 Task: Find a one-way flight from Toledo to Cedar Rapids for 3 adults and 1 child on 9 May, in Premium Economy, with a budget of up to ₹1,500, departing between 6:00 and 23:00, with 1 carry-on bag.
Action: Mouse moved to (284, 87)
Screenshot: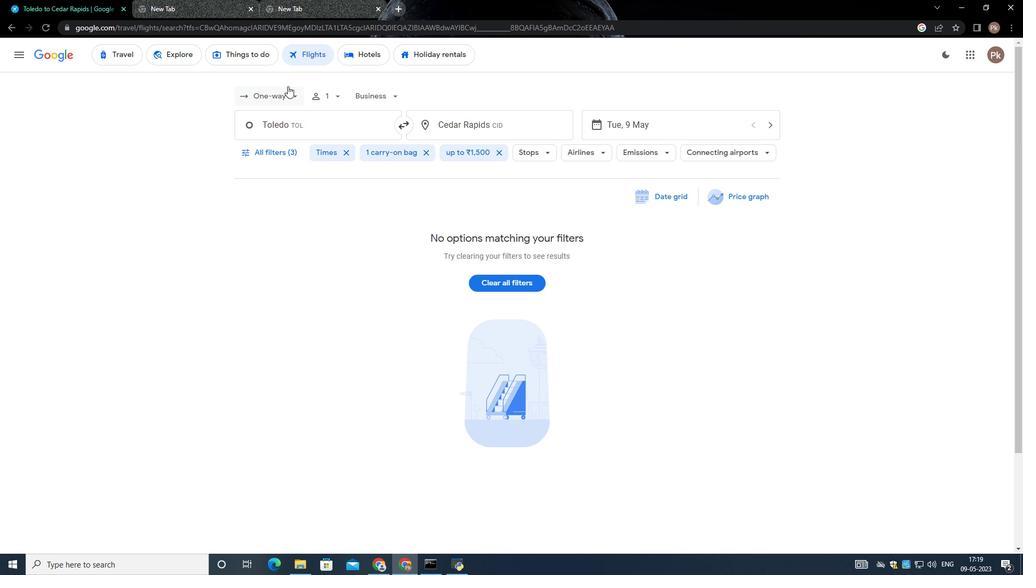 
Action: Mouse pressed left at (284, 87)
Screenshot: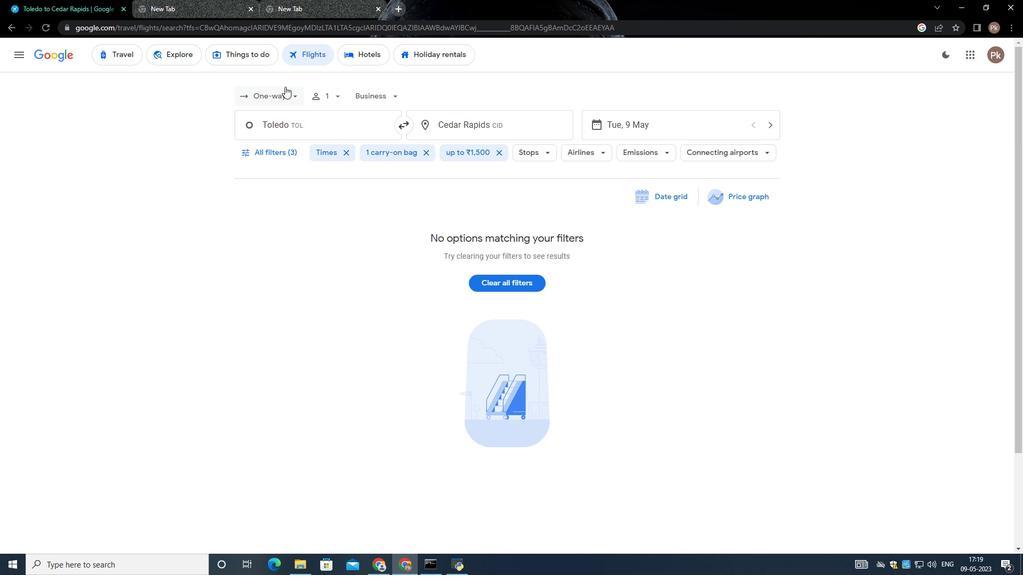 
Action: Mouse moved to (280, 146)
Screenshot: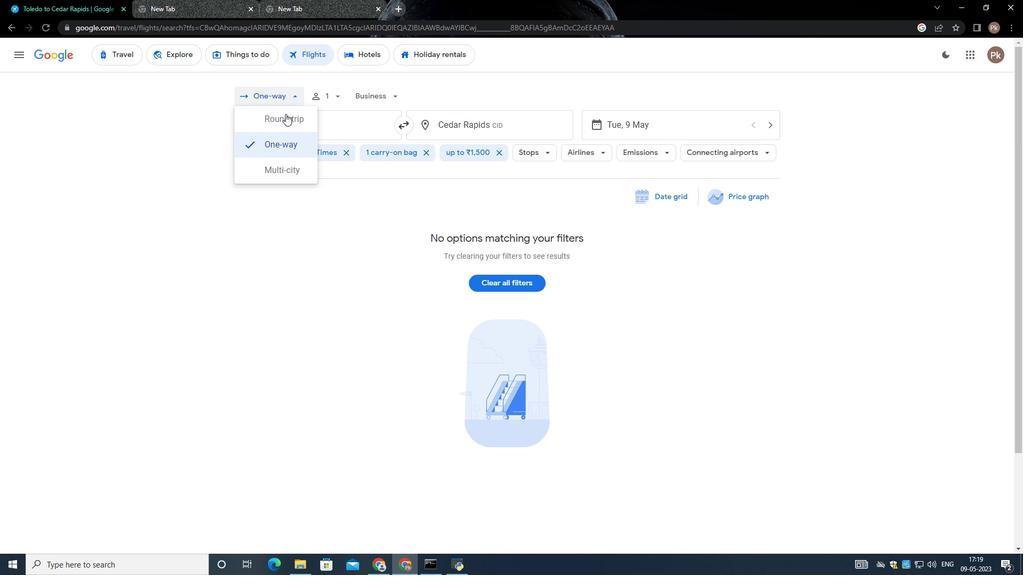 
Action: Mouse pressed left at (280, 146)
Screenshot: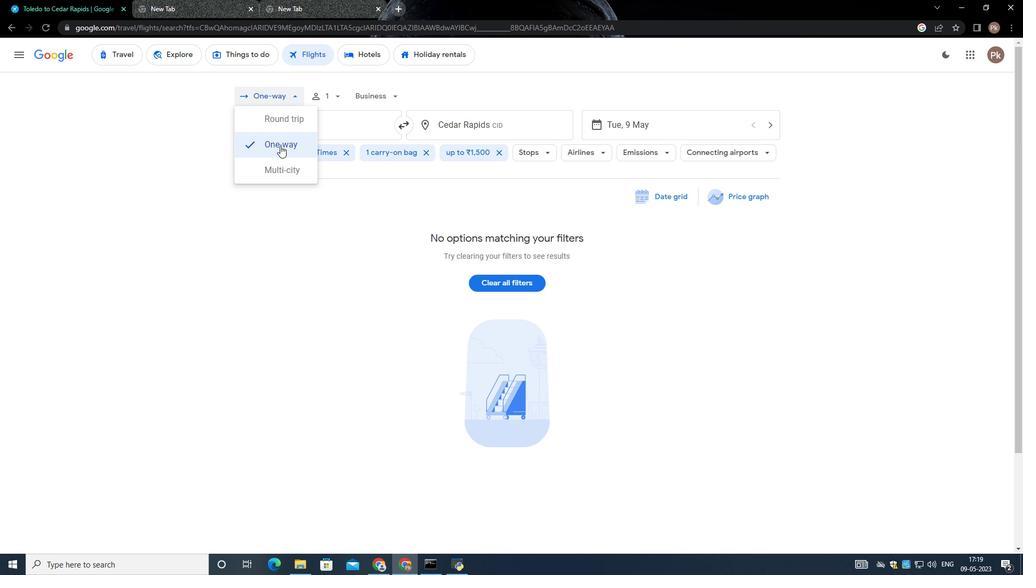 
Action: Mouse moved to (340, 98)
Screenshot: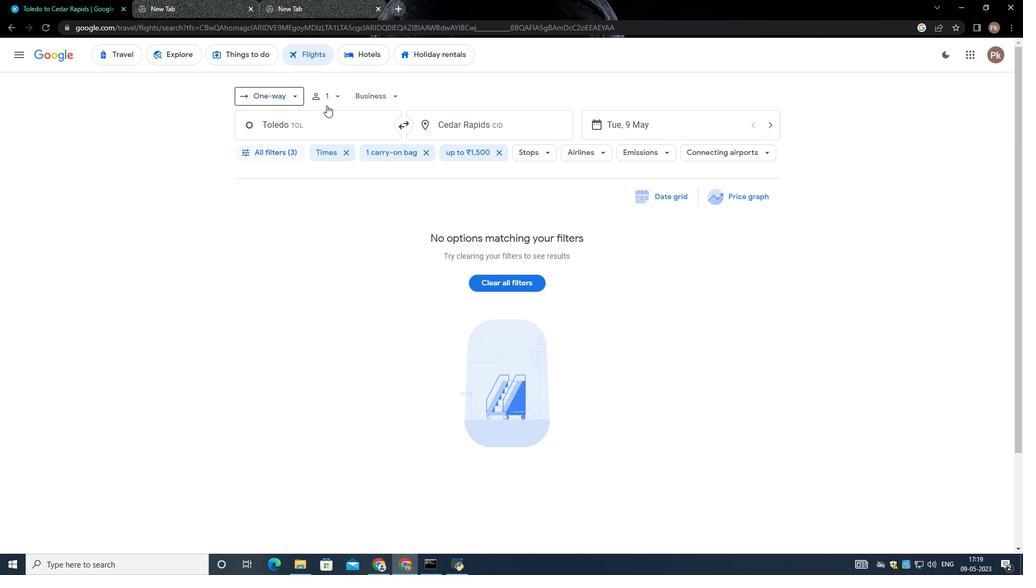 
Action: Mouse pressed left at (340, 98)
Screenshot: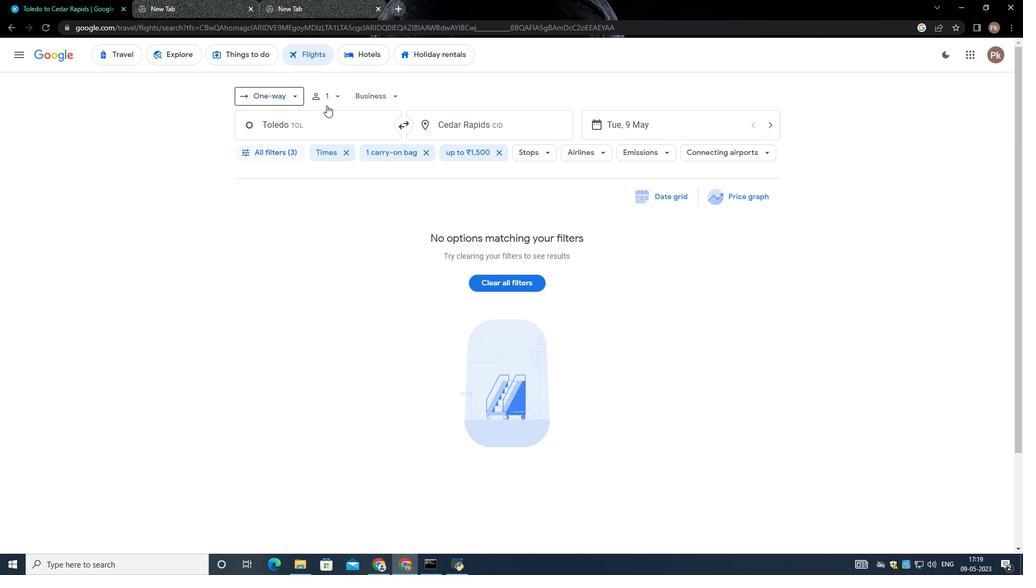 
Action: Mouse moved to (421, 122)
Screenshot: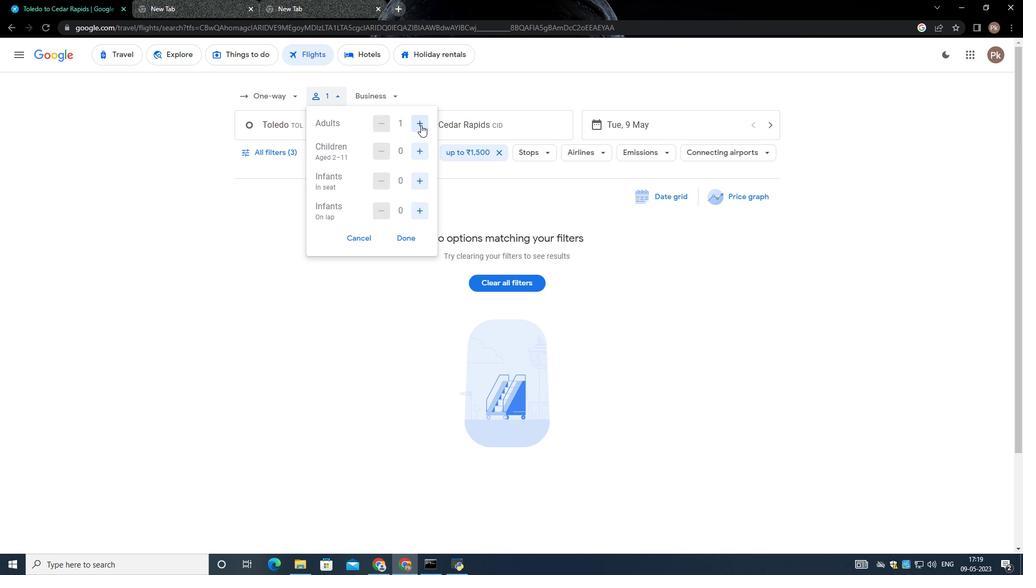 
Action: Mouse pressed left at (421, 122)
Screenshot: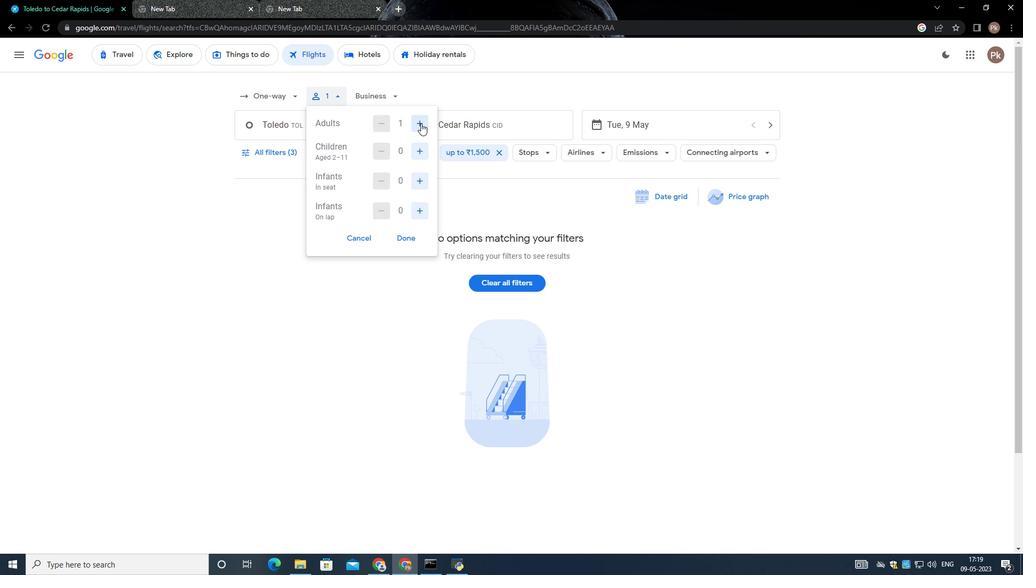 
Action: Mouse pressed left at (421, 122)
Screenshot: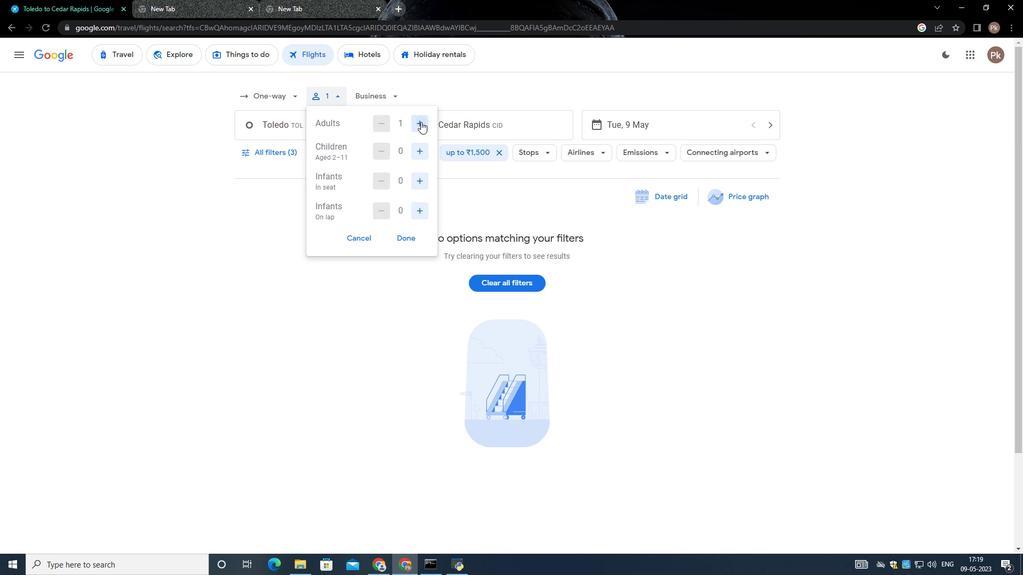 
Action: Mouse pressed left at (421, 122)
Screenshot: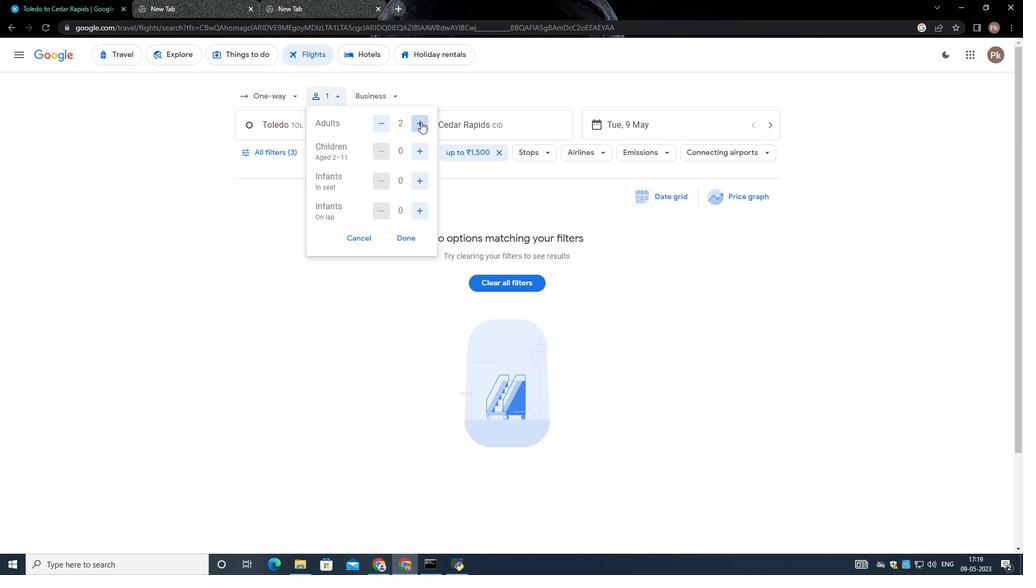 
Action: Mouse moved to (378, 123)
Screenshot: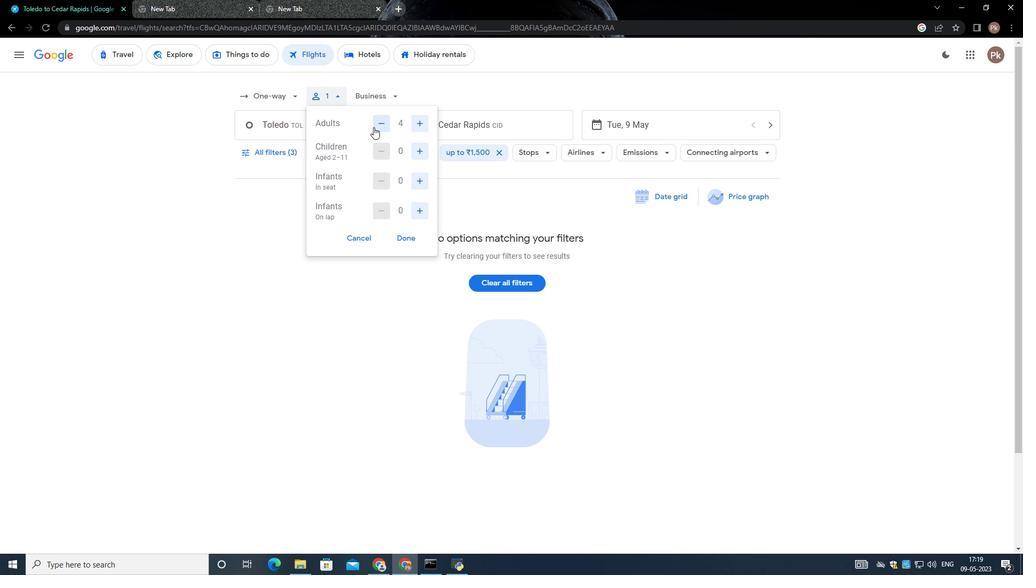 
Action: Mouse pressed left at (378, 123)
Screenshot: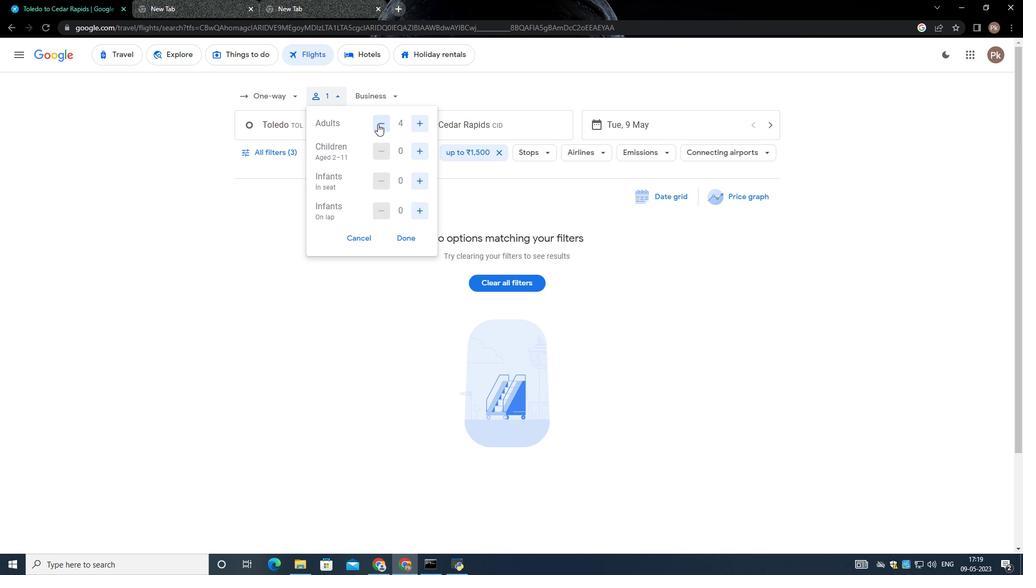 
Action: Mouse moved to (418, 145)
Screenshot: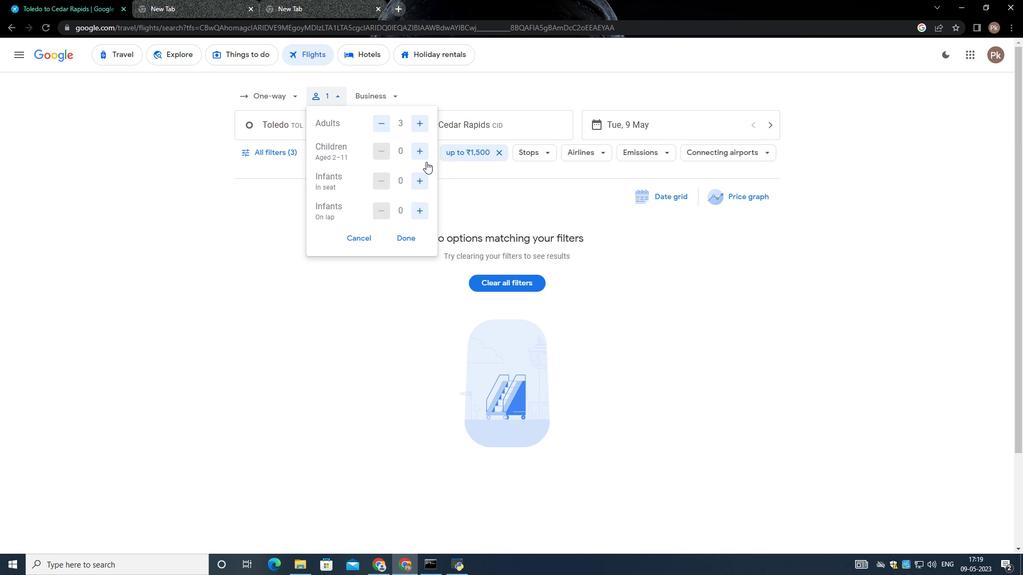 
Action: Mouse pressed left at (418, 145)
Screenshot: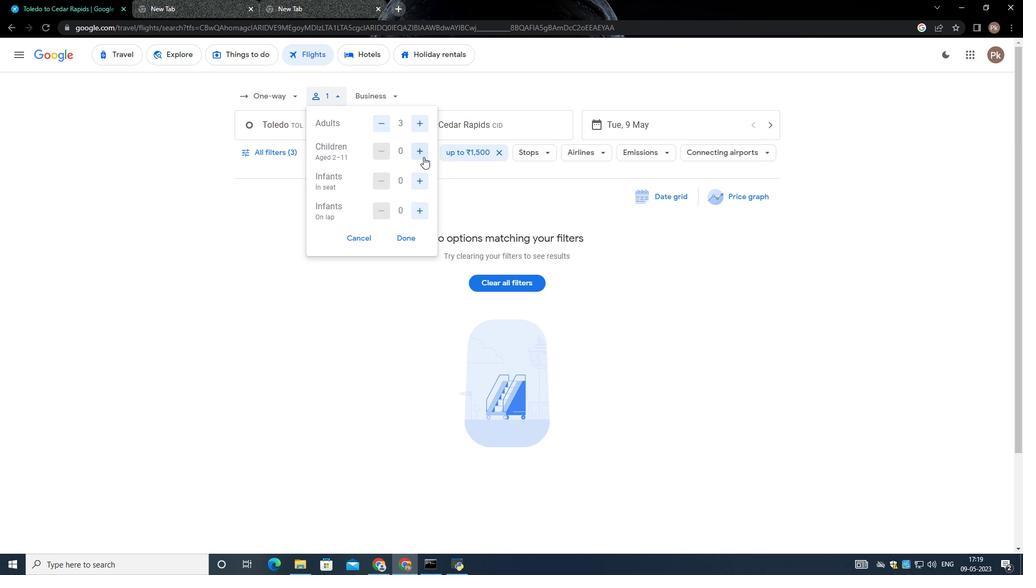 
Action: Mouse pressed left at (418, 145)
Screenshot: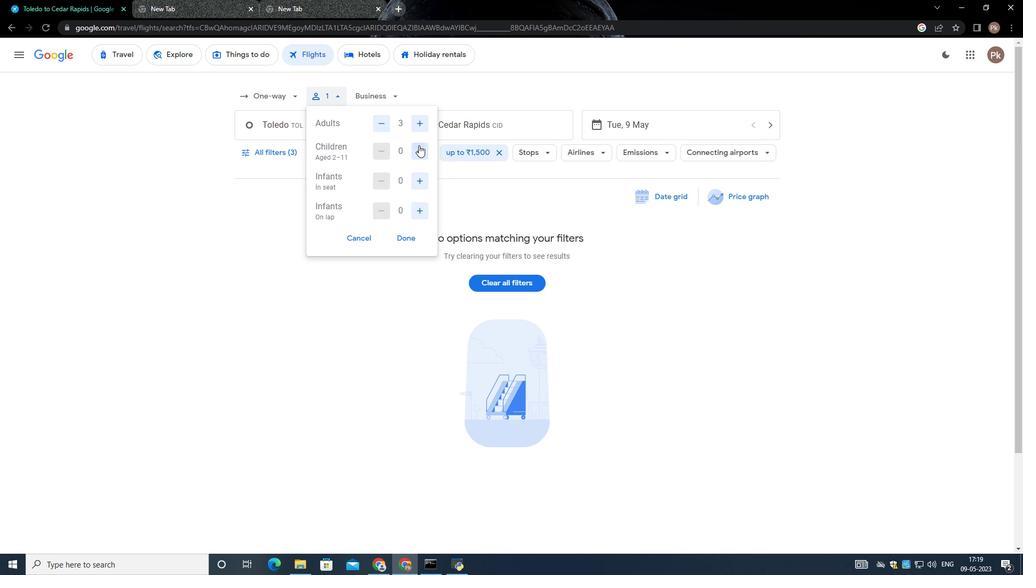 
Action: Mouse moved to (419, 144)
Screenshot: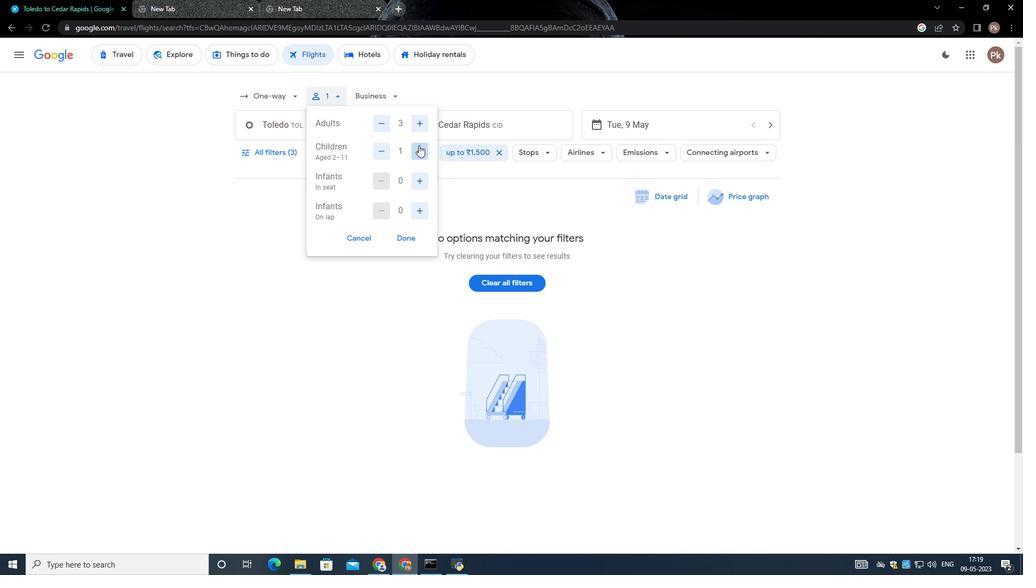 
Action: Mouse pressed left at (419, 144)
Screenshot: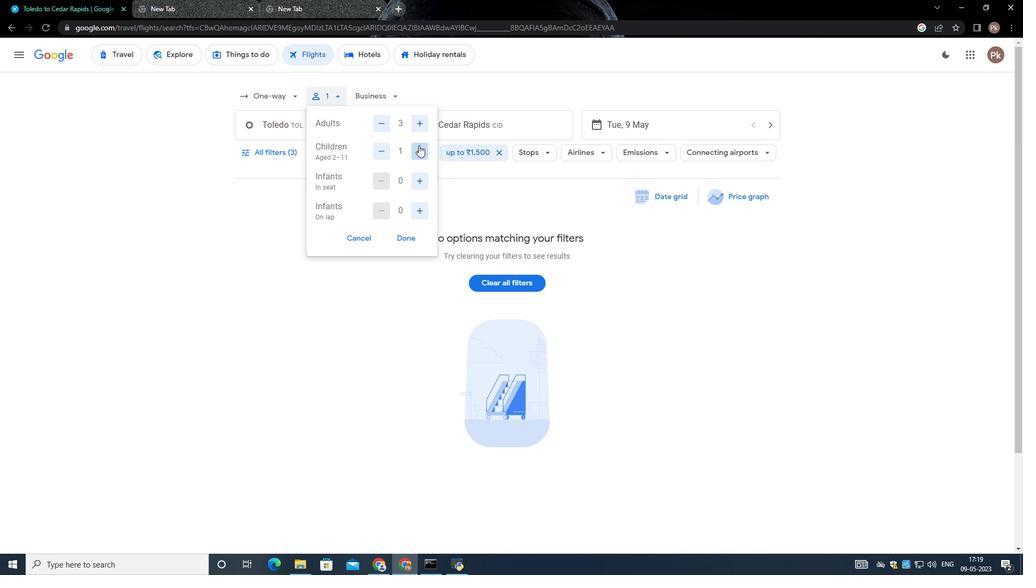 
Action: Mouse moved to (401, 241)
Screenshot: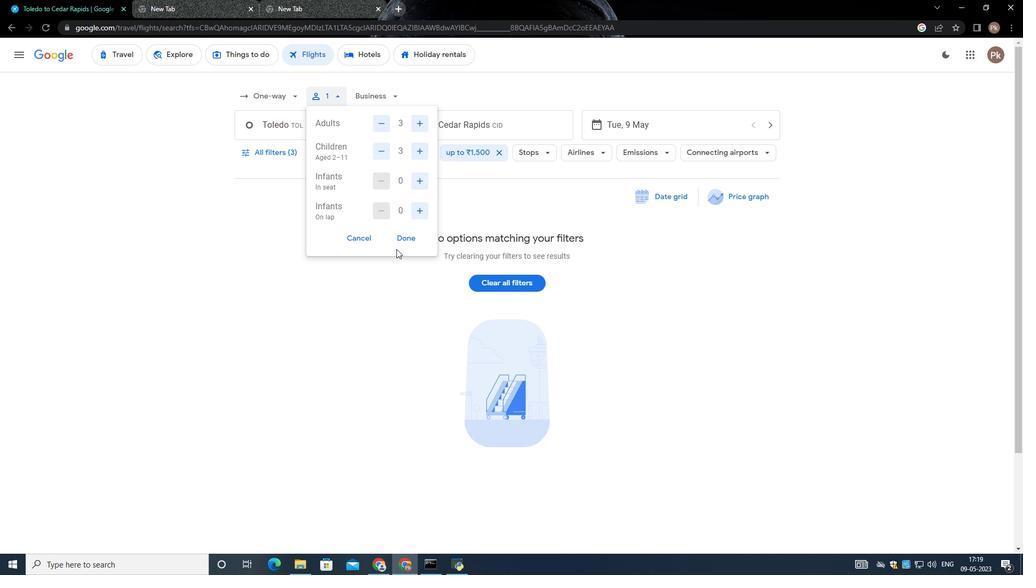 
Action: Mouse pressed left at (401, 241)
Screenshot: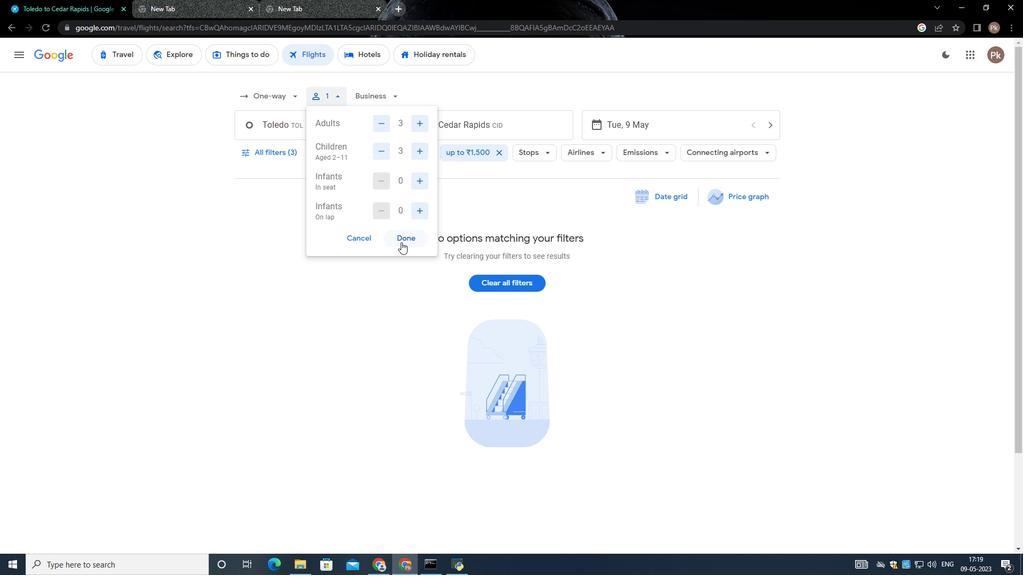
Action: Mouse moved to (387, 99)
Screenshot: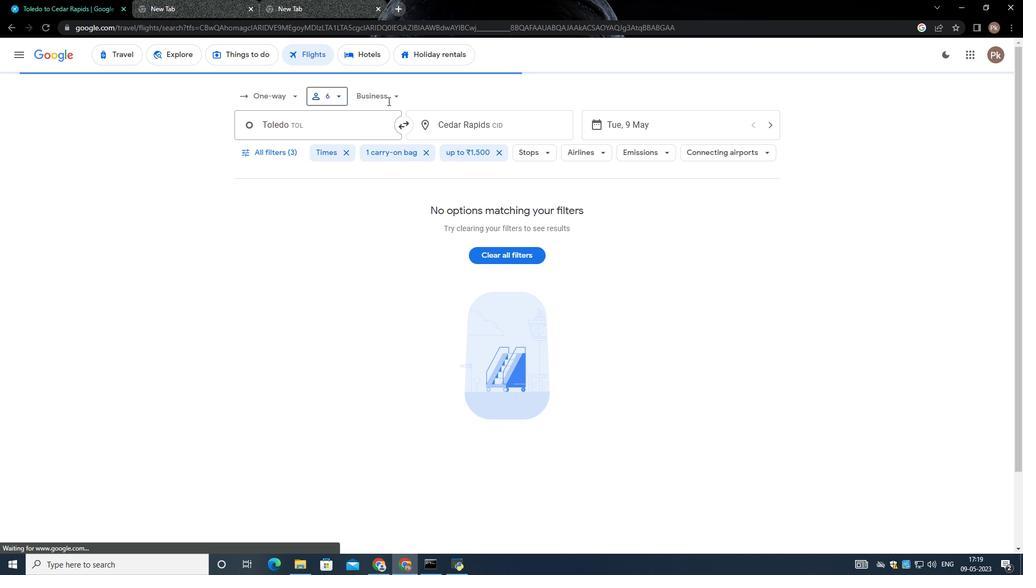 
Action: Mouse pressed left at (387, 99)
Screenshot: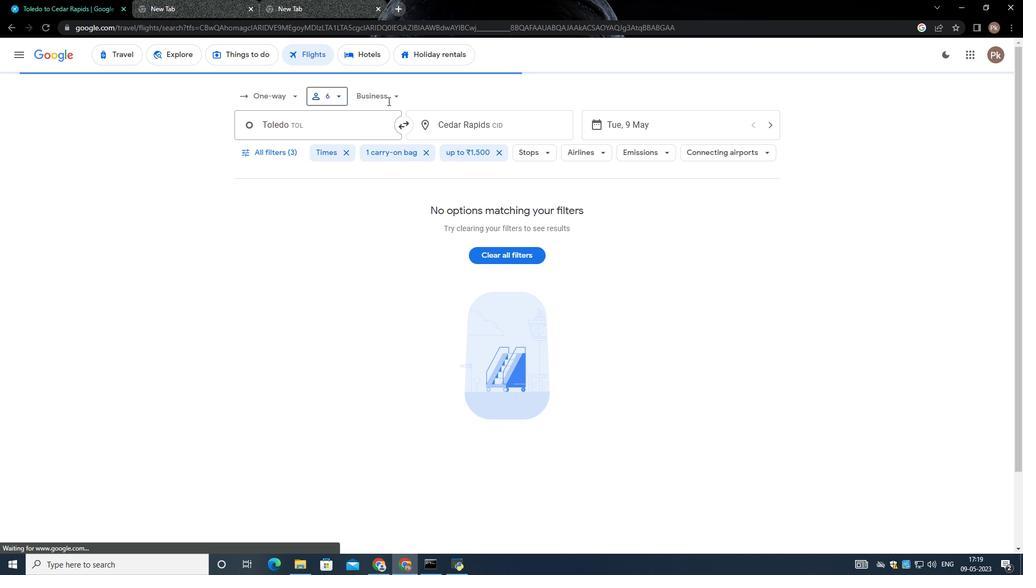 
Action: Mouse moved to (396, 139)
Screenshot: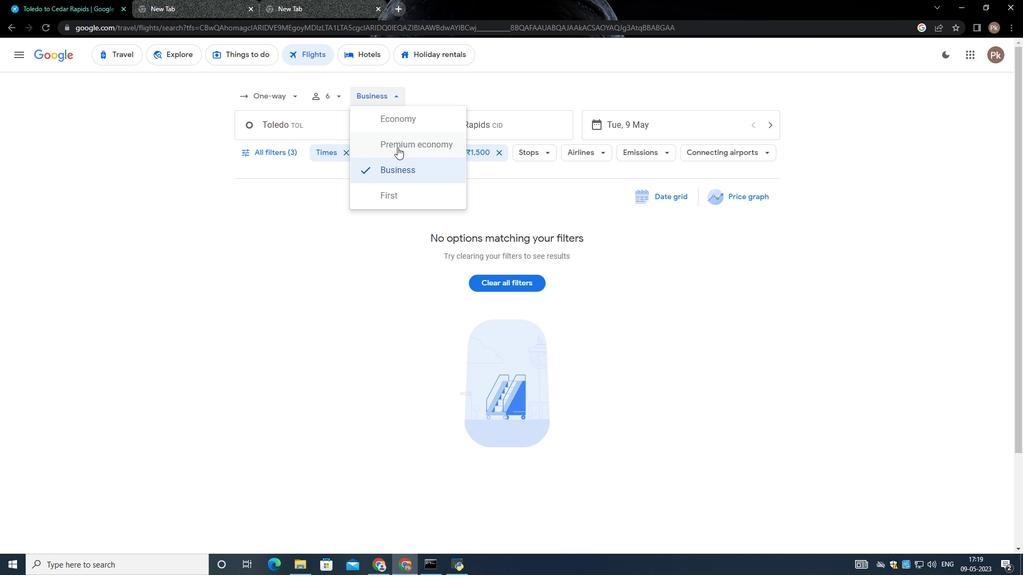 
Action: Mouse pressed left at (396, 139)
Screenshot: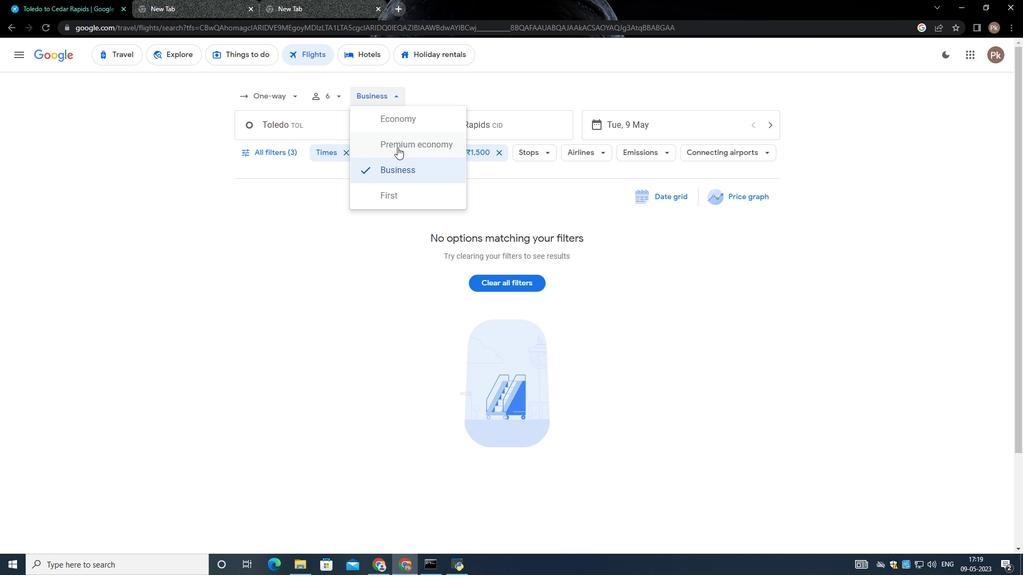 
Action: Mouse moved to (290, 119)
Screenshot: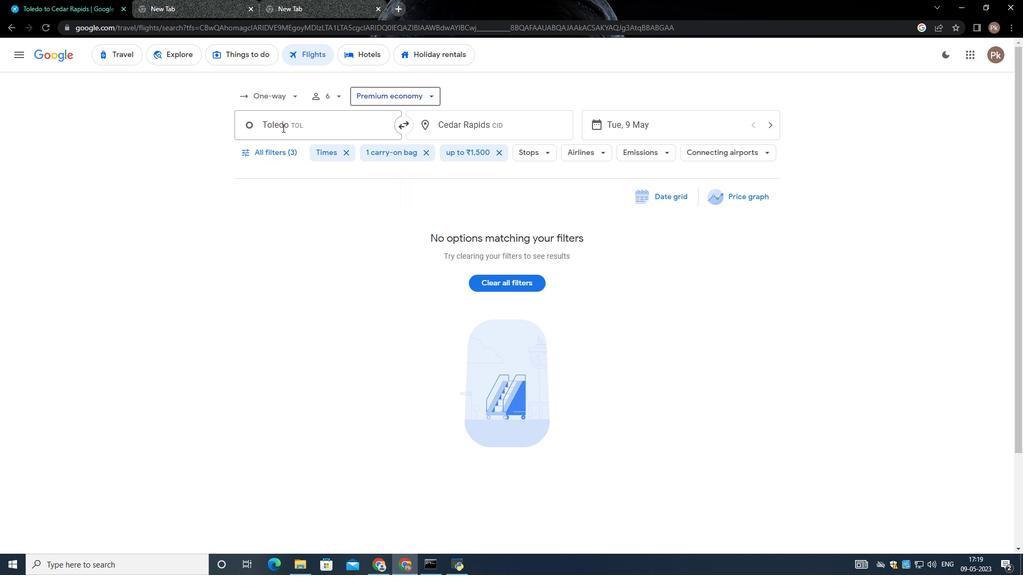 
Action: Mouse pressed left at (290, 119)
Screenshot: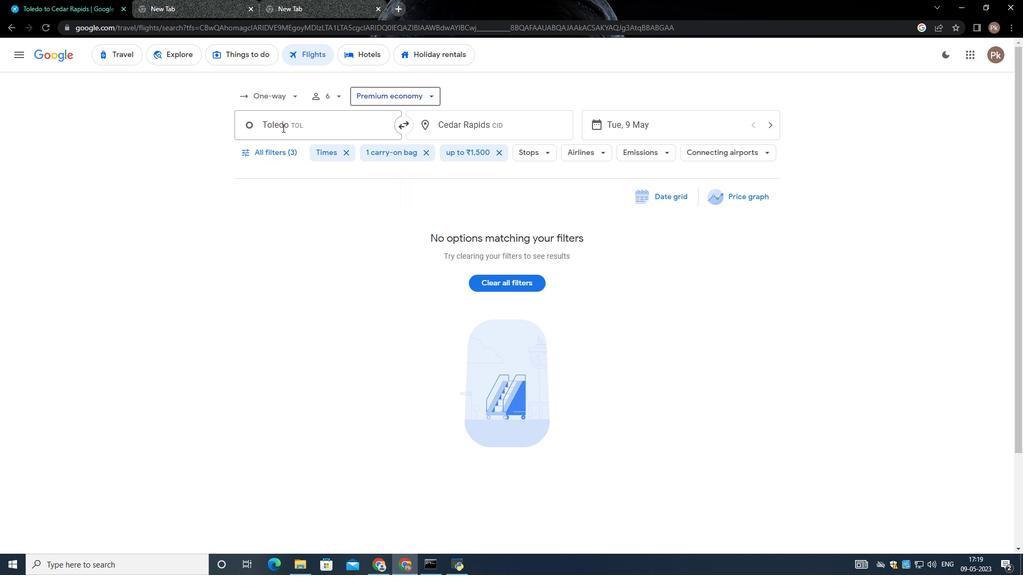 
Action: Mouse moved to (288, 118)
Screenshot: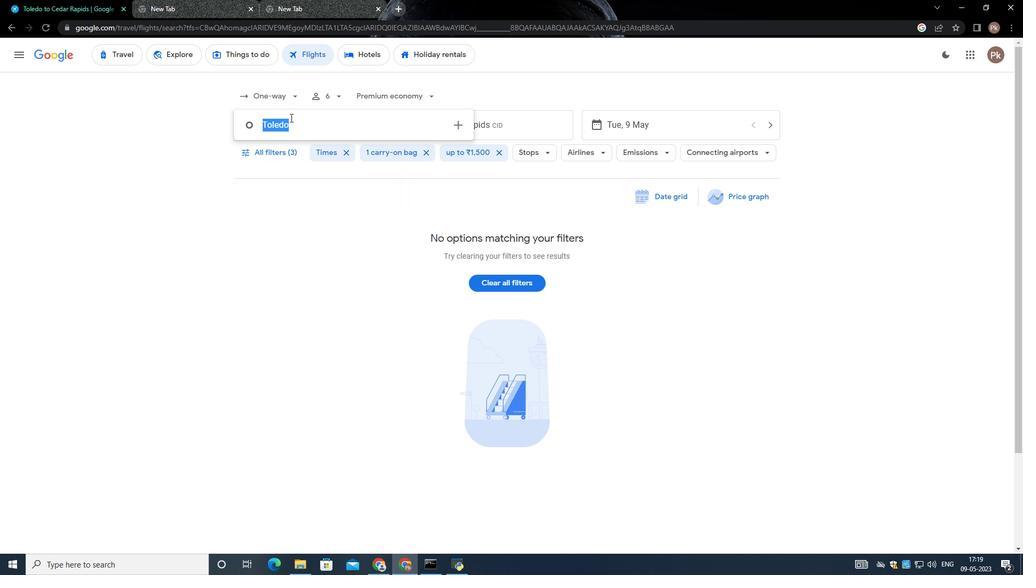 
Action: Key pressed <Key.backspace>
Screenshot: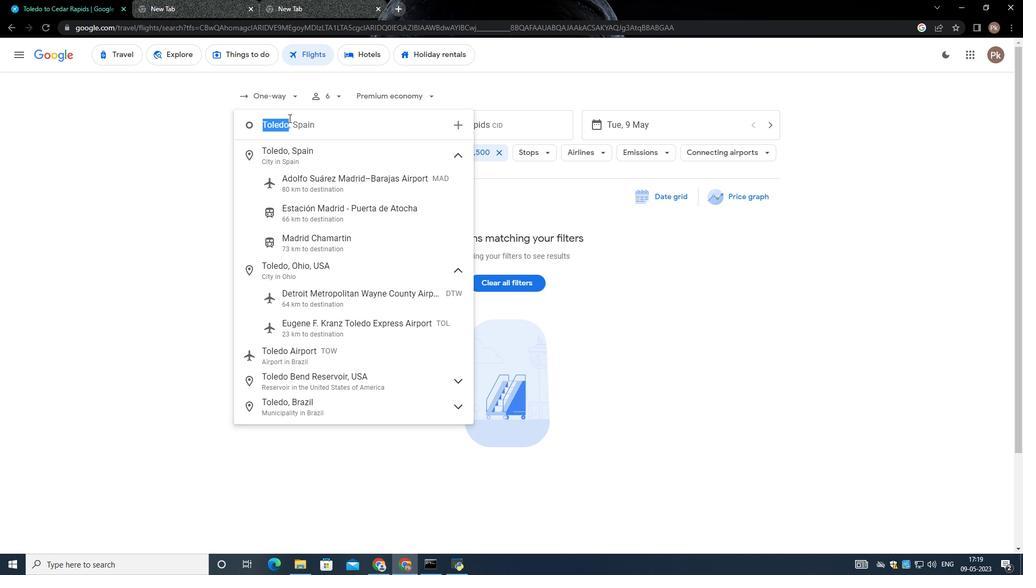 
Action: Mouse moved to (288, 118)
Screenshot: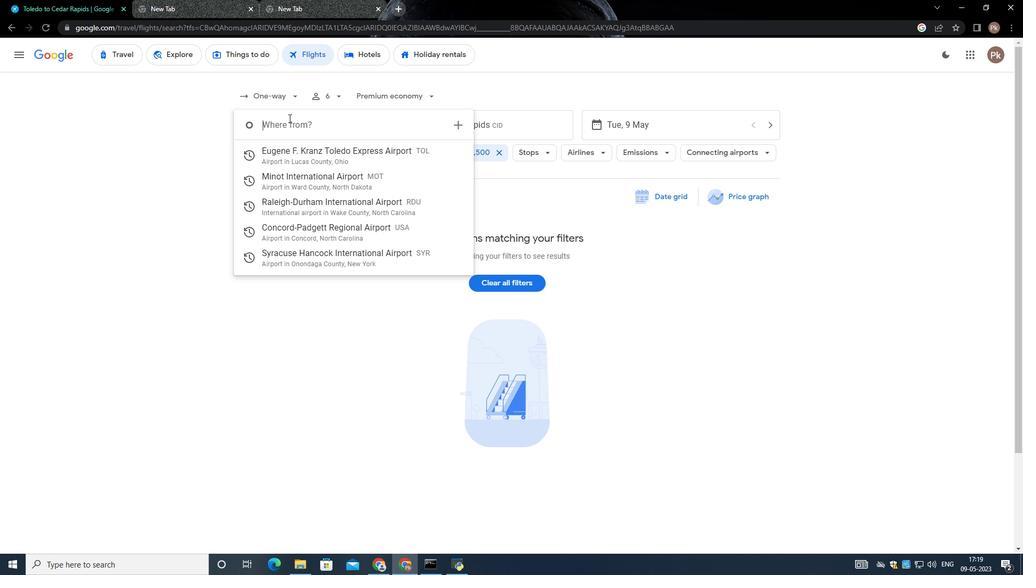 
Action: Key pressed <Key.shift>Ma
Screenshot: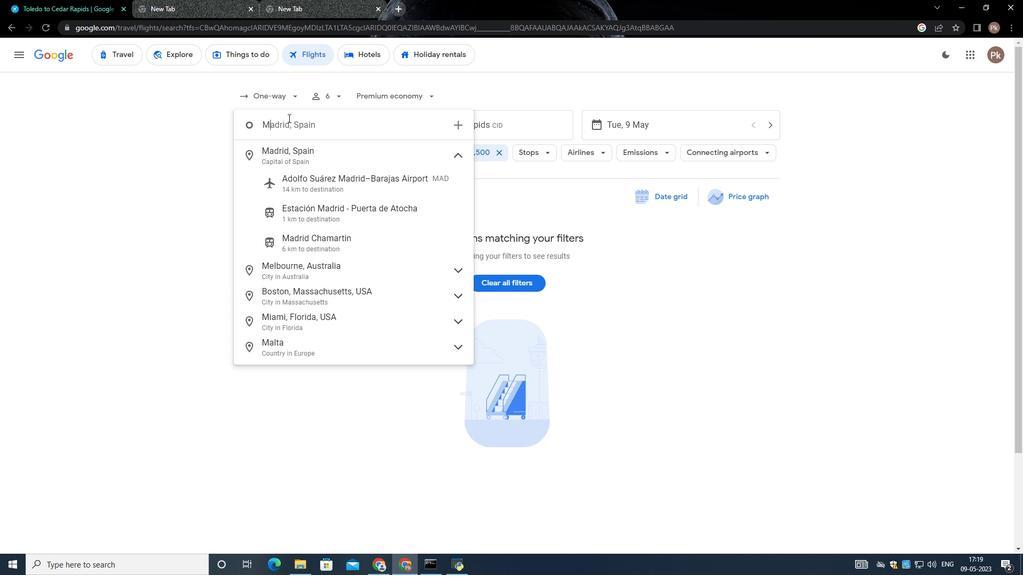 
Action: Mouse moved to (288, 118)
Screenshot: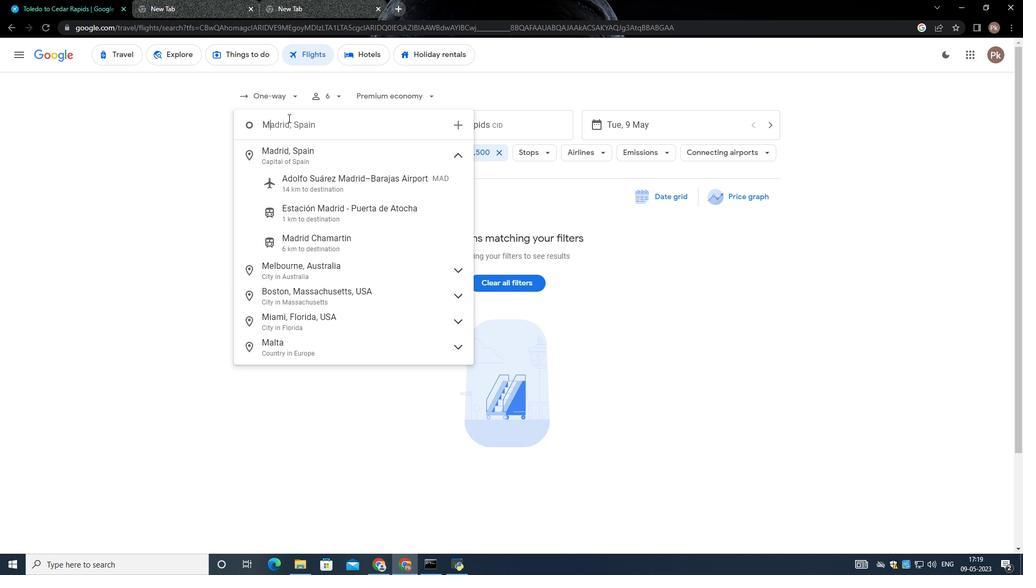 
Action: Key pressed hlon<Key.space><Key.shift><Key.shift><Key.shift><Key.shift><Key.shift><Key.shift><Key.shift><Key.shift>Sweet<Key.space><Key.shift>Field<Key.enter>
Screenshot: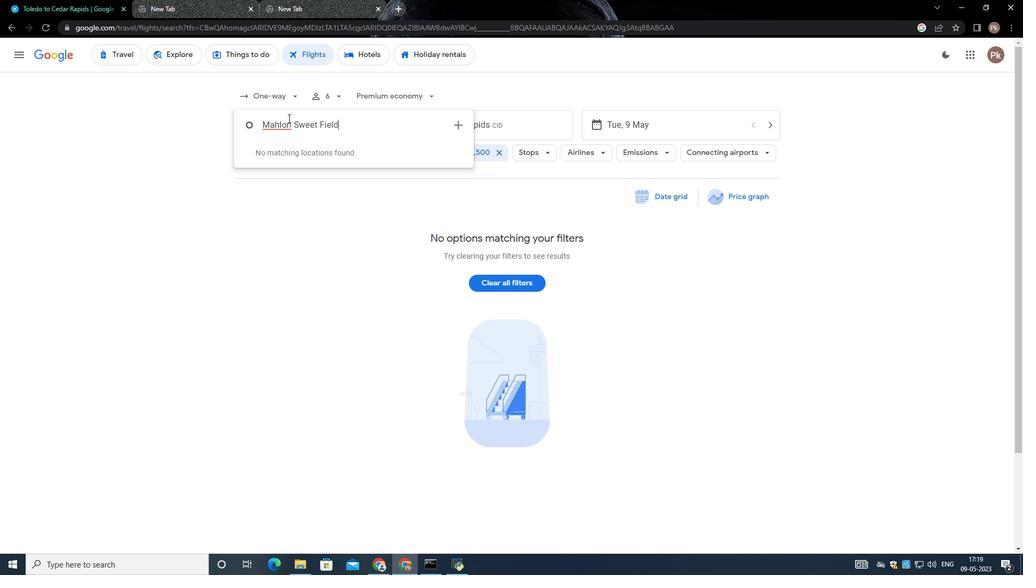 
Action: Mouse moved to (508, 124)
Screenshot: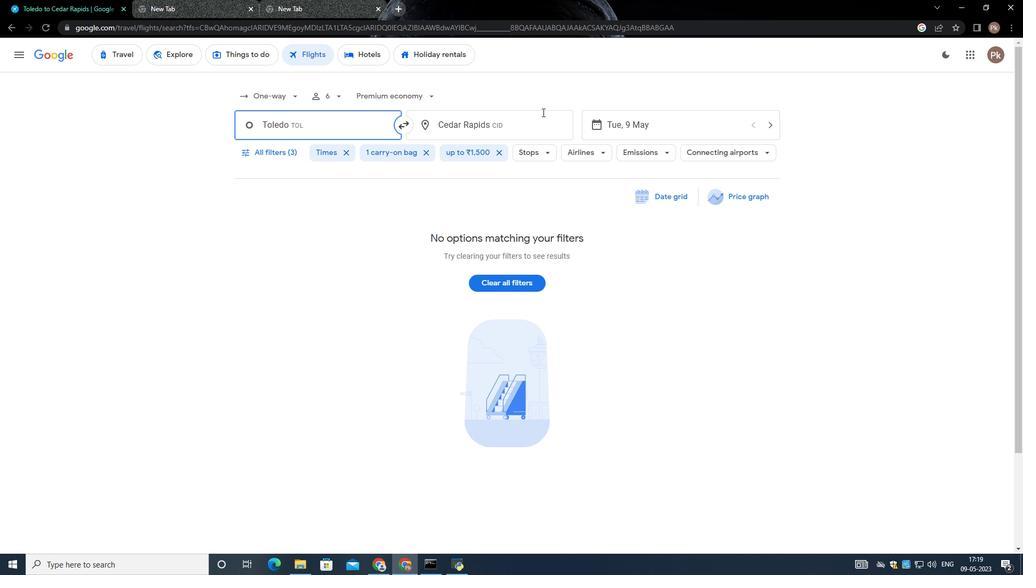
Action: Mouse pressed left at (508, 124)
Screenshot: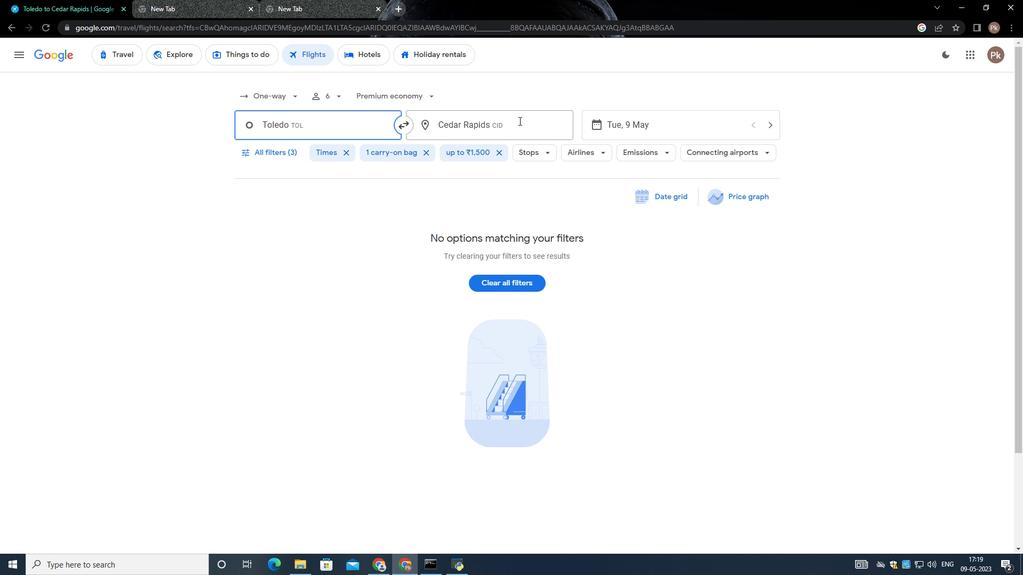 
Action: Mouse moved to (498, 126)
Screenshot: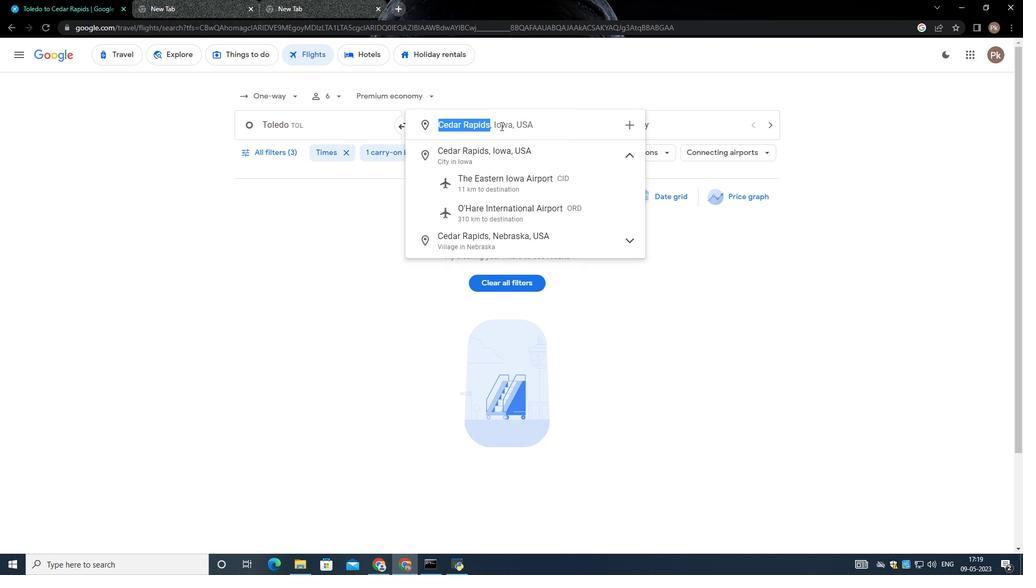 
Action: Key pressed <Key.backspace><Key.shift><Key.shift><Key.shift><Key.shift><Key.shift><Key.shift><Key.shift><Key.shift><Key.shift><Key.shift><Key.shift><Key.shift><Key.shift>Bi
Screenshot: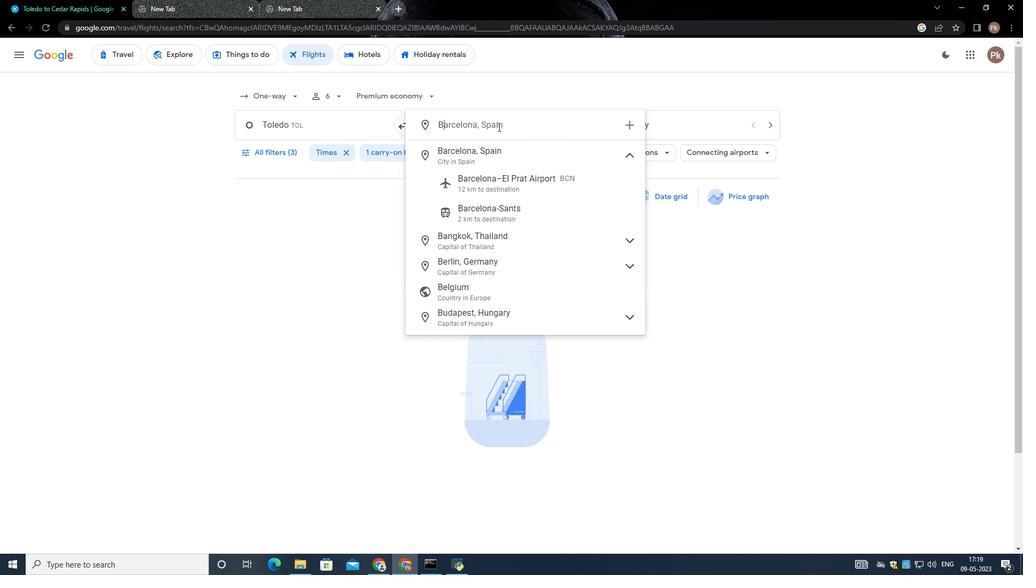 
Action: Mouse moved to (496, 127)
Screenshot: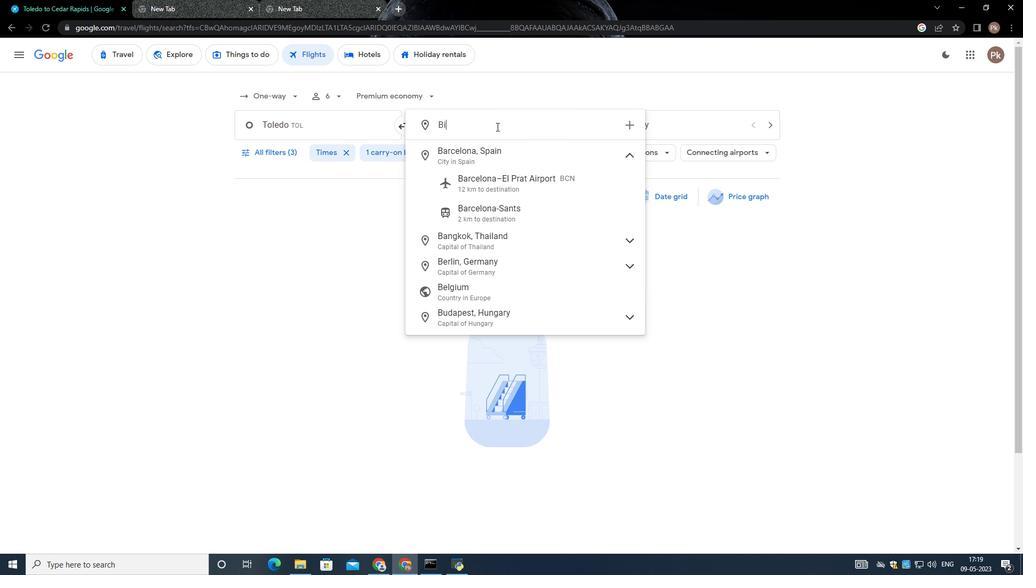 
Action: Key pressed sm
Screenshot: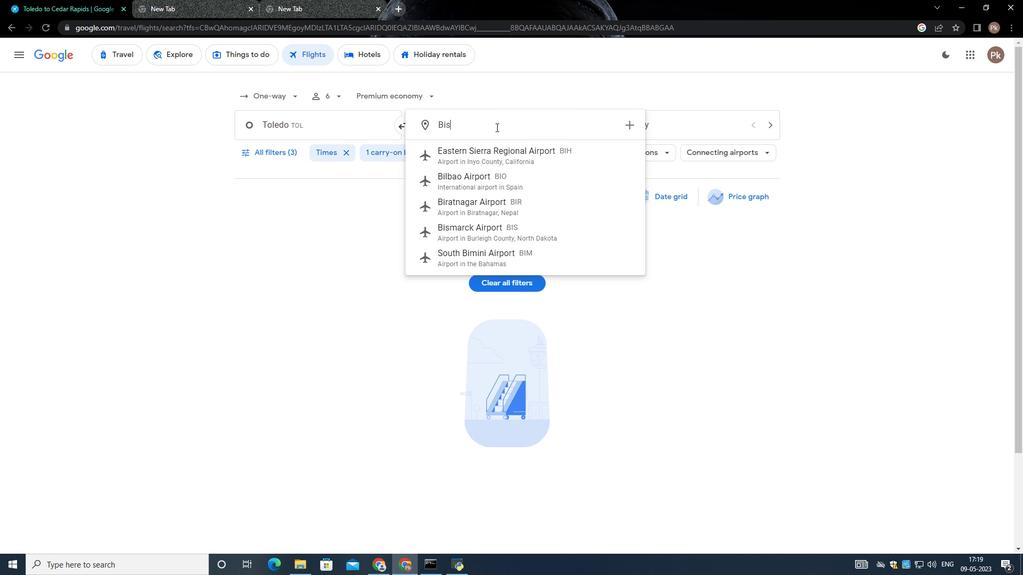 
Action: Mouse moved to (496, 127)
Screenshot: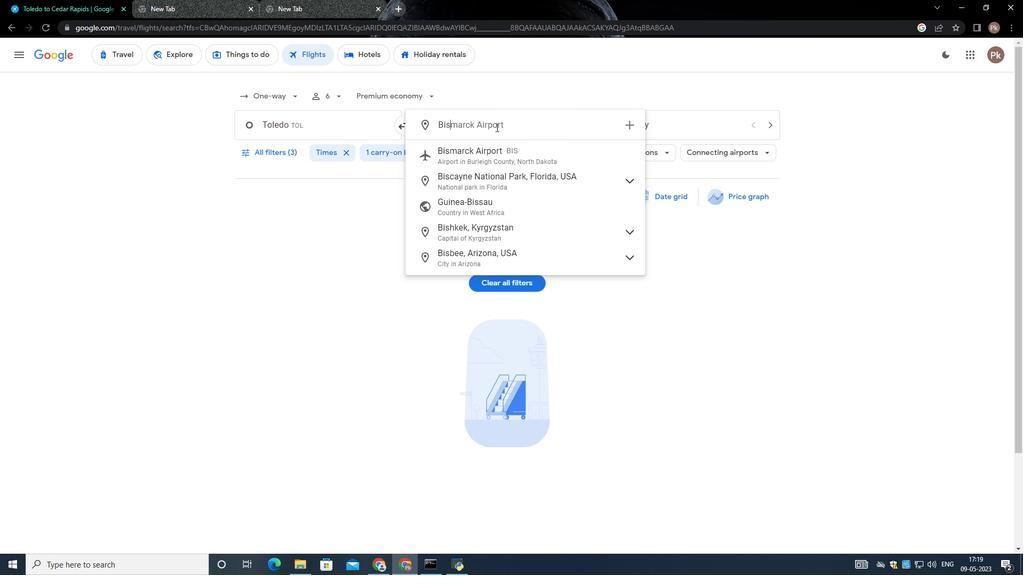 
Action: Key pressed arc
Screenshot: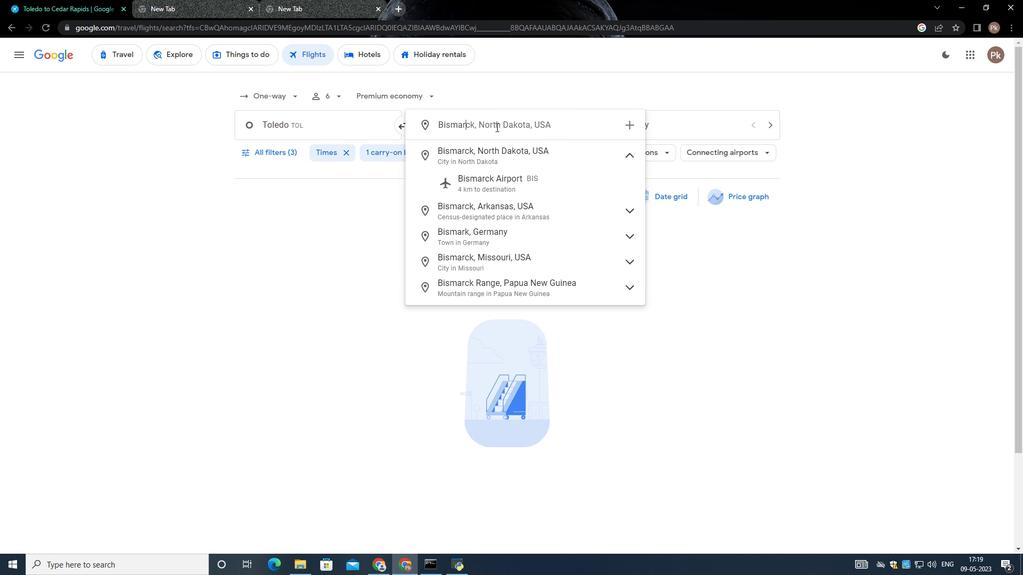 
Action: Mouse moved to (495, 127)
Screenshot: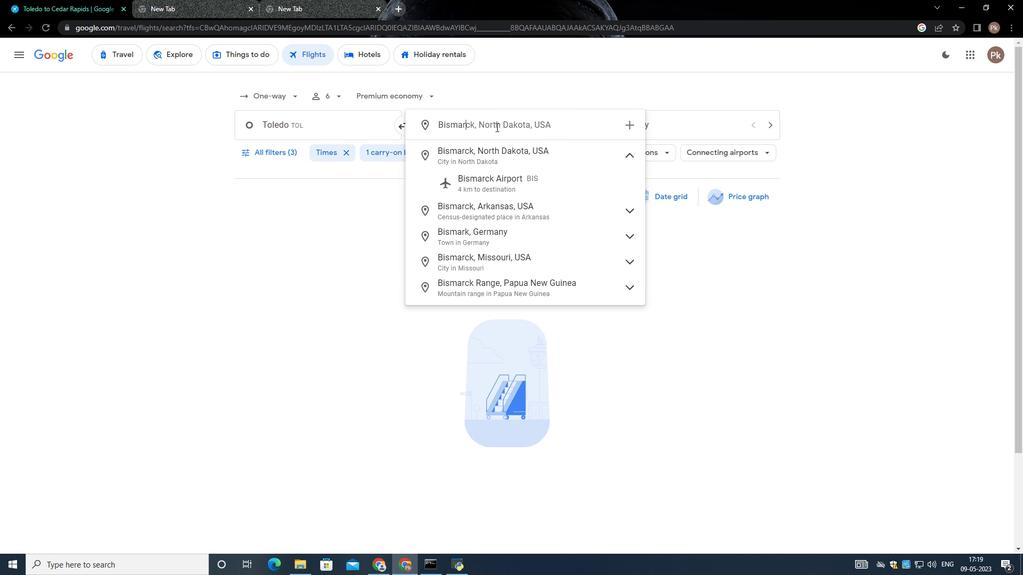 
Action: Key pressed k<Key.space><Key.shift>Municipal<Key.space><Key.shift>Airport
Screenshot: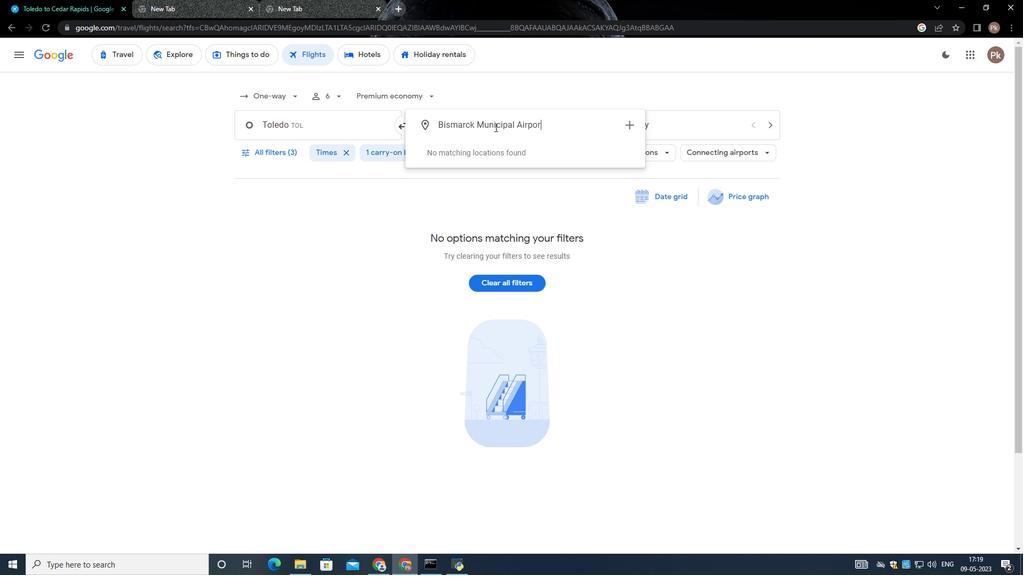 
Action: Mouse moved to (488, 129)
Screenshot: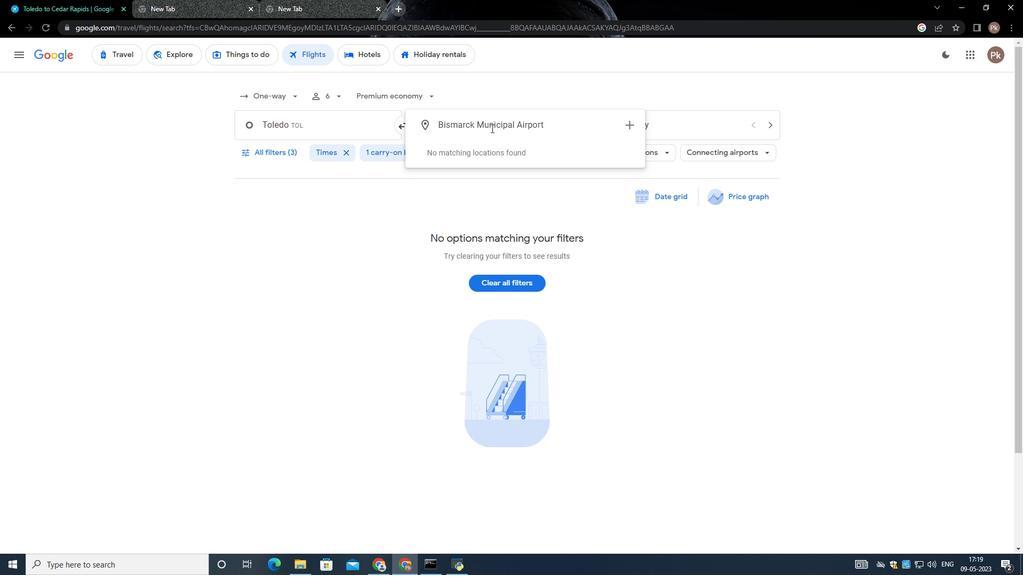 
Action: Key pressed <Key.enter>
Screenshot: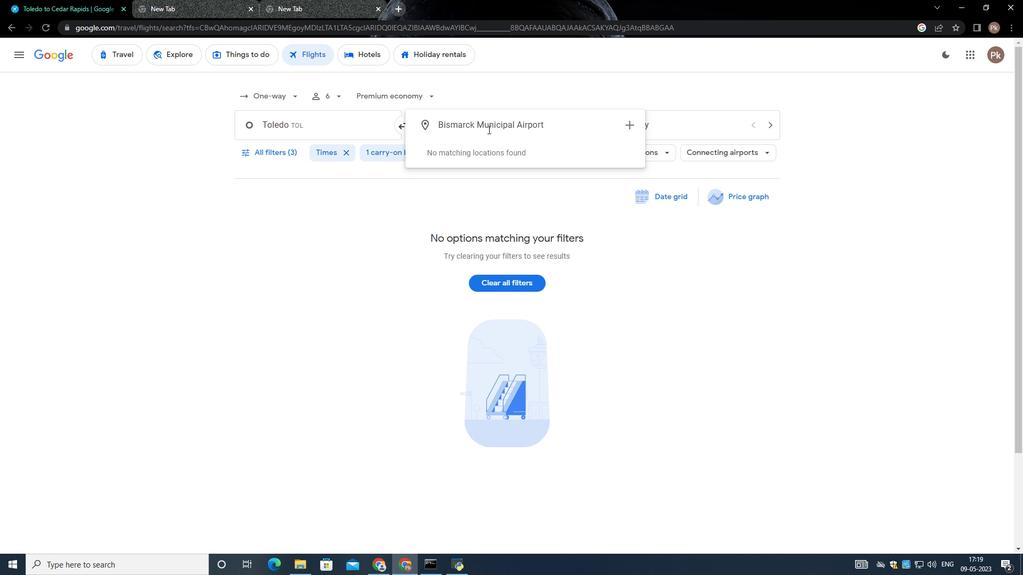 
Action: Mouse moved to (643, 128)
Screenshot: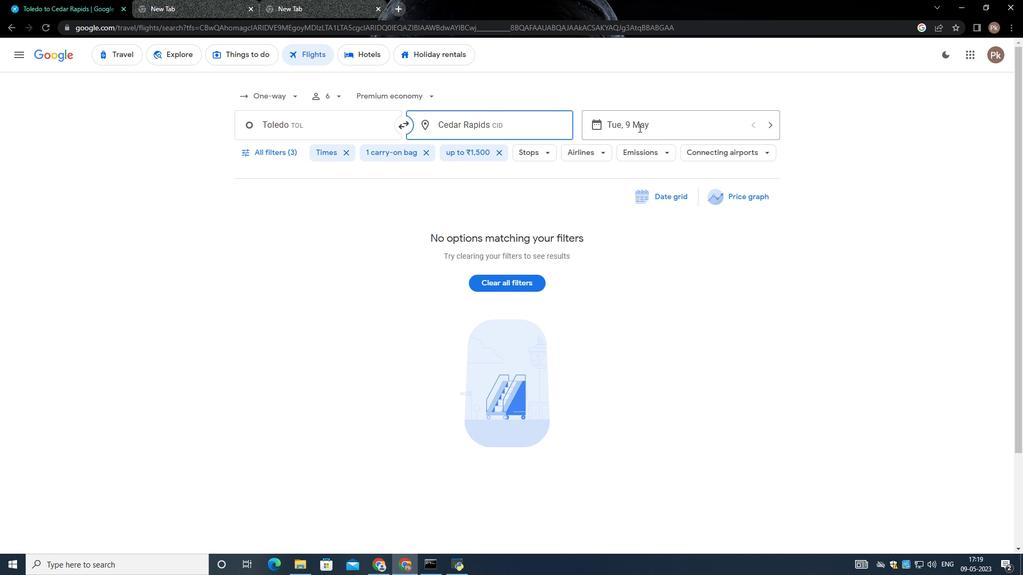 
Action: Mouse pressed left at (643, 128)
Screenshot: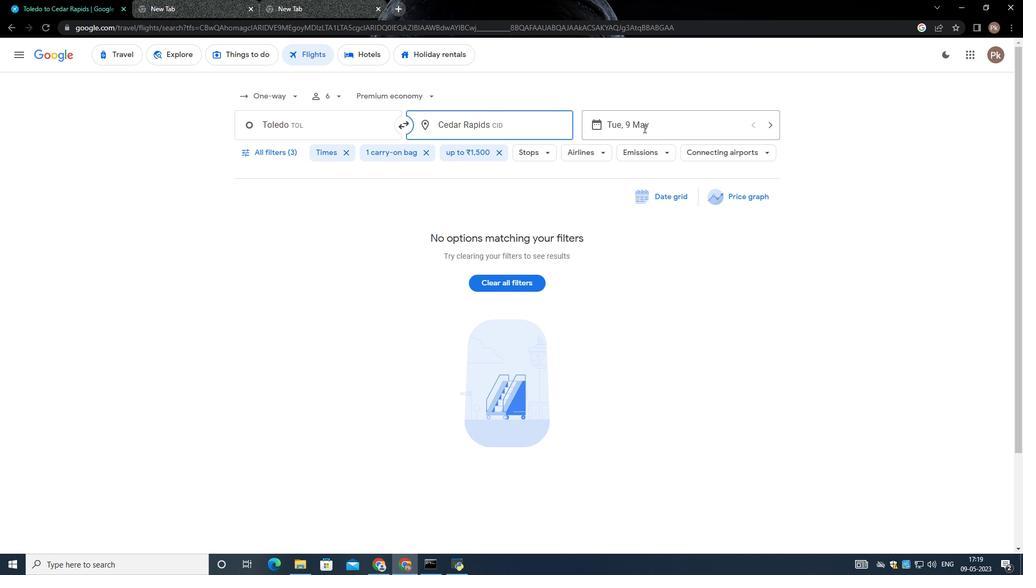 
Action: Mouse moved to (450, 244)
Screenshot: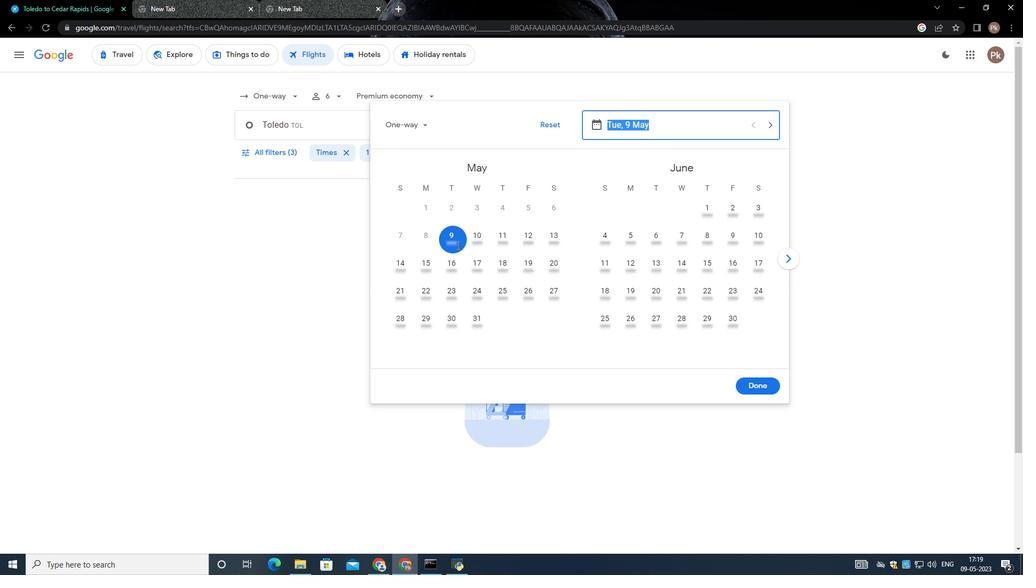 
Action: Mouse pressed left at (450, 244)
Screenshot: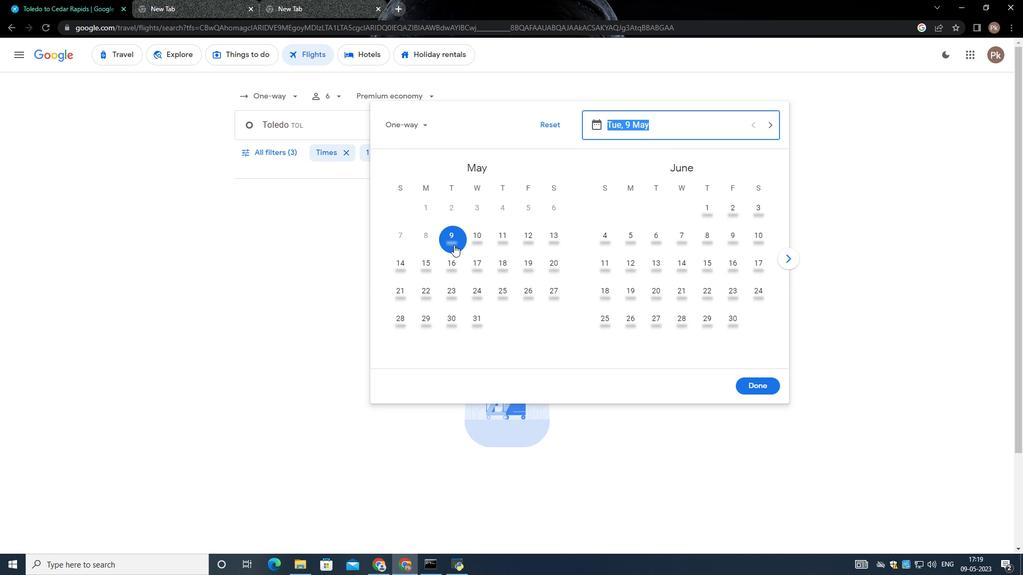 
Action: Mouse moved to (751, 389)
Screenshot: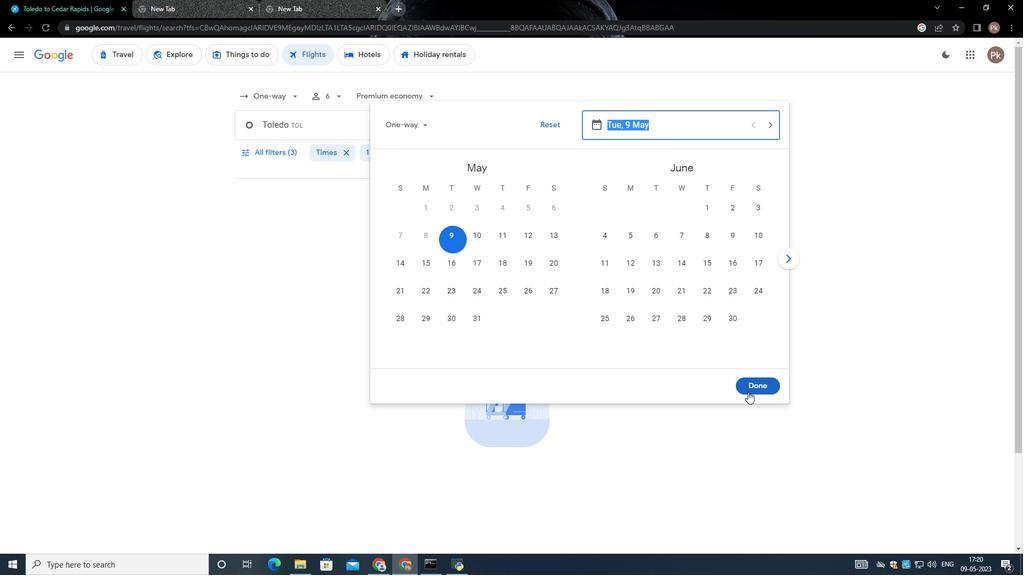 
Action: Mouse pressed left at (751, 389)
Screenshot: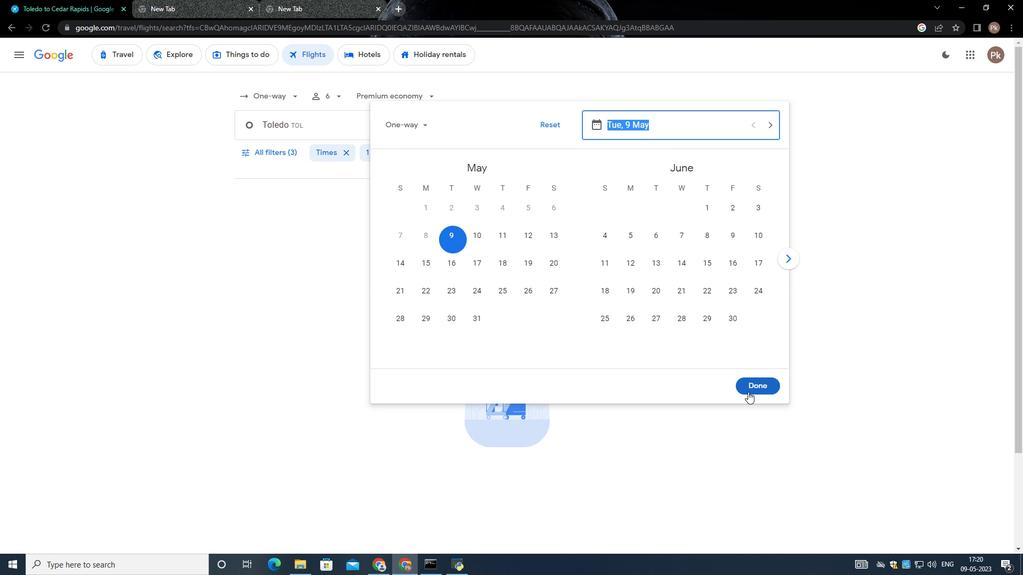 
Action: Mouse moved to (277, 142)
Screenshot: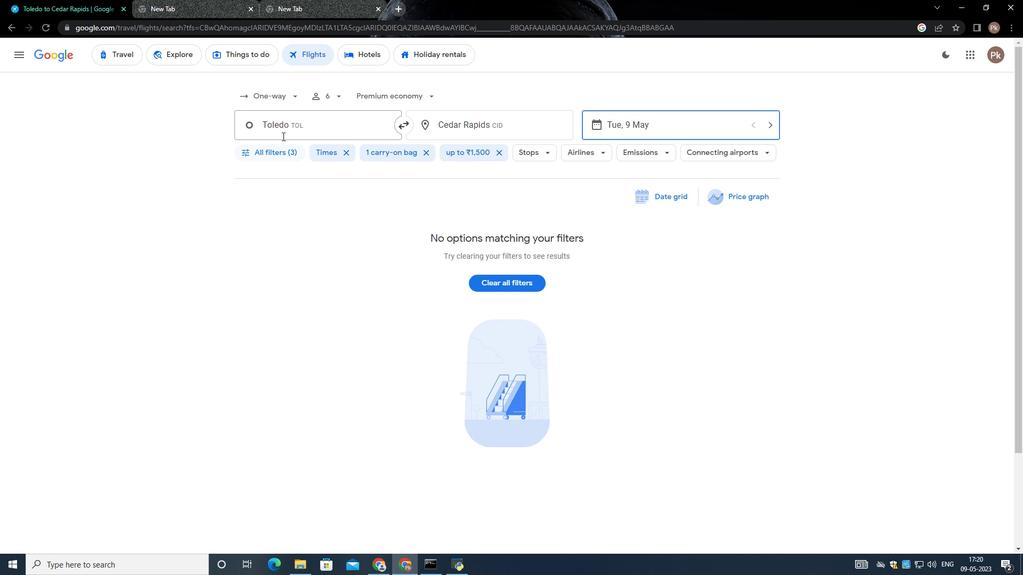 
Action: Mouse pressed left at (277, 142)
Screenshot: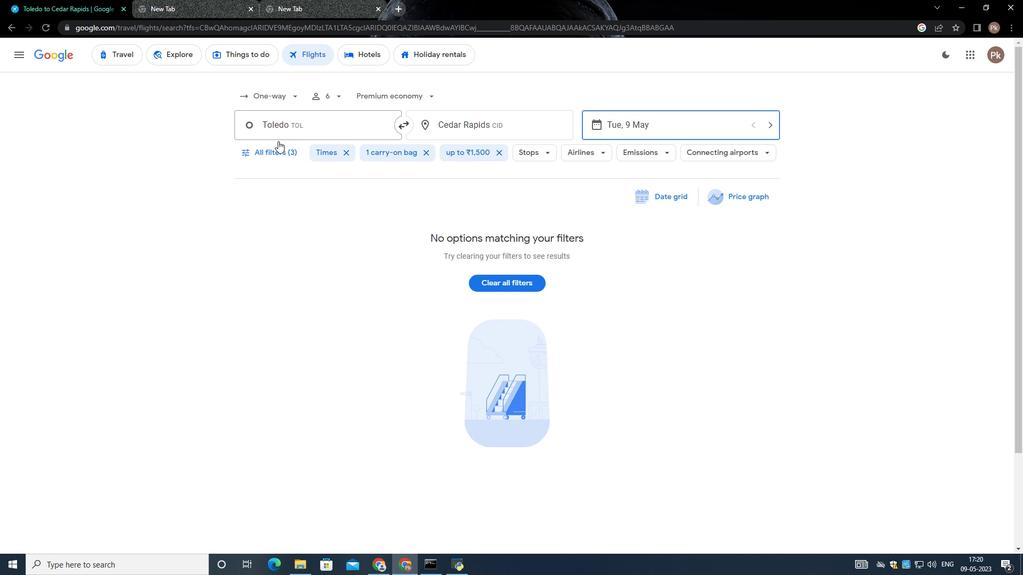 
Action: Mouse moved to (391, 380)
Screenshot: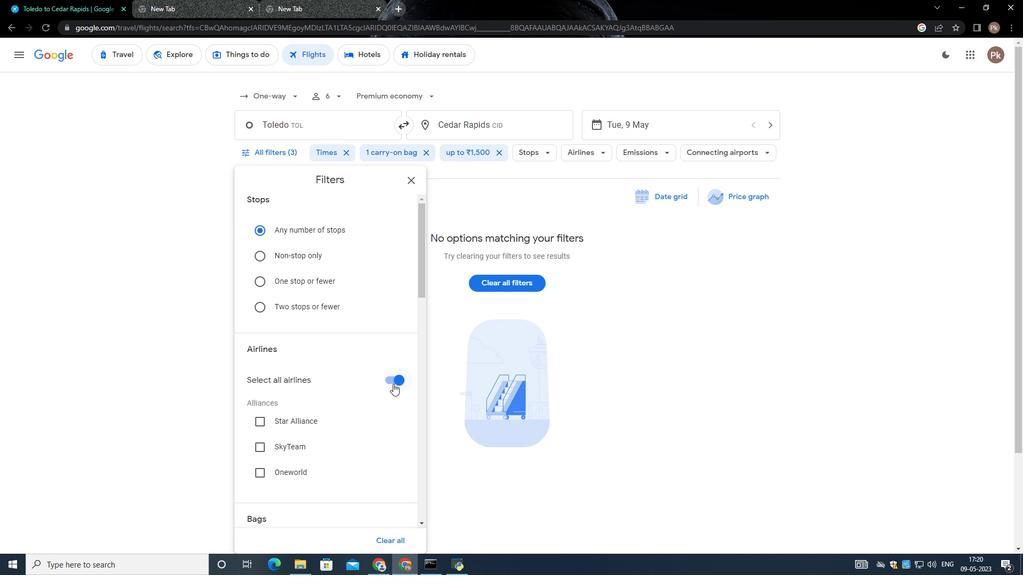 
Action: Mouse pressed left at (391, 380)
Screenshot: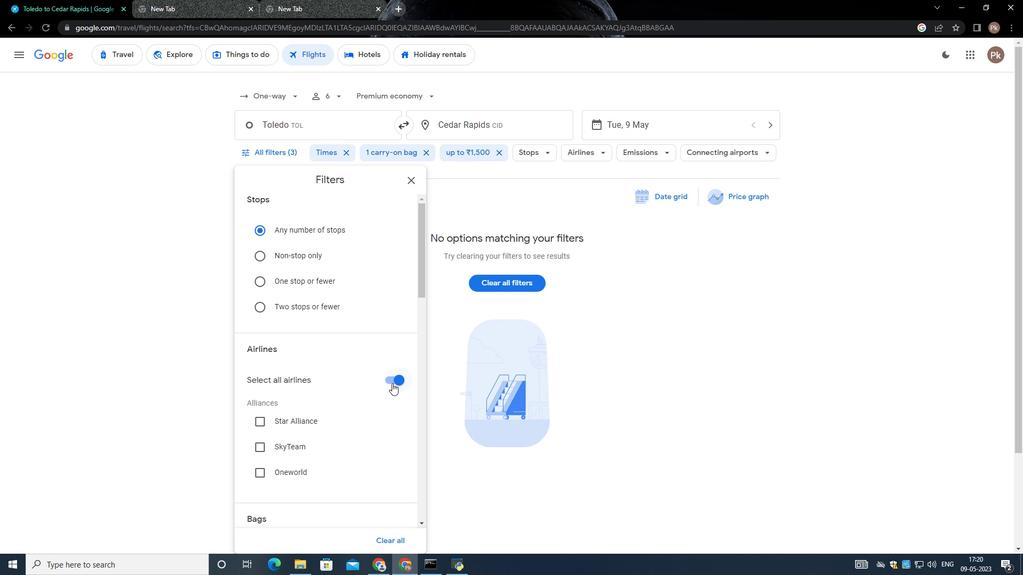 
Action: Mouse moved to (358, 352)
Screenshot: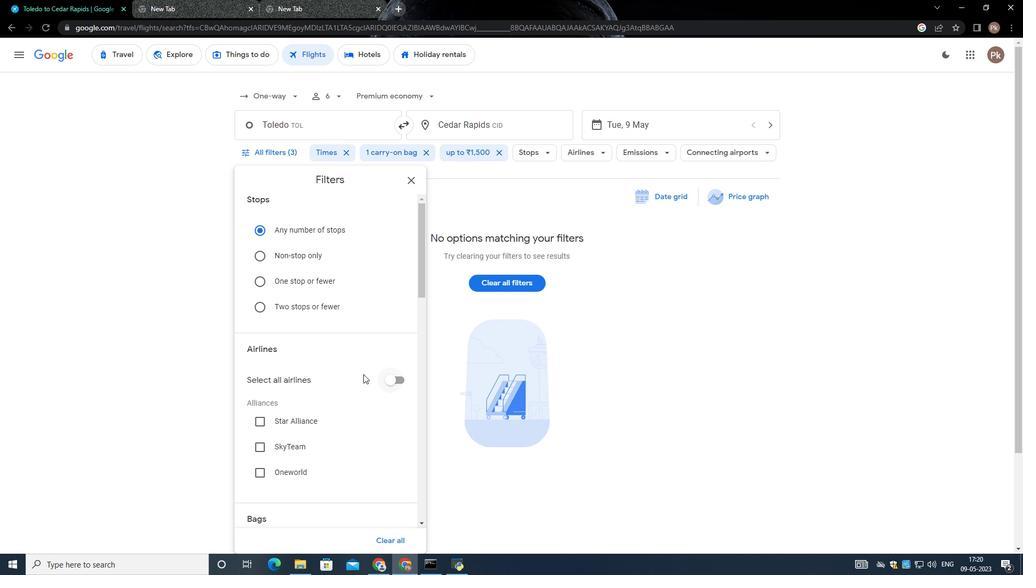 
Action: Mouse scrolled (358, 351) with delta (0, 0)
Screenshot: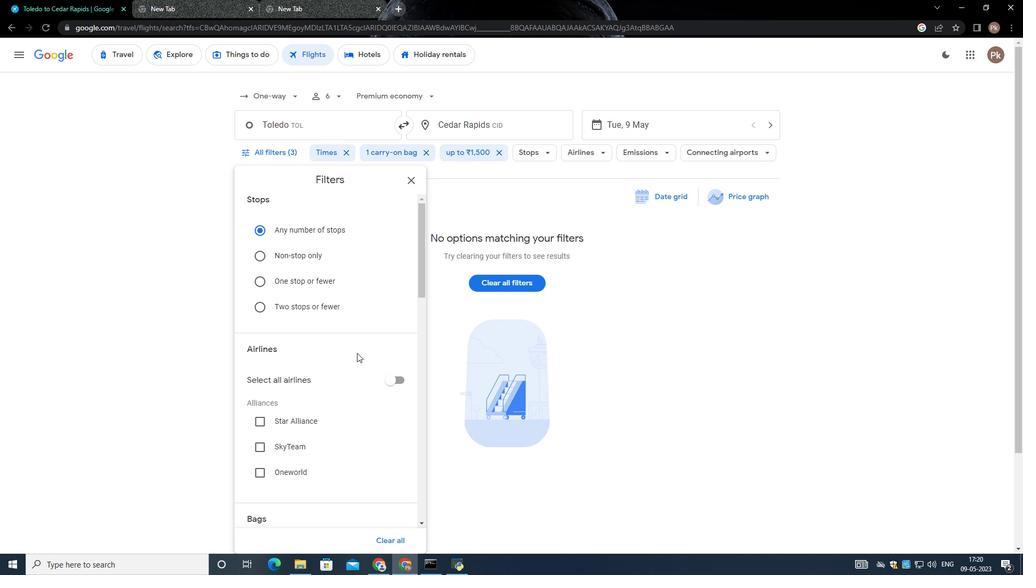 
Action: Mouse scrolled (358, 351) with delta (0, 0)
Screenshot: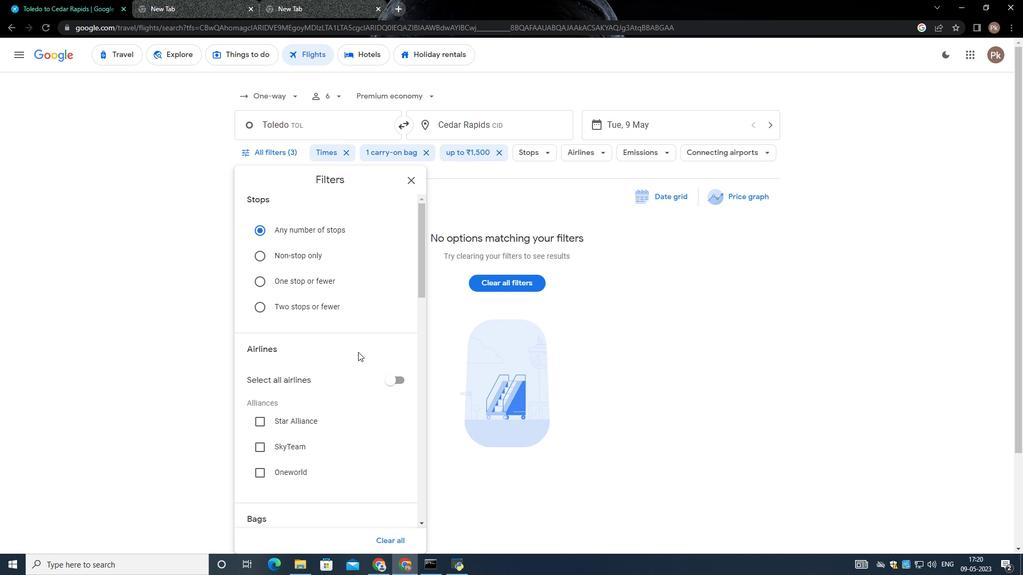 
Action: Mouse scrolled (358, 351) with delta (0, 0)
Screenshot: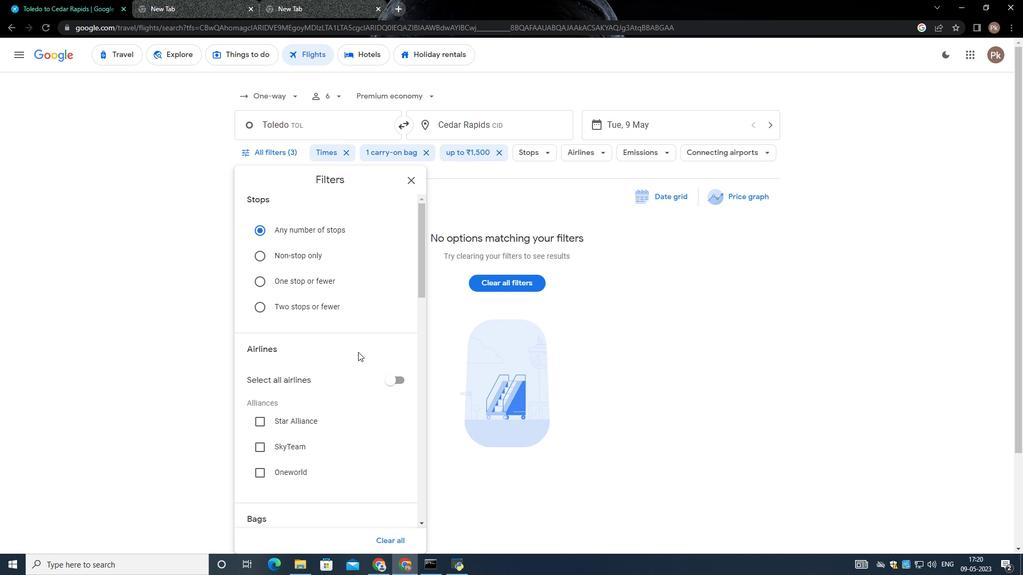
Action: Mouse scrolled (358, 351) with delta (0, 0)
Screenshot: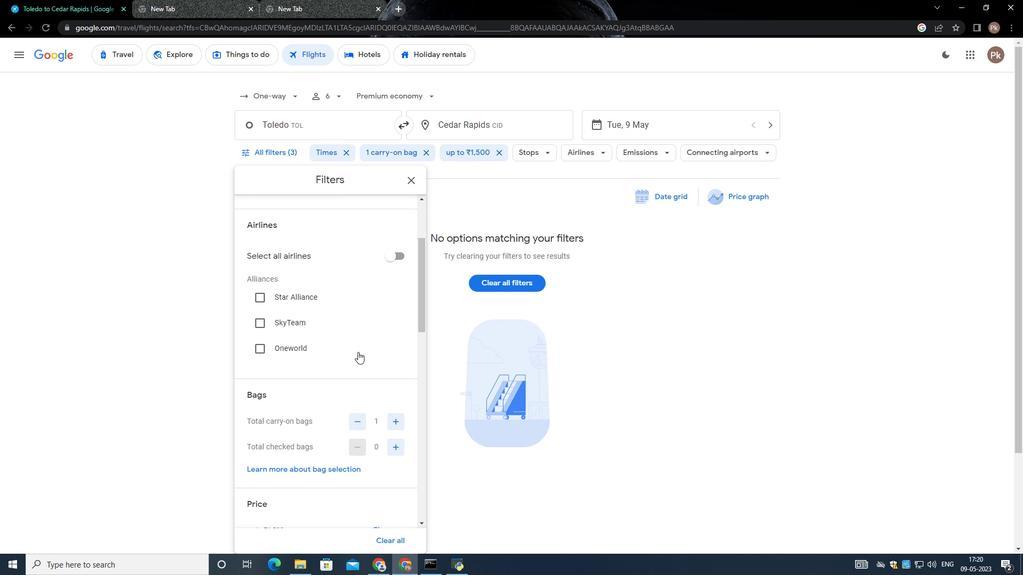 
Action: Mouse moved to (277, 288)
Screenshot: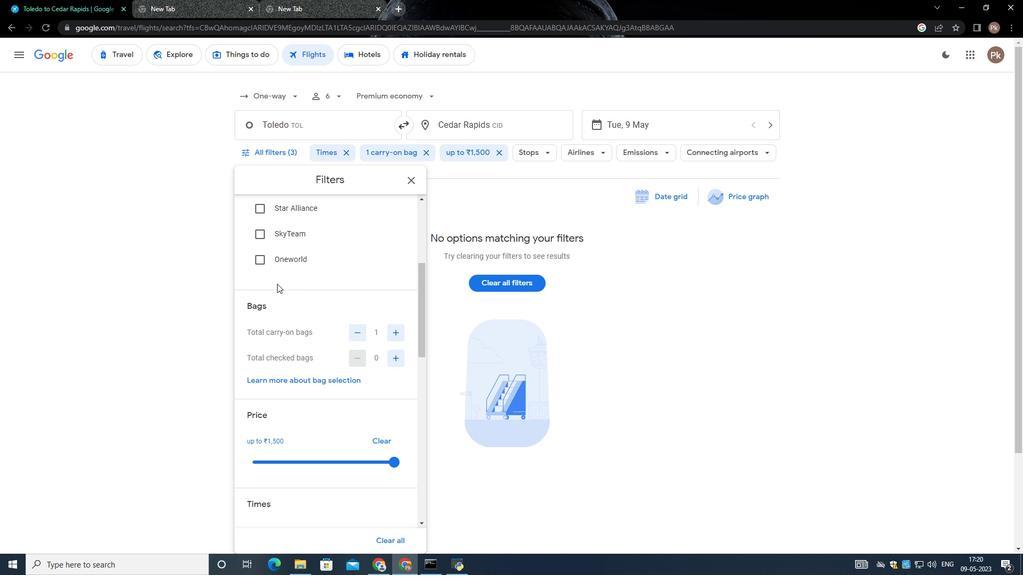 
Action: Mouse scrolled (277, 287) with delta (0, 0)
Screenshot: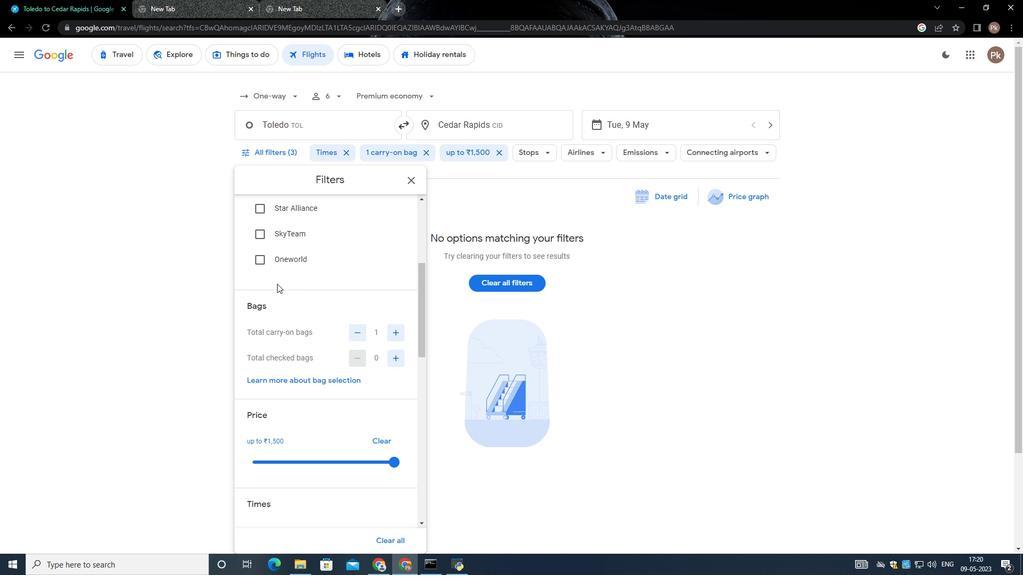 
Action: Mouse moved to (393, 411)
Screenshot: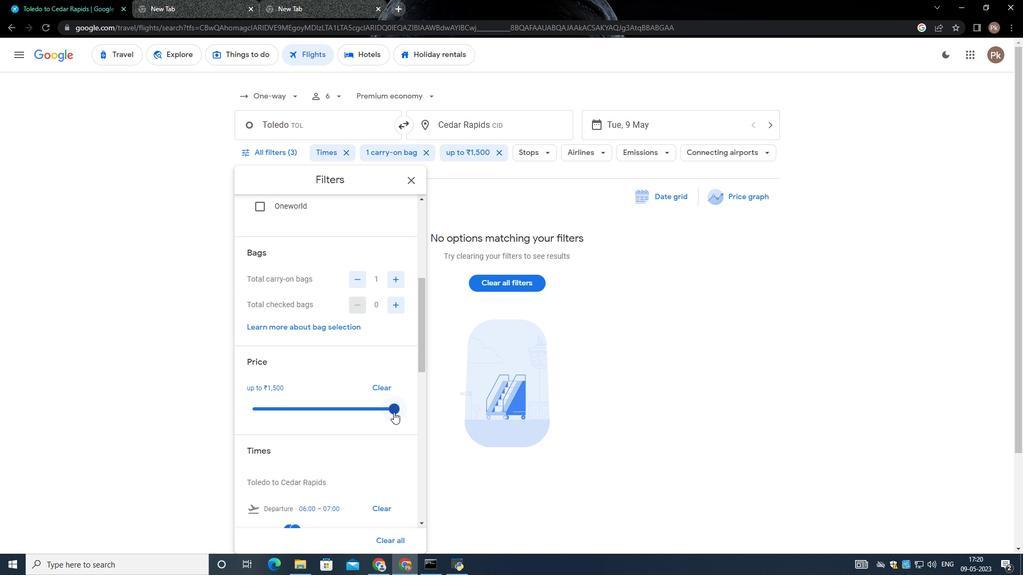 
Action: Mouse pressed left at (393, 411)
Screenshot: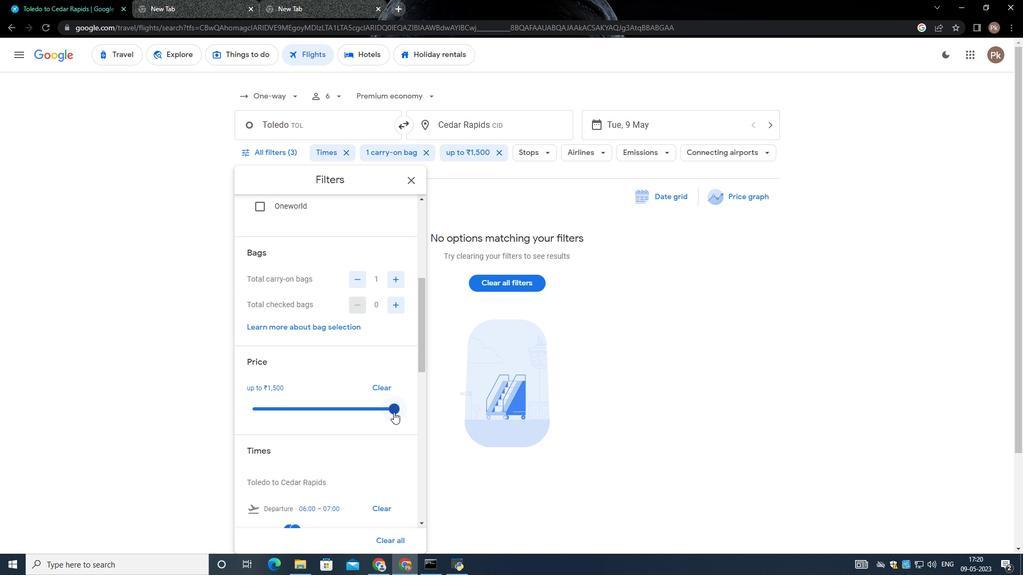 
Action: Mouse moved to (350, 357)
Screenshot: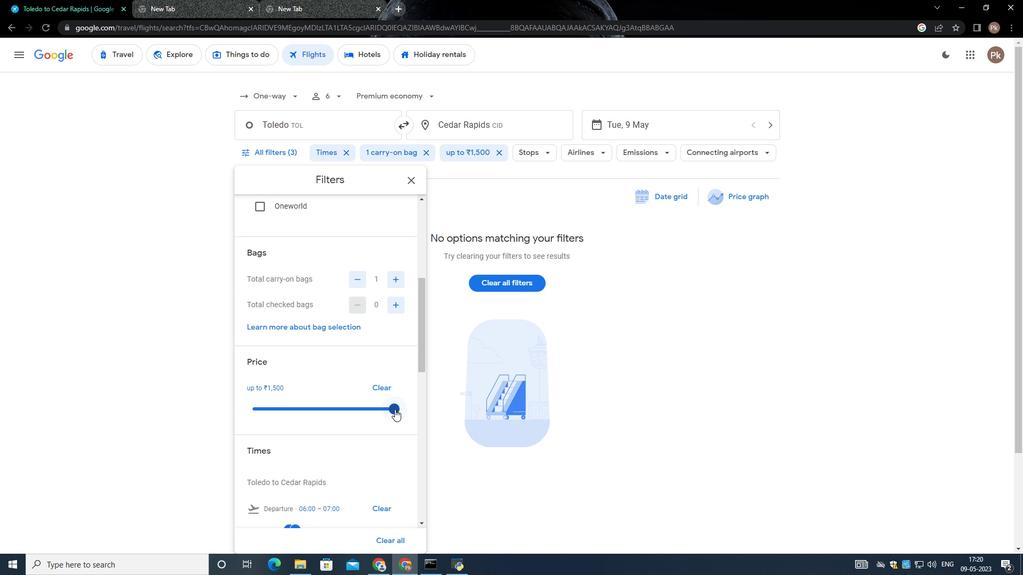 
Action: Mouse scrolled (350, 356) with delta (0, 0)
Screenshot: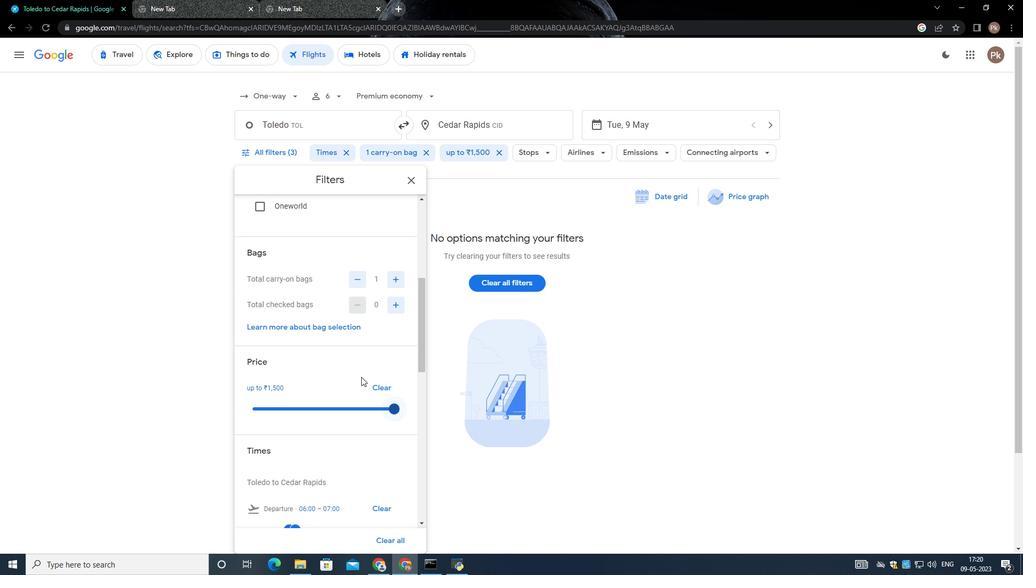 
Action: Mouse scrolled (350, 356) with delta (0, 0)
Screenshot: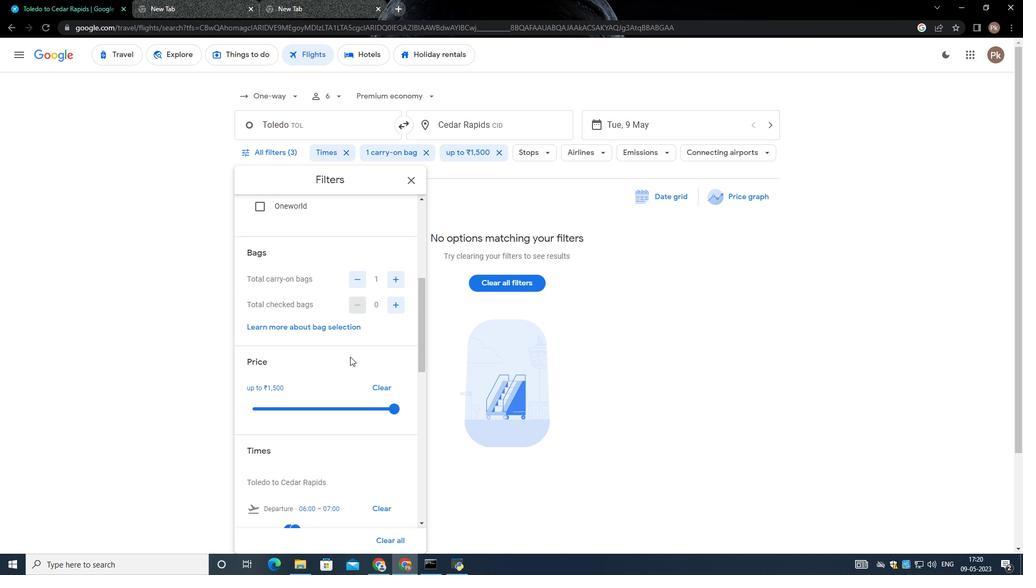 
Action: Mouse scrolled (350, 356) with delta (0, 0)
Screenshot: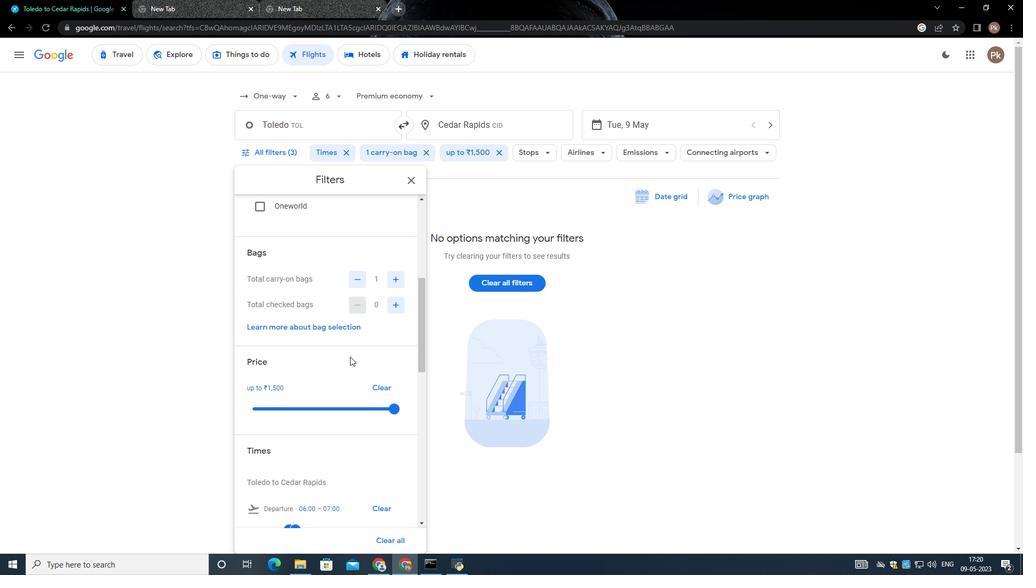 
Action: Mouse scrolled (350, 356) with delta (0, 0)
Screenshot: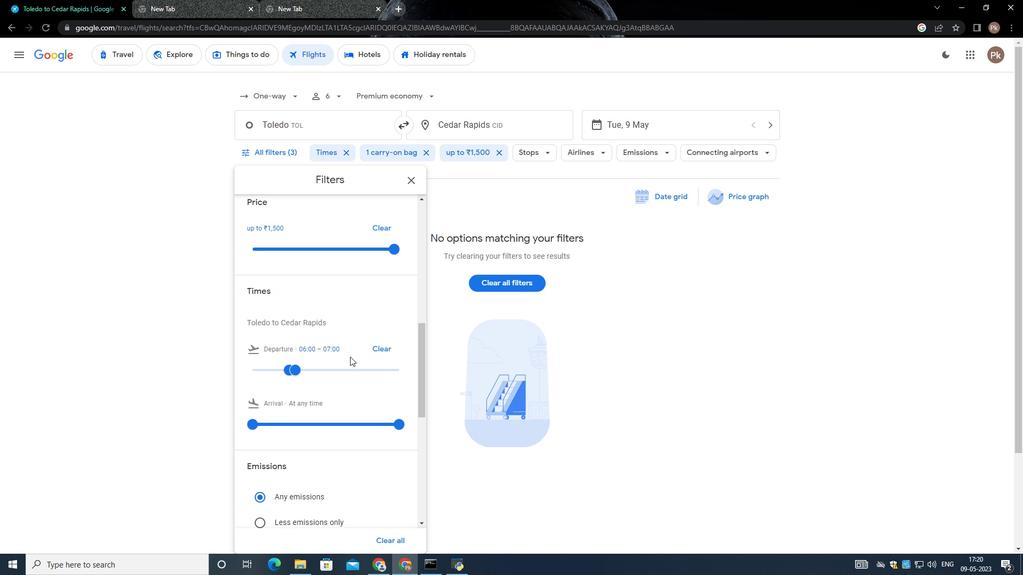 
Action: Mouse scrolled (350, 356) with delta (0, 0)
Screenshot: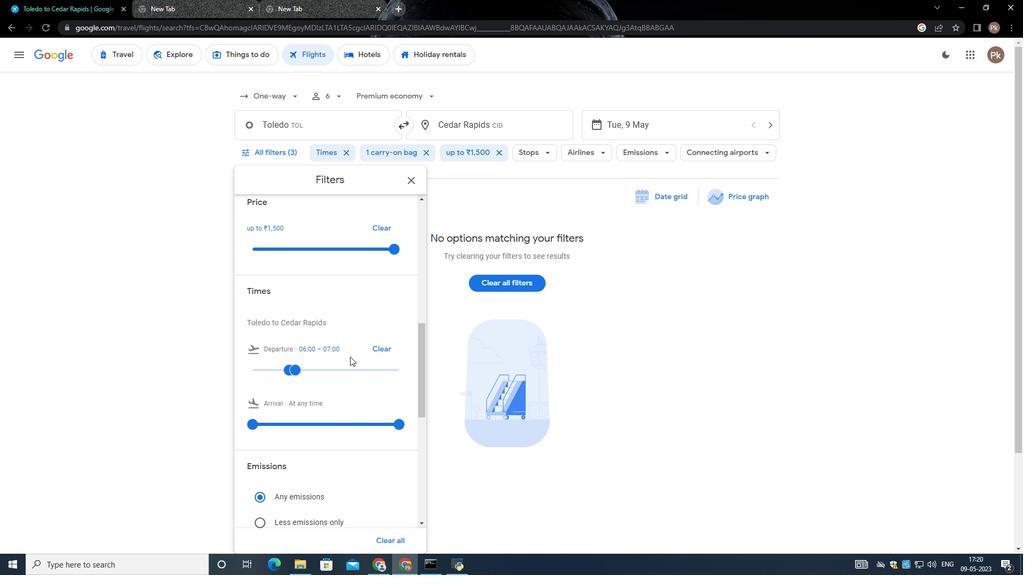 
Action: Mouse moved to (350, 261)
Screenshot: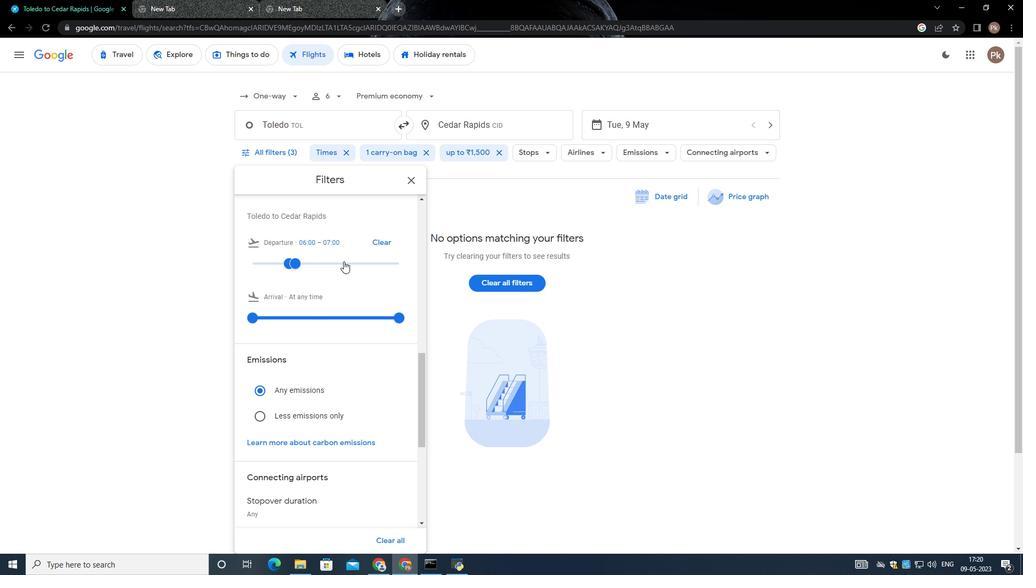 
Action: Mouse pressed left at (350, 261)
Screenshot: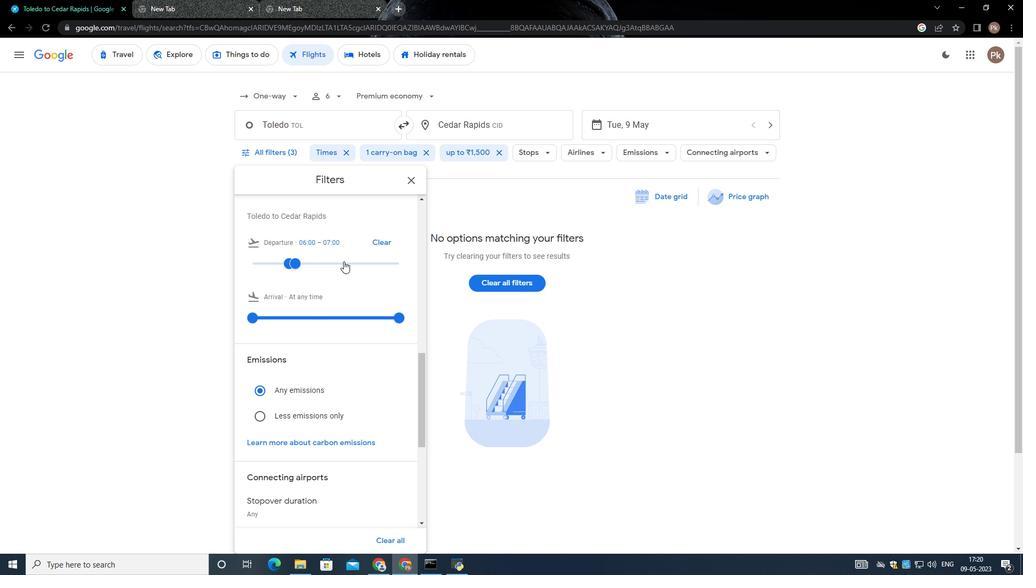 
Action: Mouse moved to (353, 261)
Screenshot: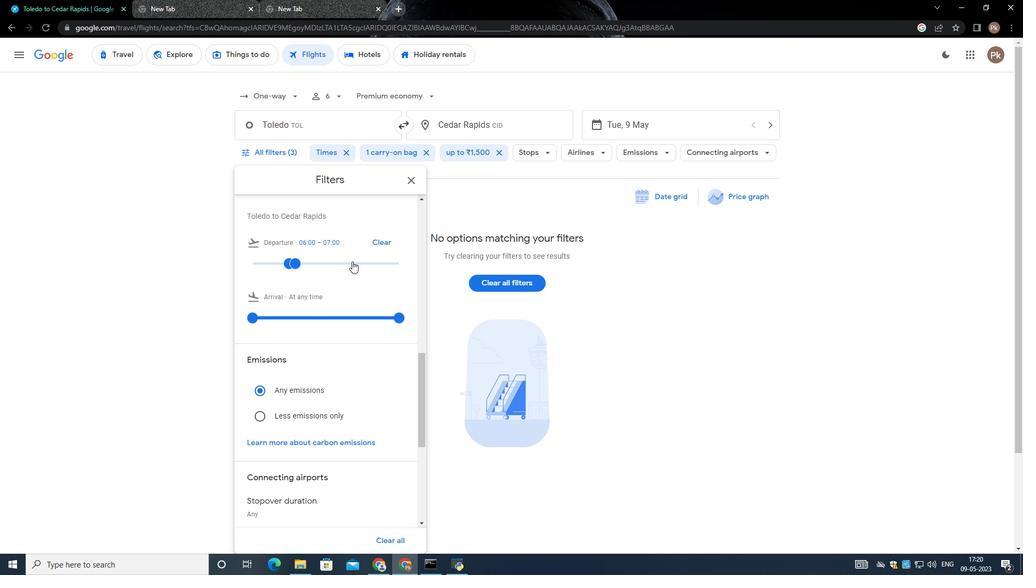 
Action: Mouse pressed left at (353, 261)
Screenshot: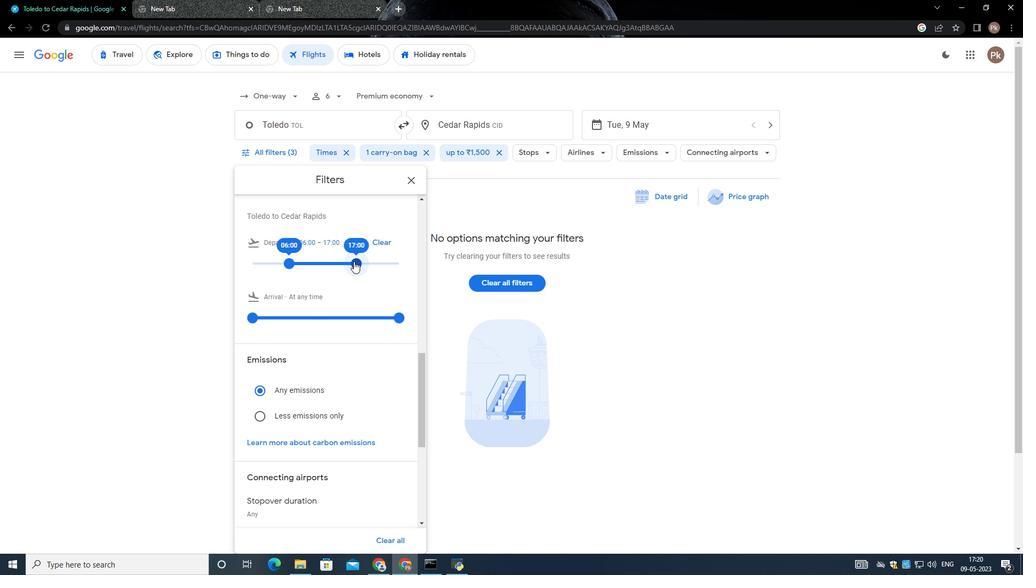 
Action: Mouse moved to (290, 261)
Screenshot: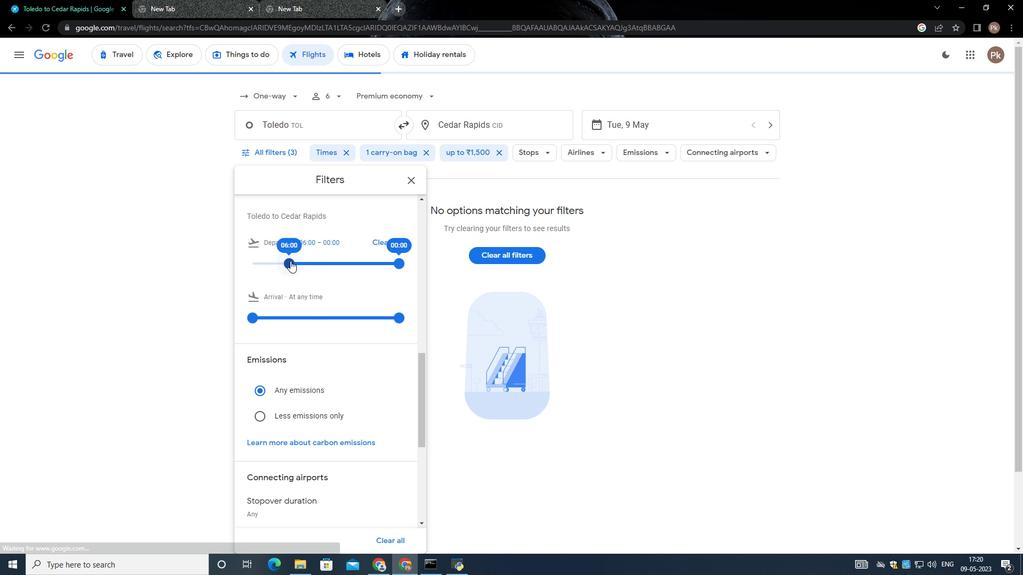 
Action: Mouse pressed left at (290, 261)
Screenshot: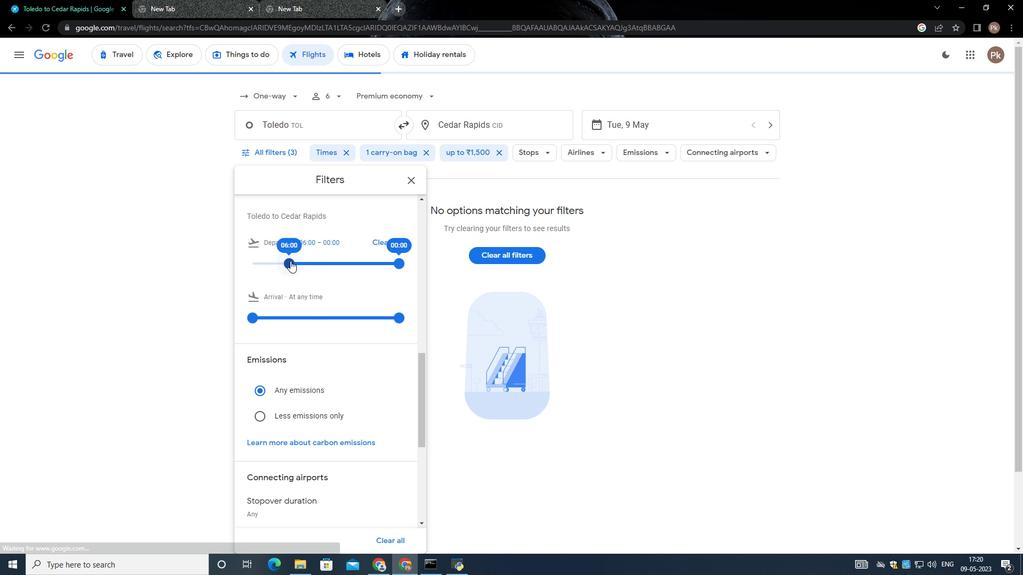 
Action: Mouse moved to (401, 264)
Screenshot: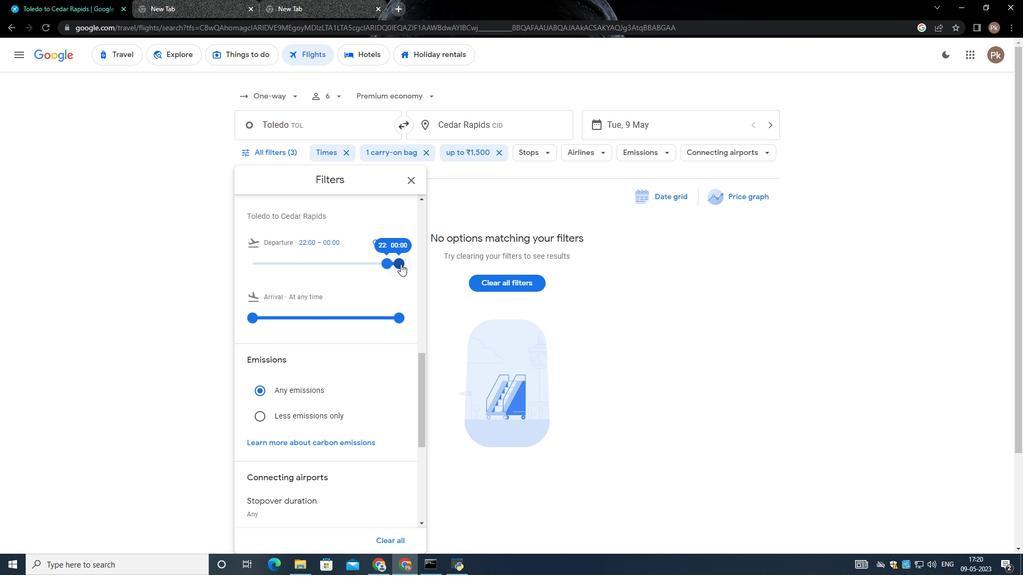 
Action: Mouse pressed left at (401, 264)
Screenshot: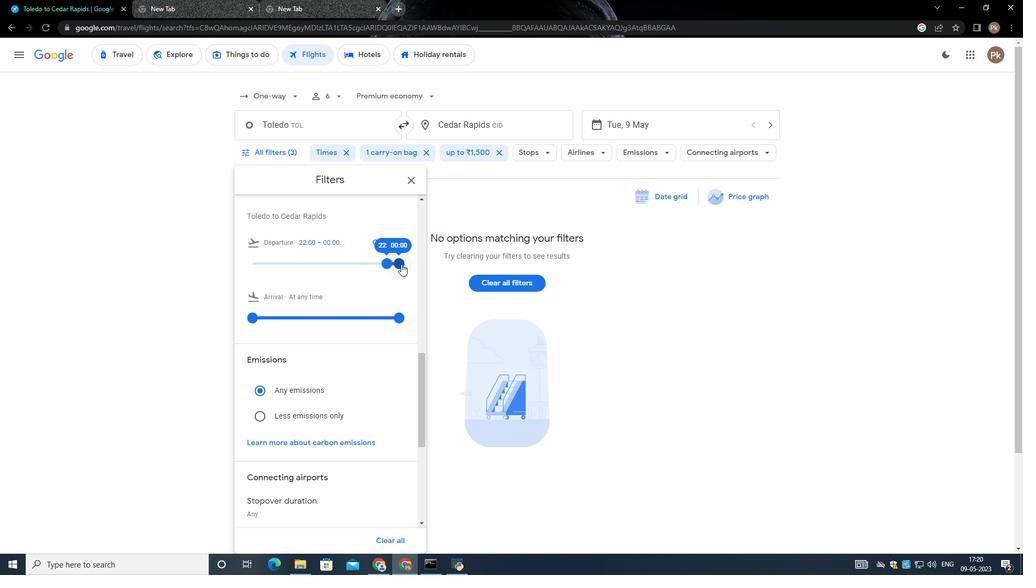 
Action: Mouse moved to (313, 367)
Screenshot: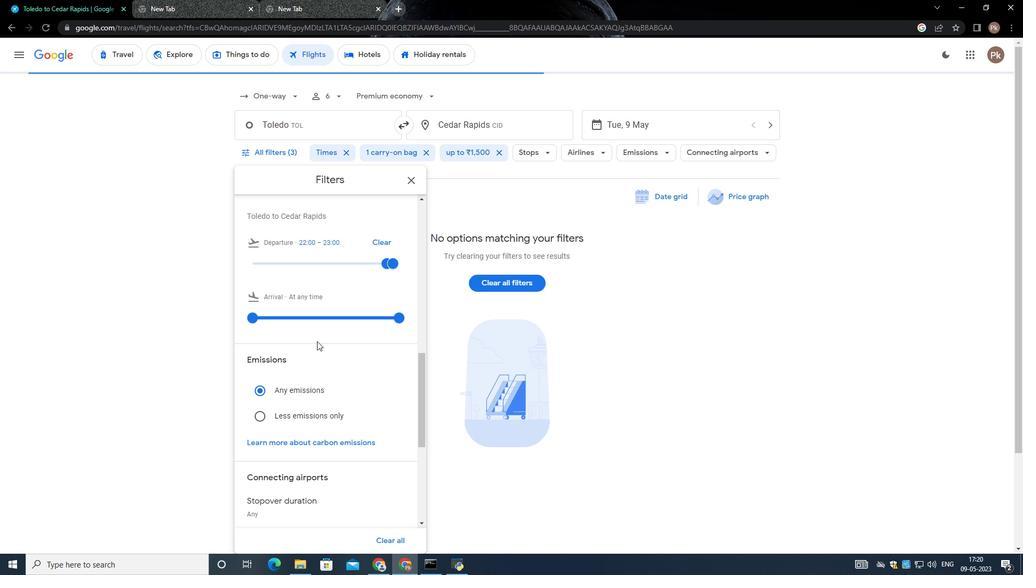 
Action: Mouse scrolled (314, 359) with delta (0, 0)
Screenshot: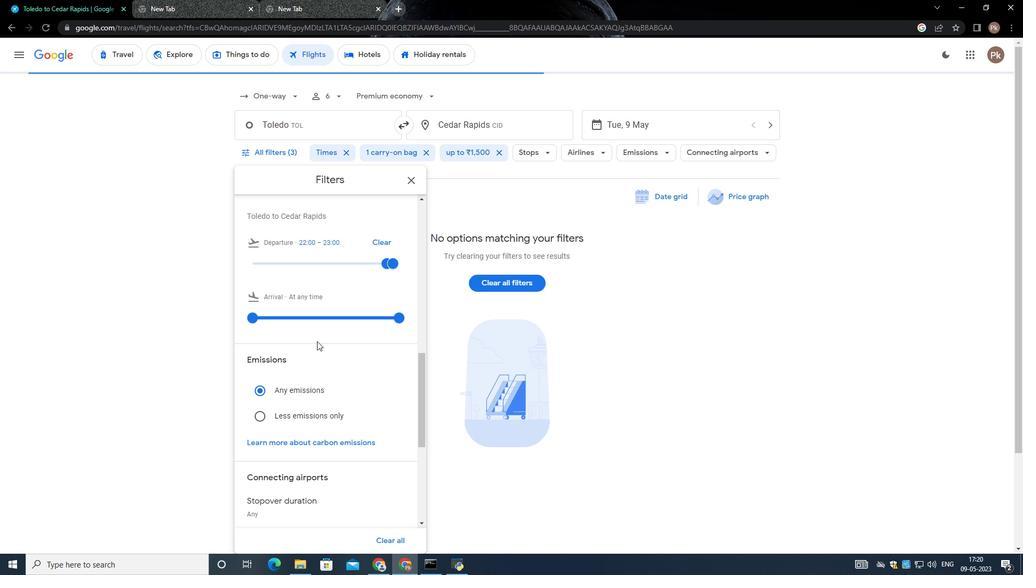 
Action: Mouse moved to (296, 429)
Screenshot: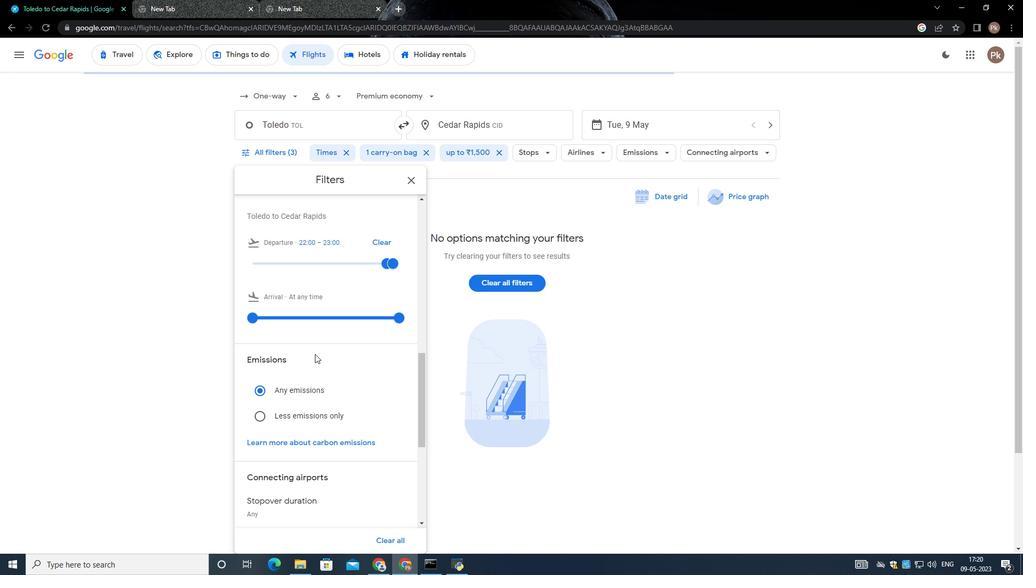 
Action: Mouse scrolled (312, 371) with delta (0, 0)
Screenshot: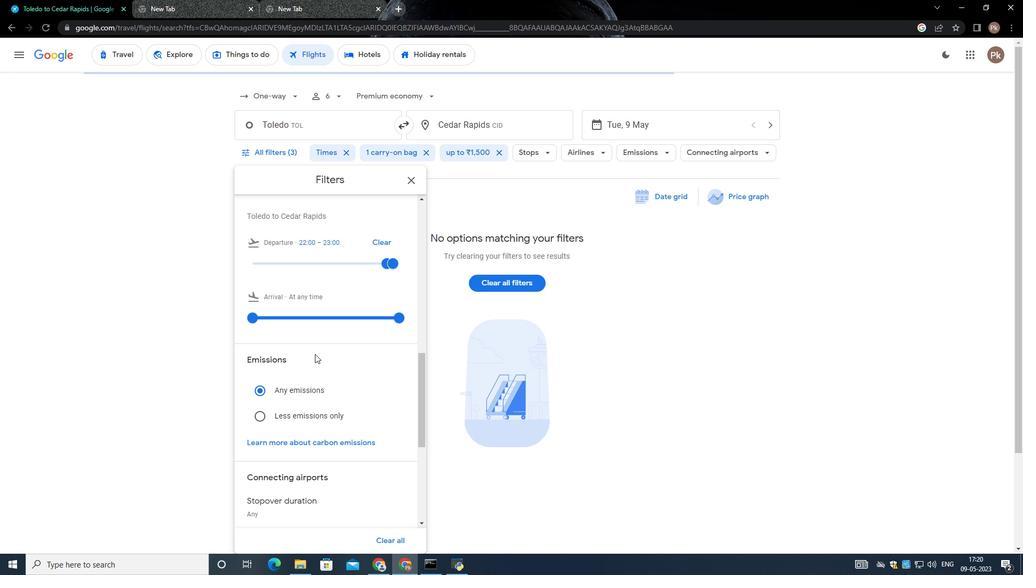 
Action: Mouse moved to (295, 429)
Screenshot: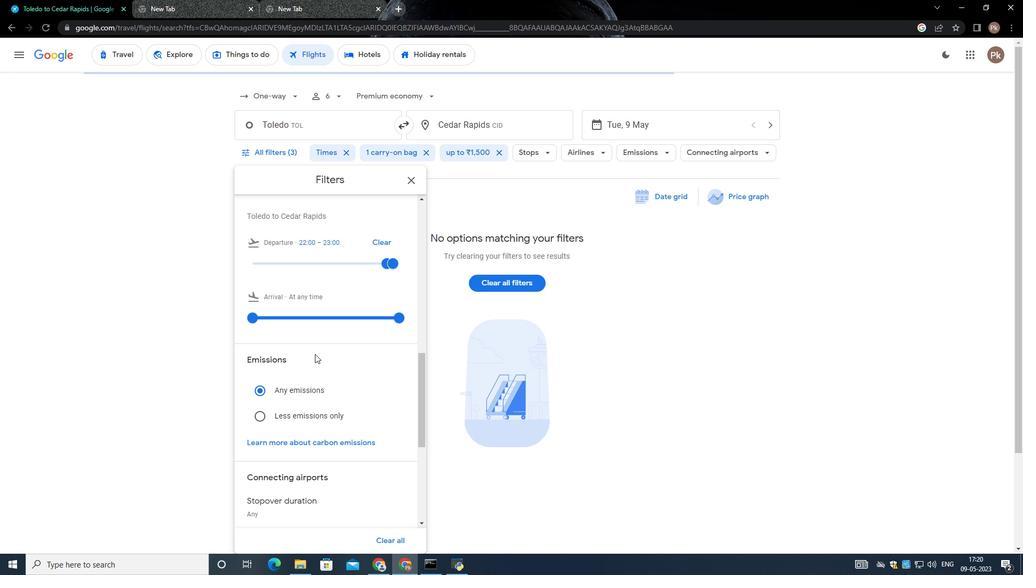 
Action: Mouse scrolled (310, 382) with delta (0, 0)
Screenshot: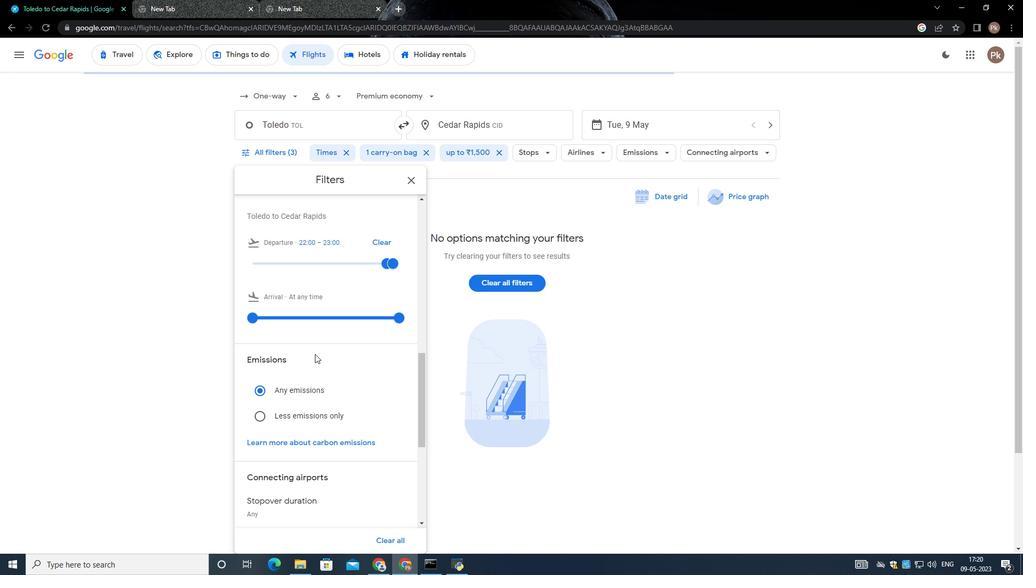 
Action: Mouse scrolled (308, 388) with delta (0, 0)
Screenshot: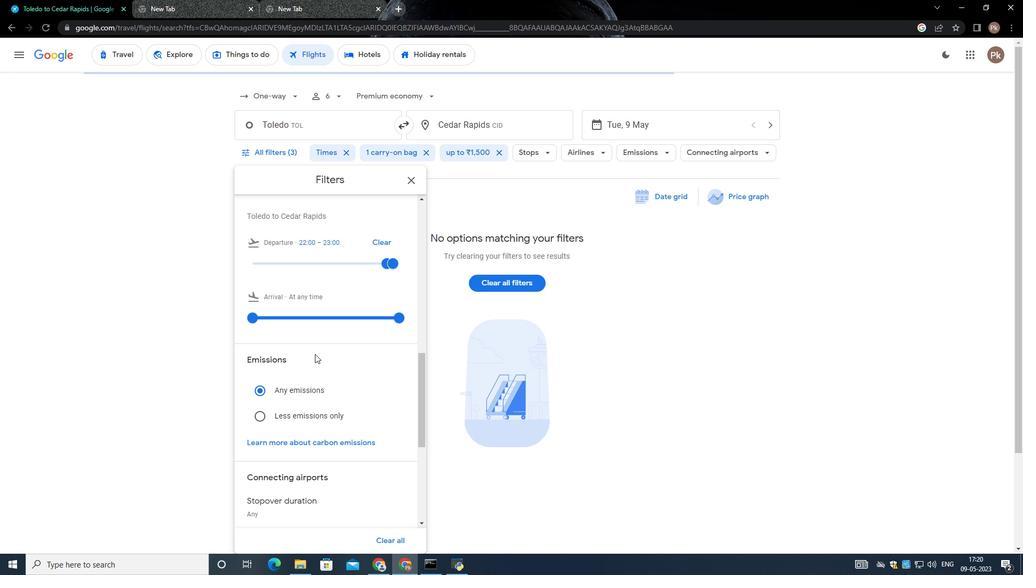 
Action: Mouse scrolled (305, 396) with delta (0, 0)
Screenshot: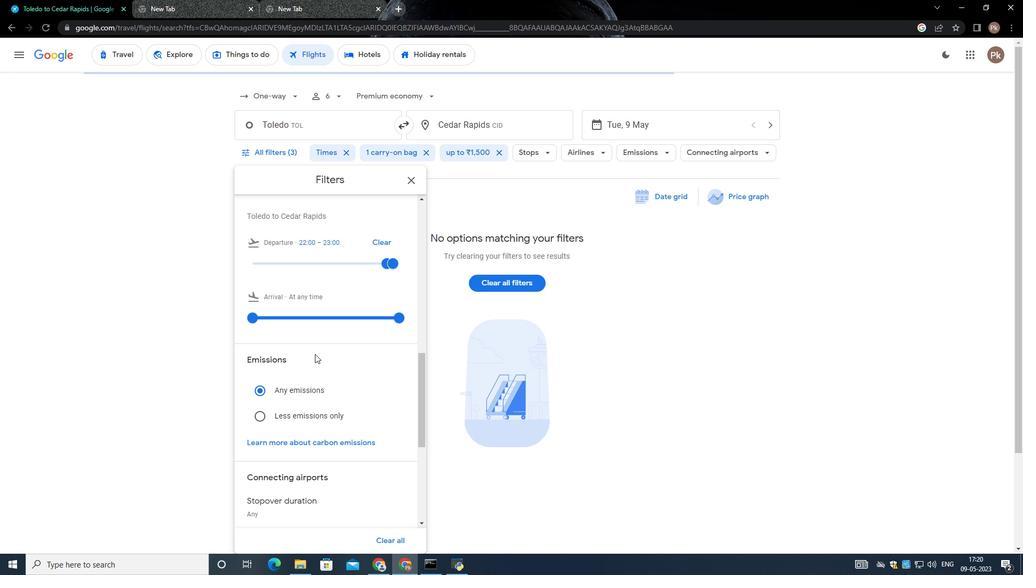 
Action: Mouse scrolled (304, 400) with delta (0, 0)
Screenshot: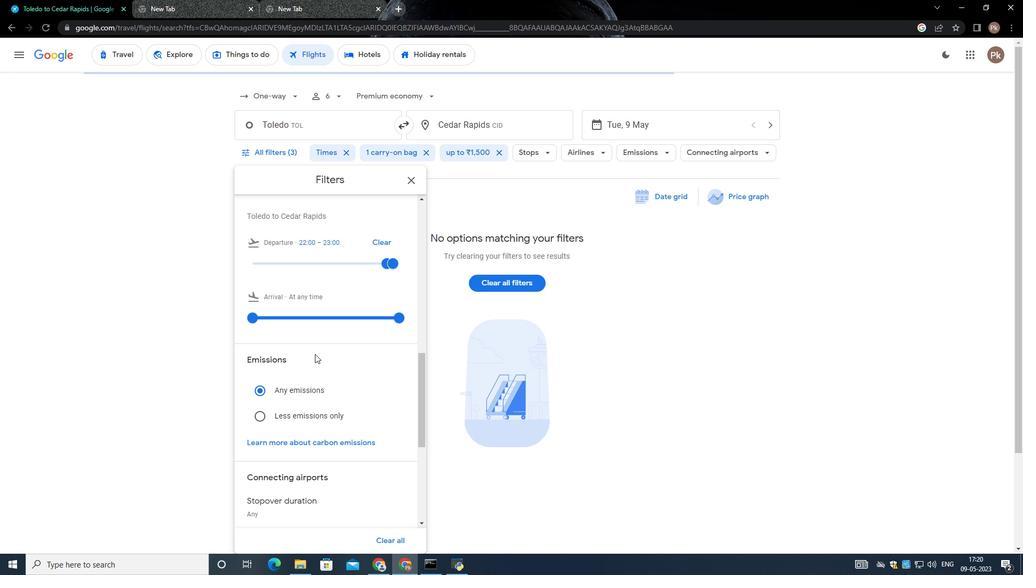 
Action: Mouse moved to (288, 405)
Screenshot: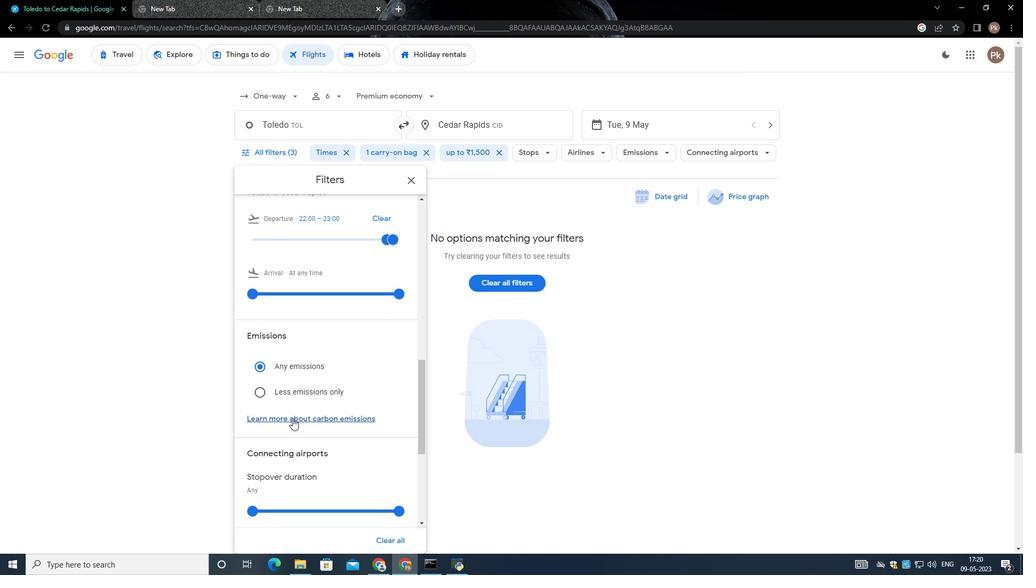 
Action: Mouse scrolled (288, 404) with delta (0, 0)
Screenshot: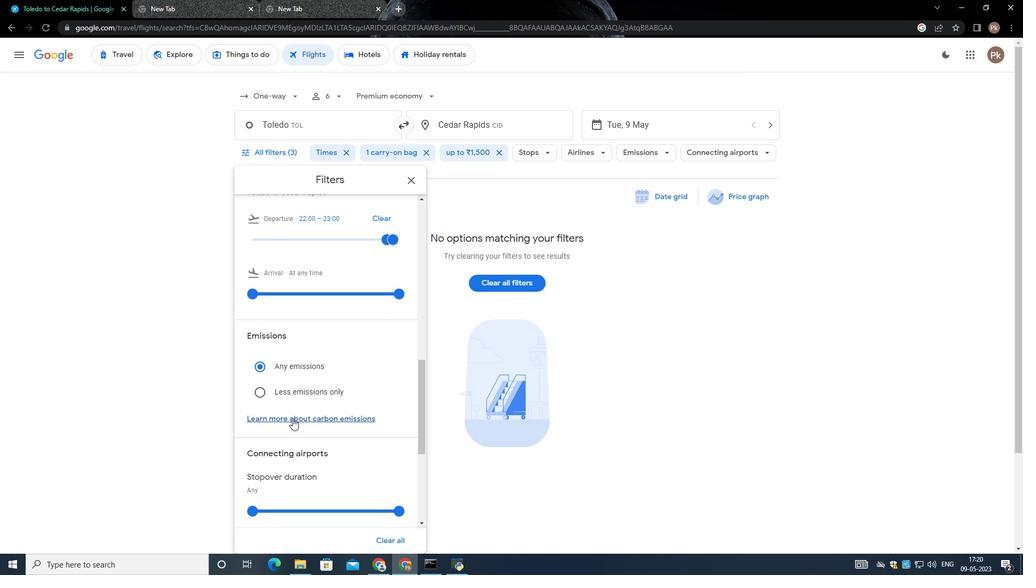 
Action: Mouse moved to (289, 415)
Screenshot: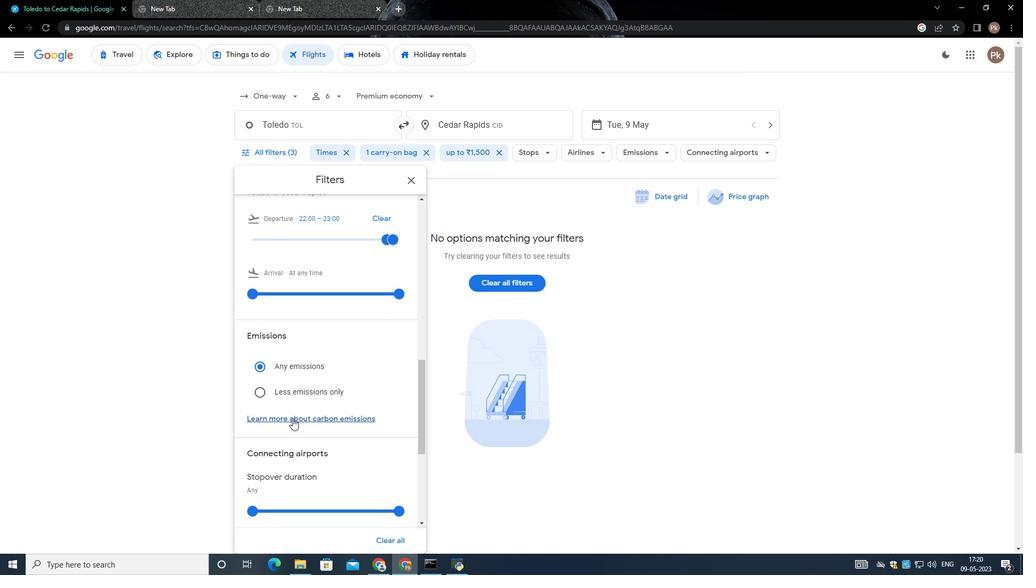 
Action: Mouse scrolled (289, 415) with delta (0, 0)
Screenshot: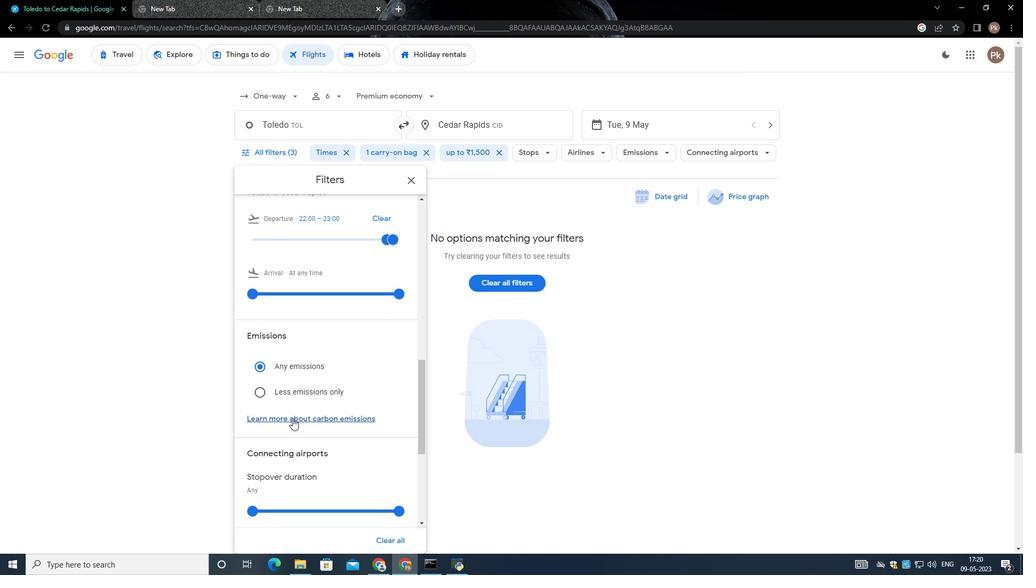 
Action: Mouse moved to (292, 424)
Screenshot: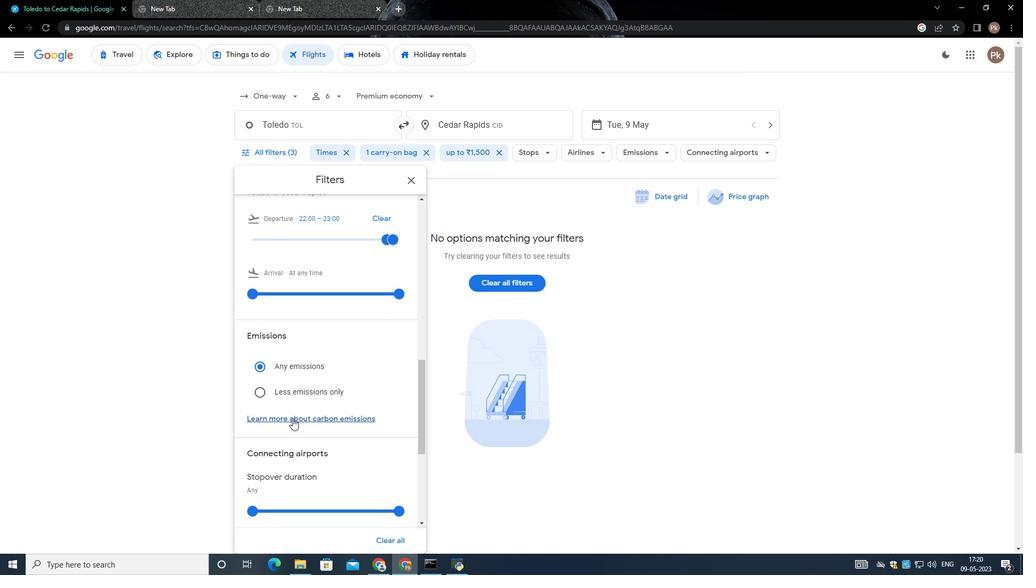 
Action: Mouse scrolled (292, 423) with delta (0, 0)
Screenshot: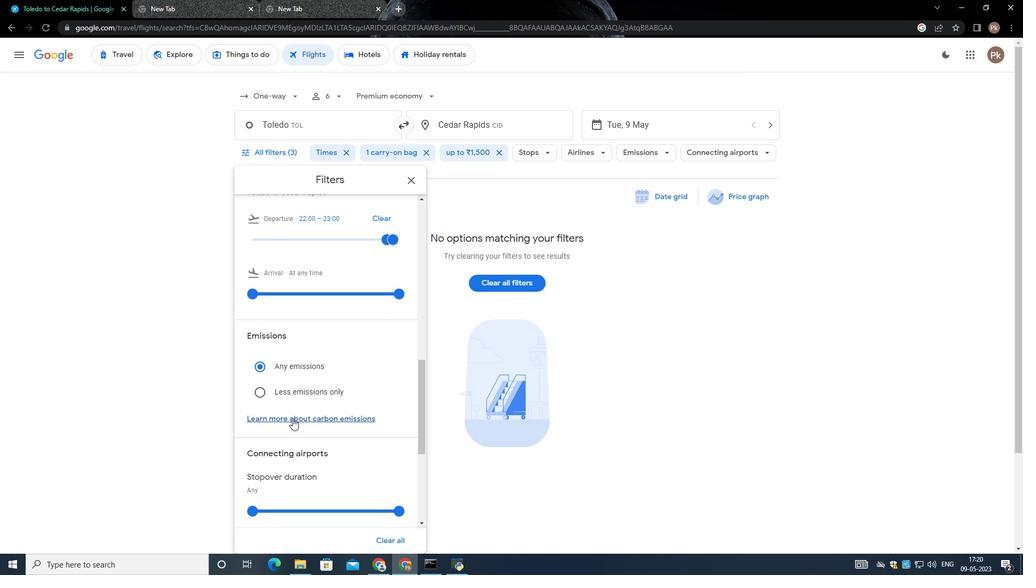 
Action: Mouse moved to (293, 432)
Screenshot: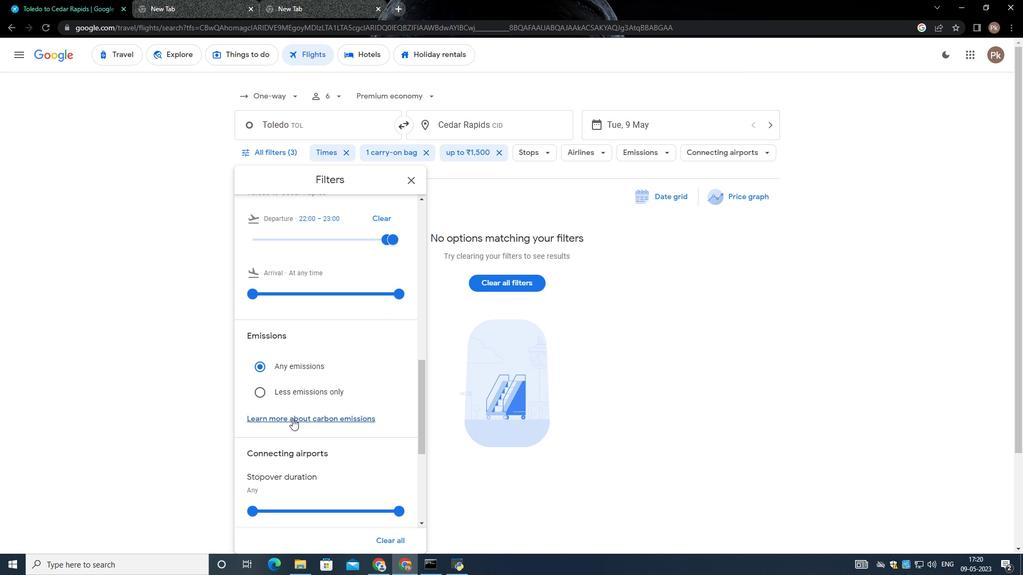 
Action: Mouse scrolled (293, 432) with delta (0, 0)
Screenshot: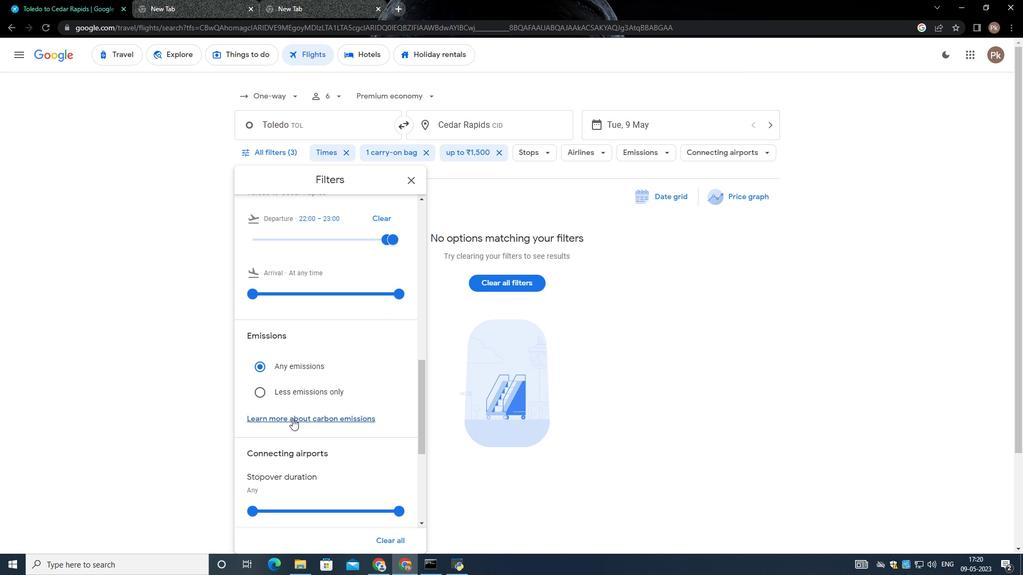 
Action: Mouse moved to (293, 433)
Screenshot: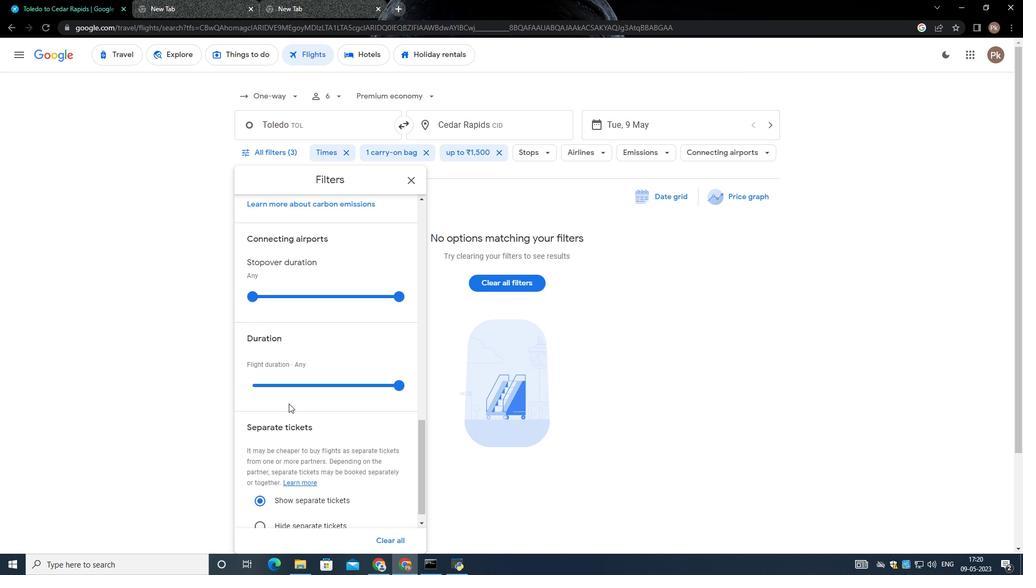
Action: Mouse scrolled (293, 432) with delta (0, 0)
Screenshot: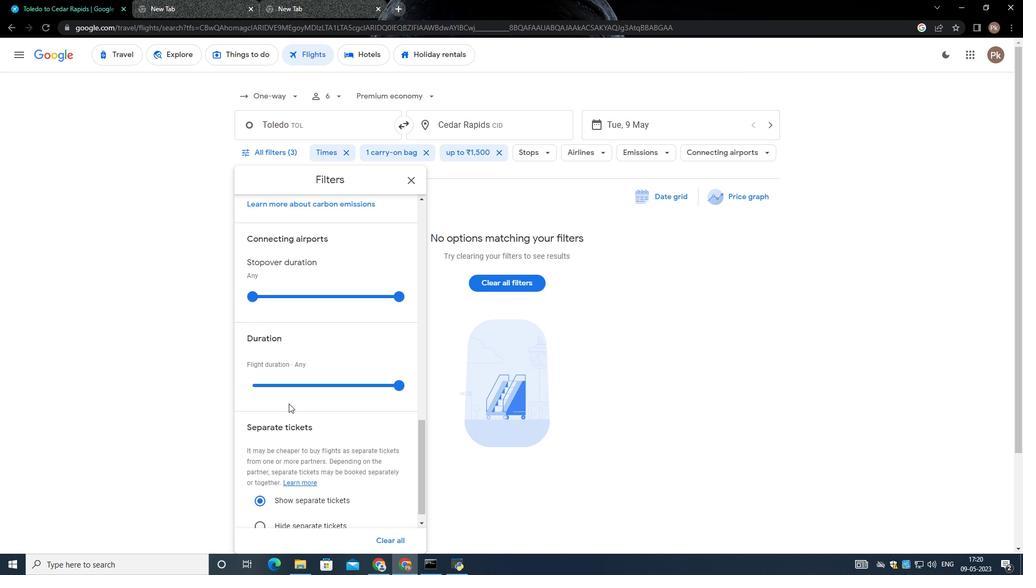 
Action: Mouse moved to (293, 435)
Screenshot: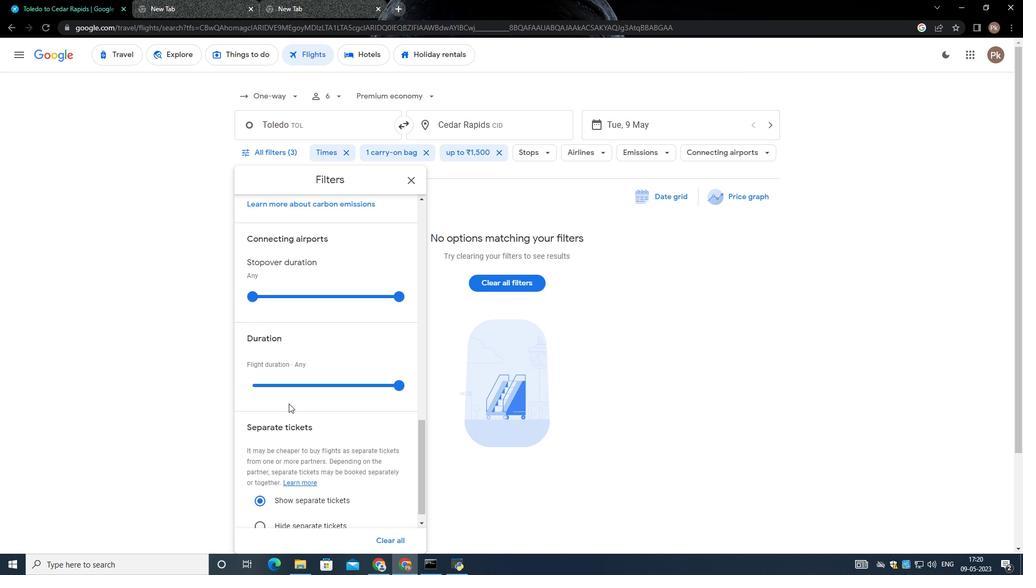
Action: Mouse scrolled (293, 432) with delta (0, 0)
Screenshot: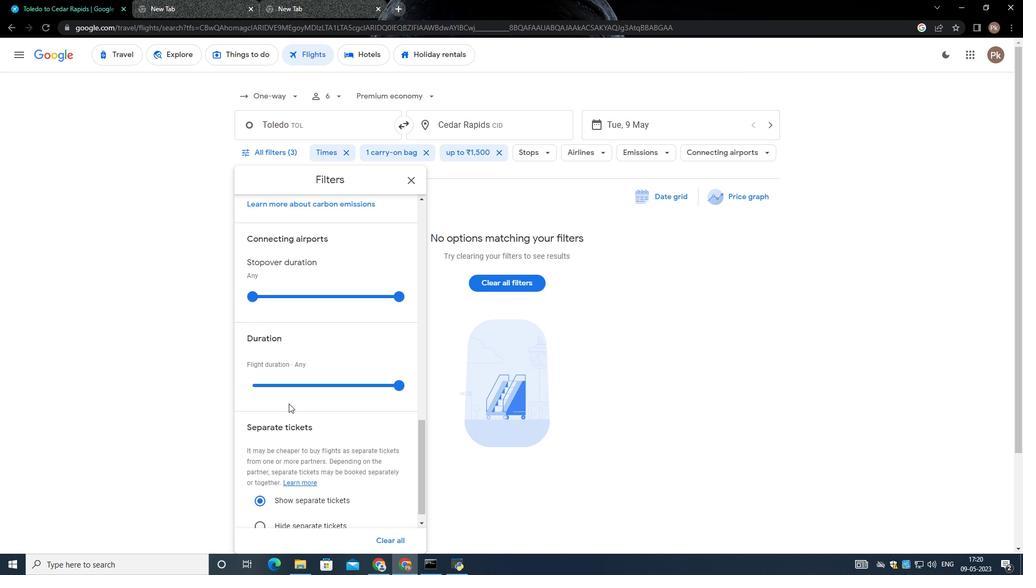 
Action: Mouse moved to (294, 425)
Screenshot: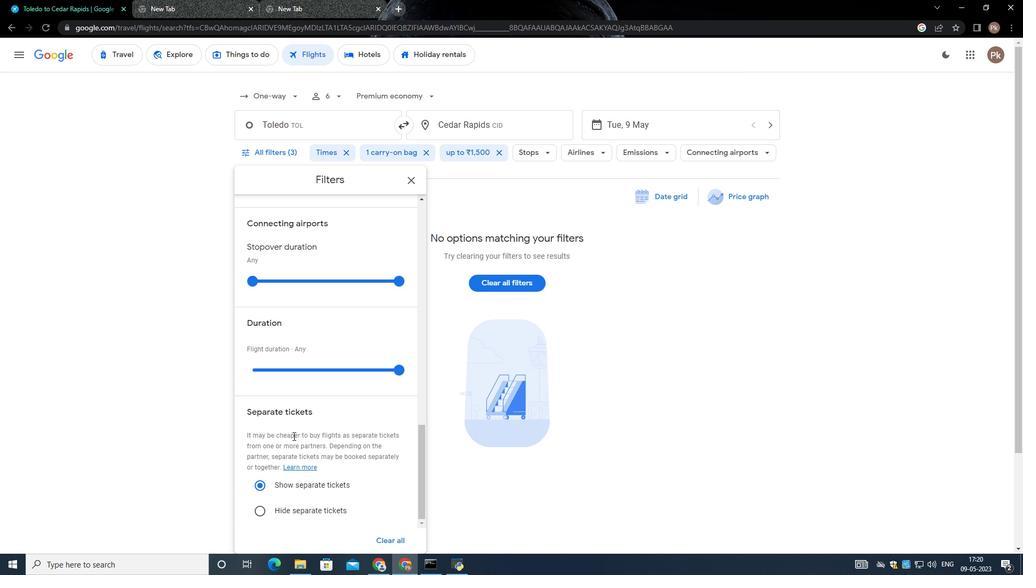 
Action: Mouse scrolled (294, 424) with delta (0, 0)
Screenshot: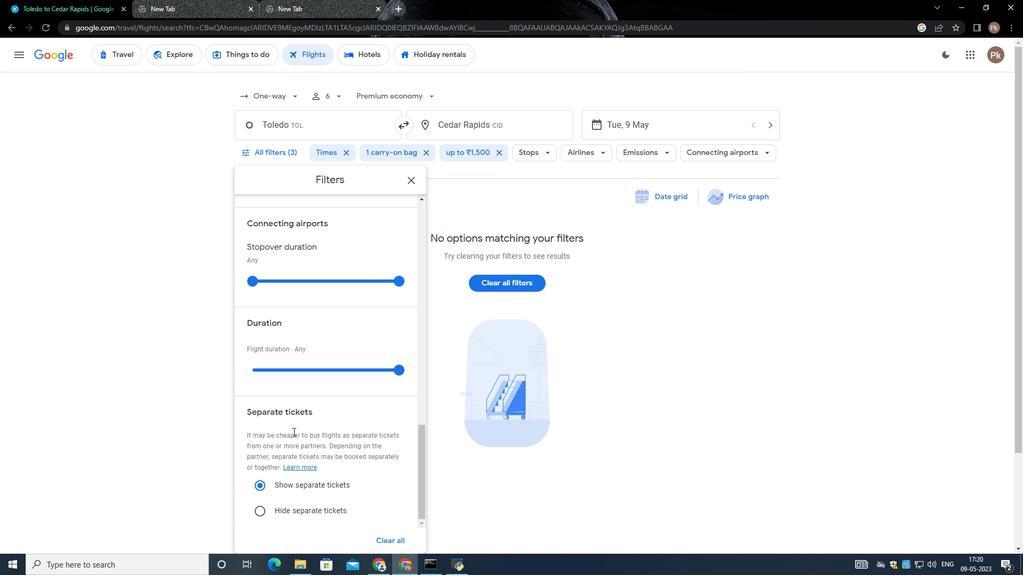
Action: Mouse scrolled (294, 424) with delta (0, 0)
Screenshot: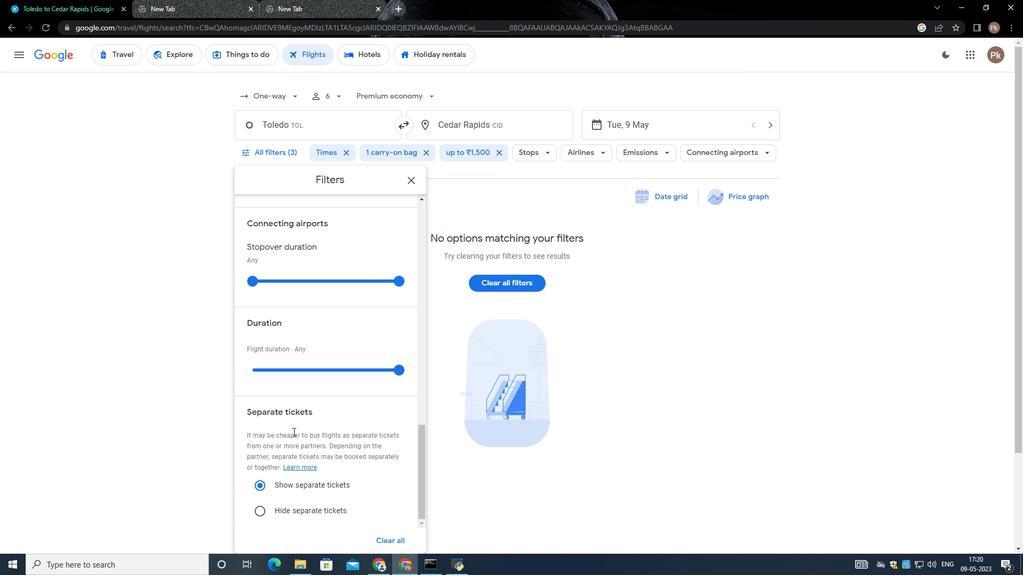 
Action: Mouse moved to (294, 425)
Screenshot: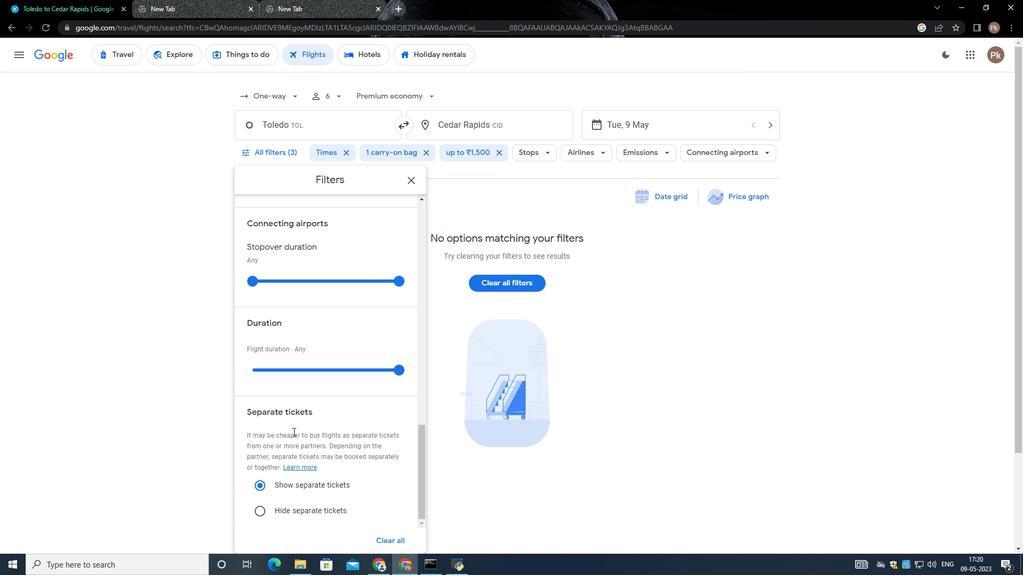 
Action: Mouse scrolled (294, 424) with delta (0, 0)
Screenshot: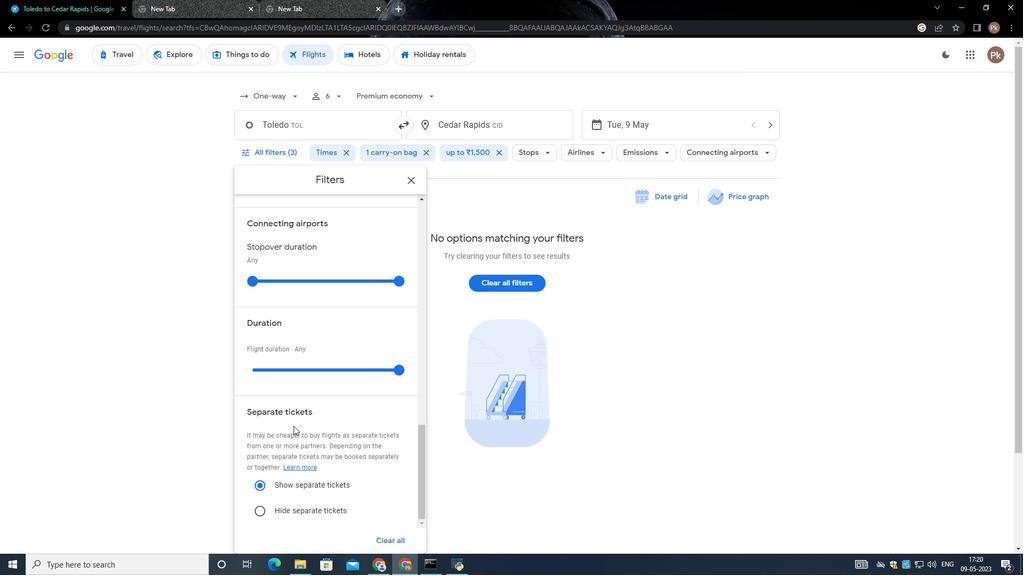 
Action: Mouse scrolled (294, 424) with delta (0, 0)
Screenshot: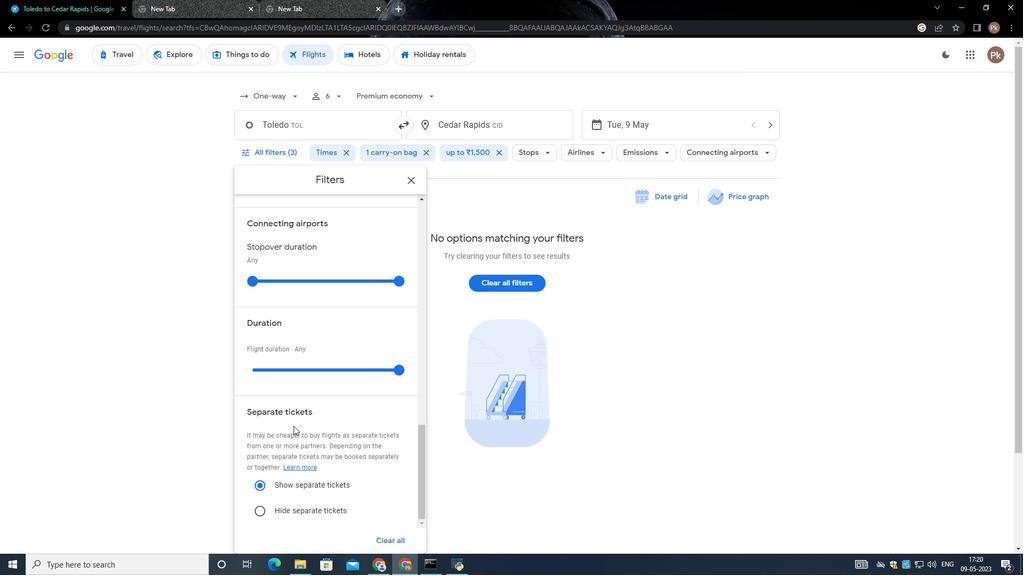 
Action: Mouse scrolled (294, 424) with delta (0, 0)
Screenshot: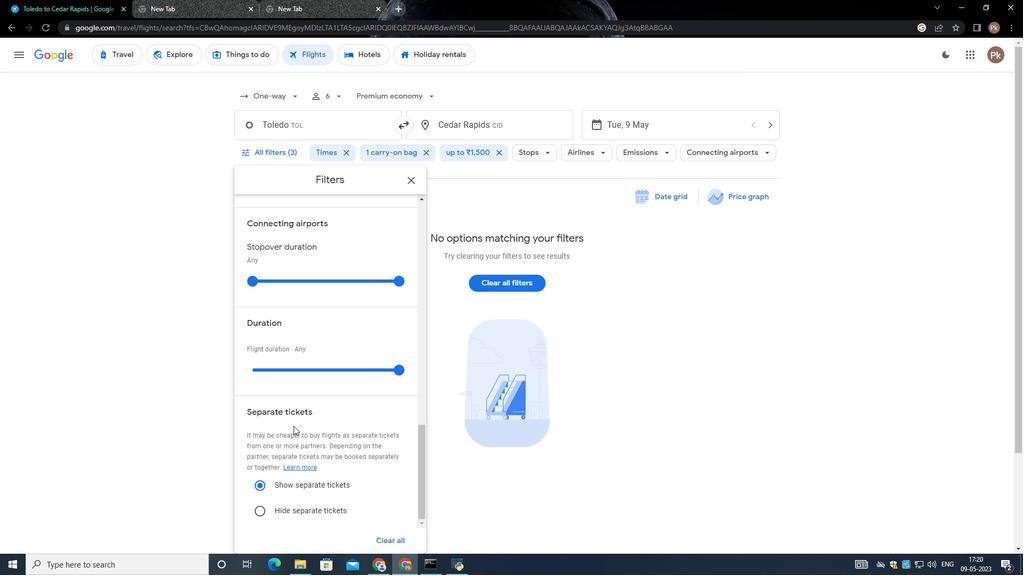 
Action: Mouse moved to (293, 424)
Screenshot: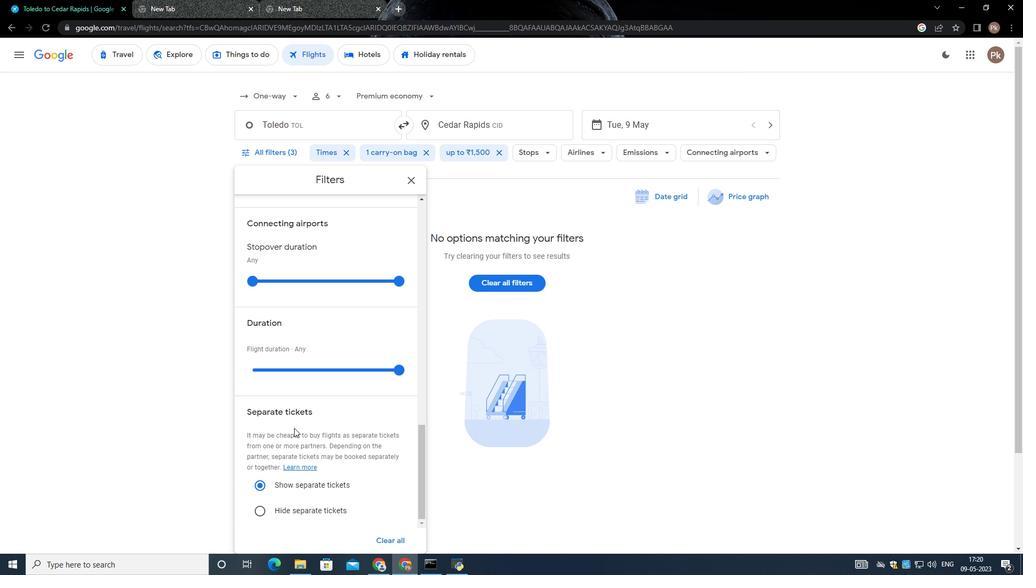 
Action: Mouse scrolled (293, 423) with delta (0, 0)
Screenshot: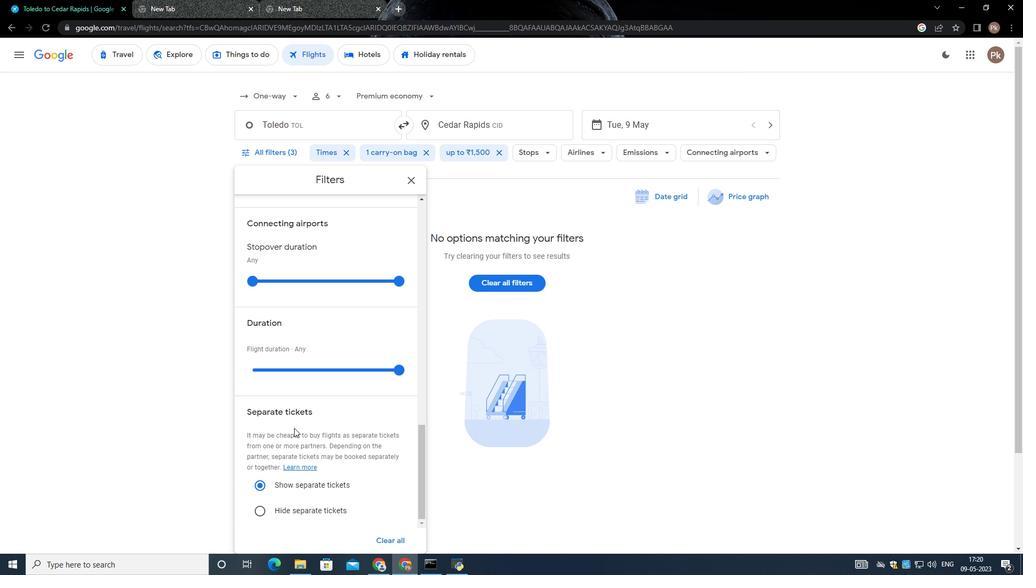 
Action: Mouse scrolled (293, 423) with delta (0, 0)
Screenshot: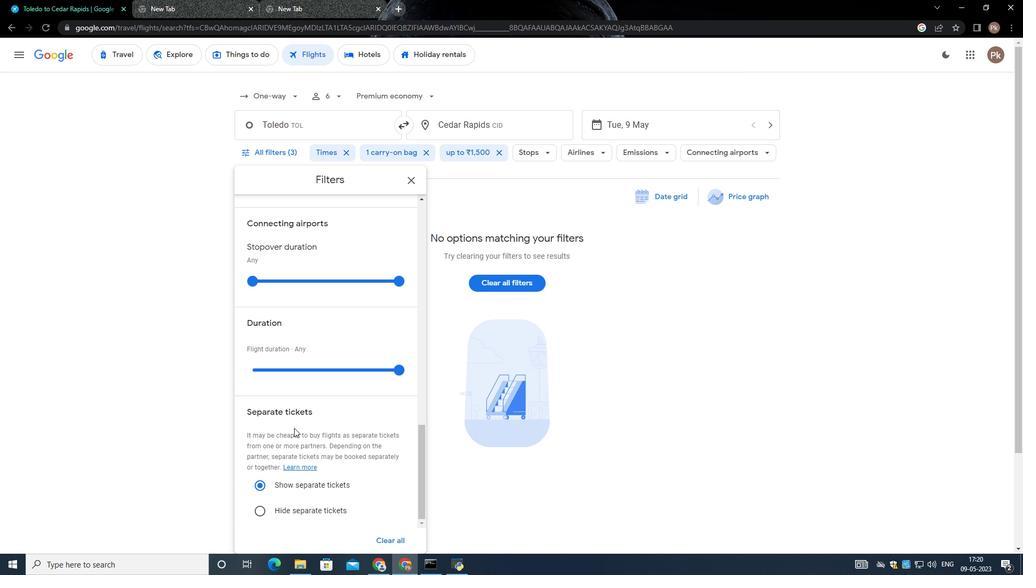 
Action: Mouse scrolled (293, 423) with delta (0, 0)
Screenshot: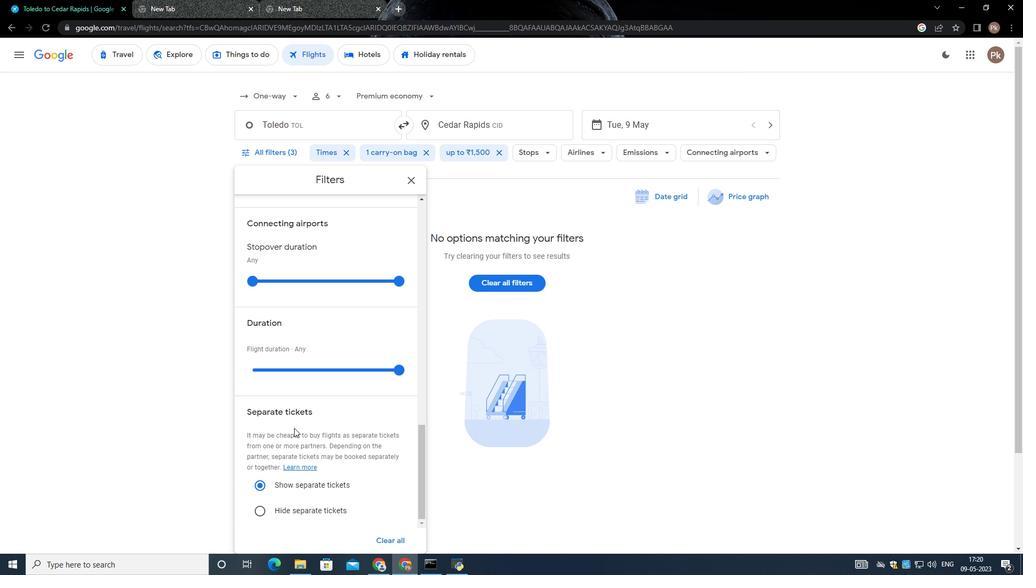 
Action: Mouse scrolled (293, 423) with delta (0, 0)
Screenshot: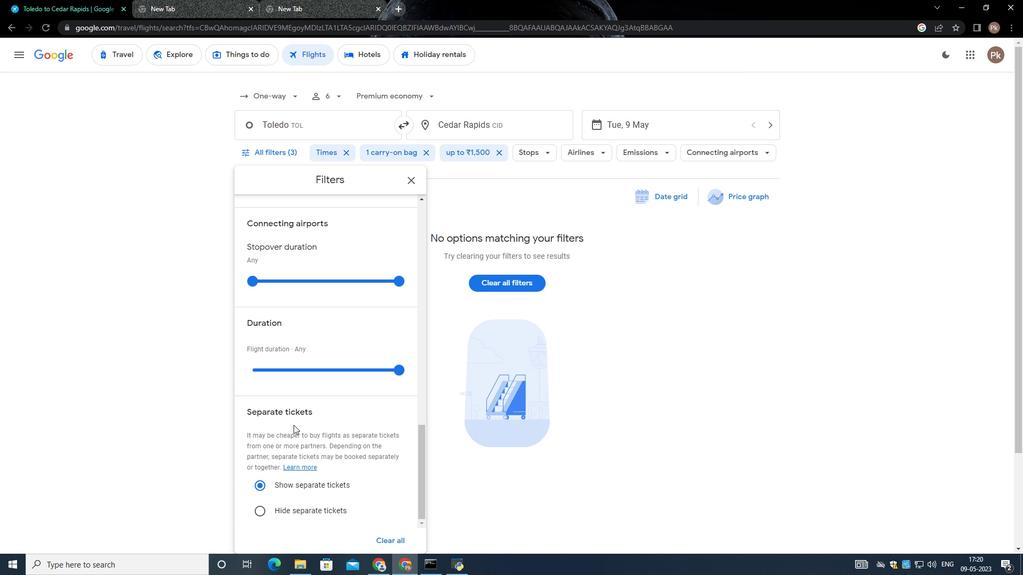 
Action: Mouse scrolled (293, 423) with delta (0, 0)
Screenshot: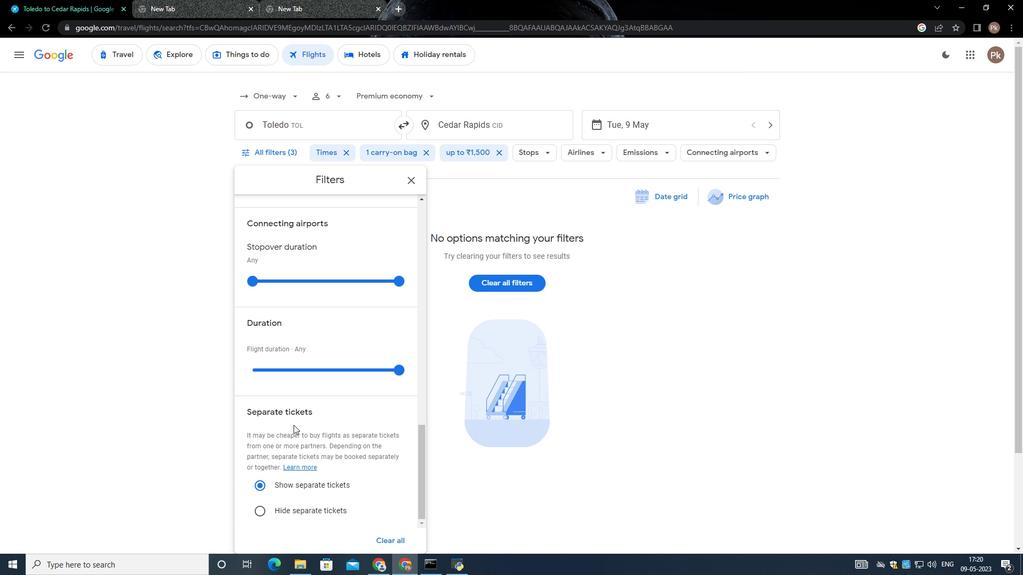 
Action: Mouse scrolled (293, 423) with delta (0, 0)
Screenshot: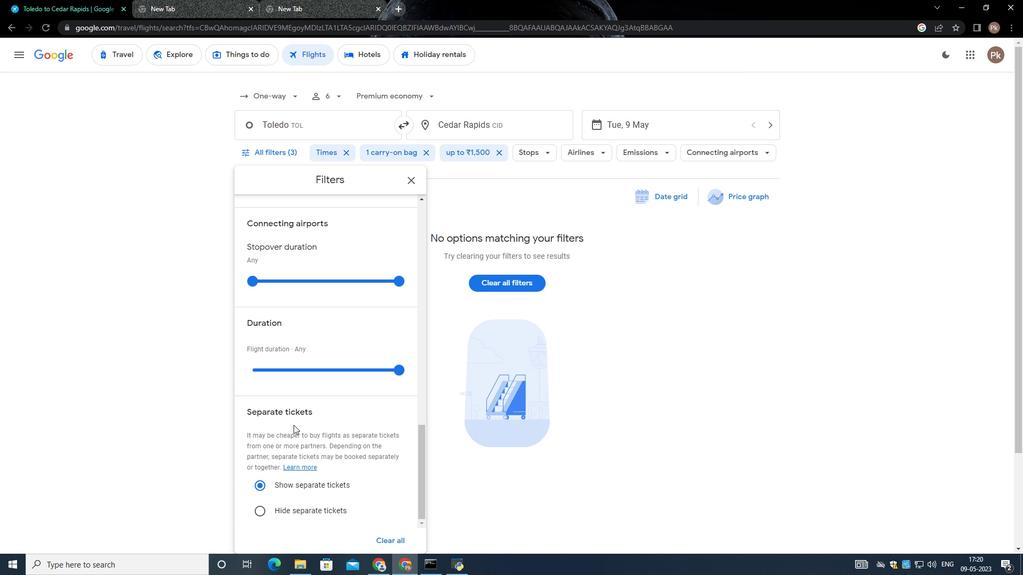 
Action: Mouse moved to (291, 422)
Screenshot: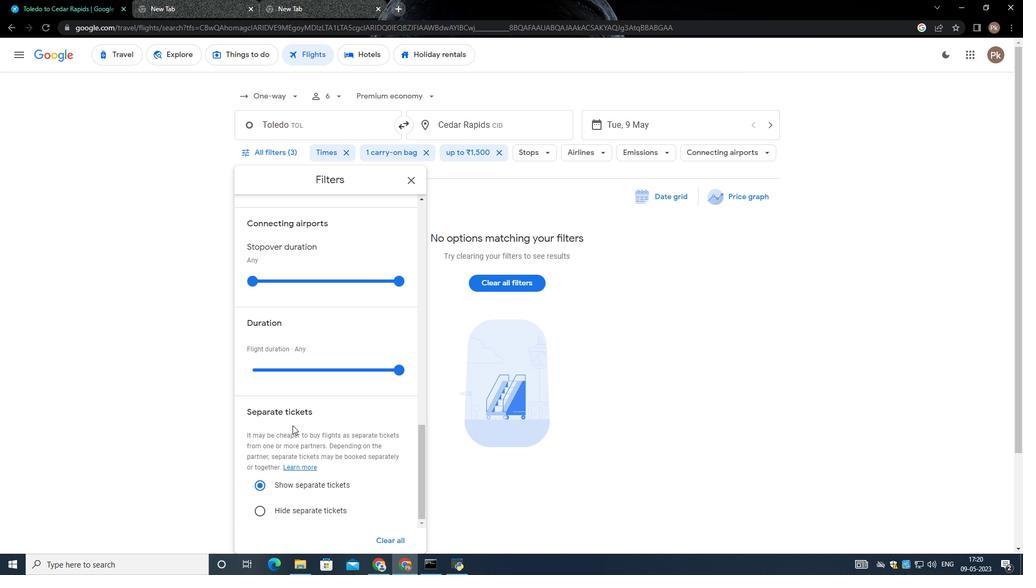 
Action: Mouse scrolled (291, 421) with delta (0, 0)
Screenshot: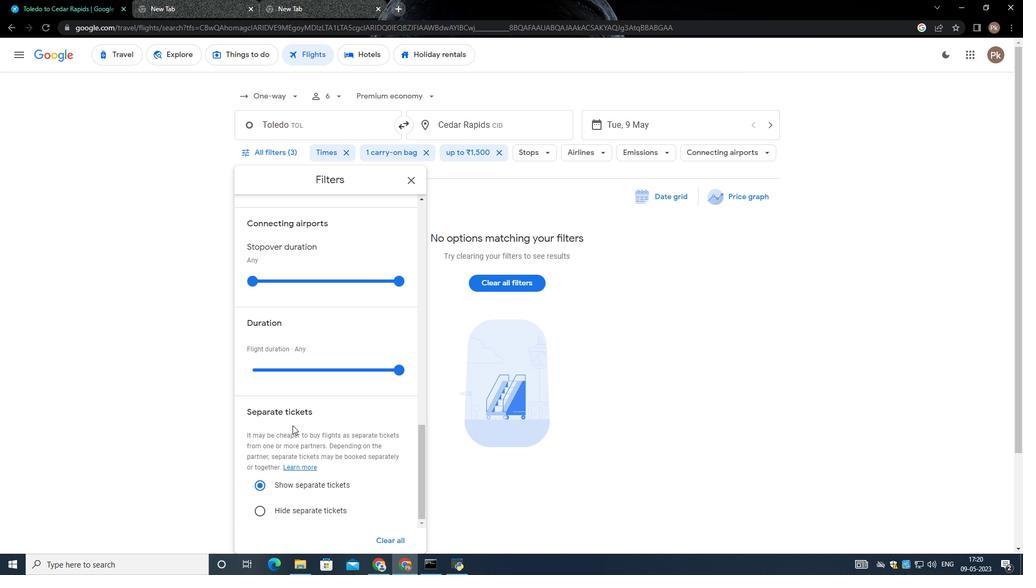 
Action: Mouse moved to (291, 422)
Screenshot: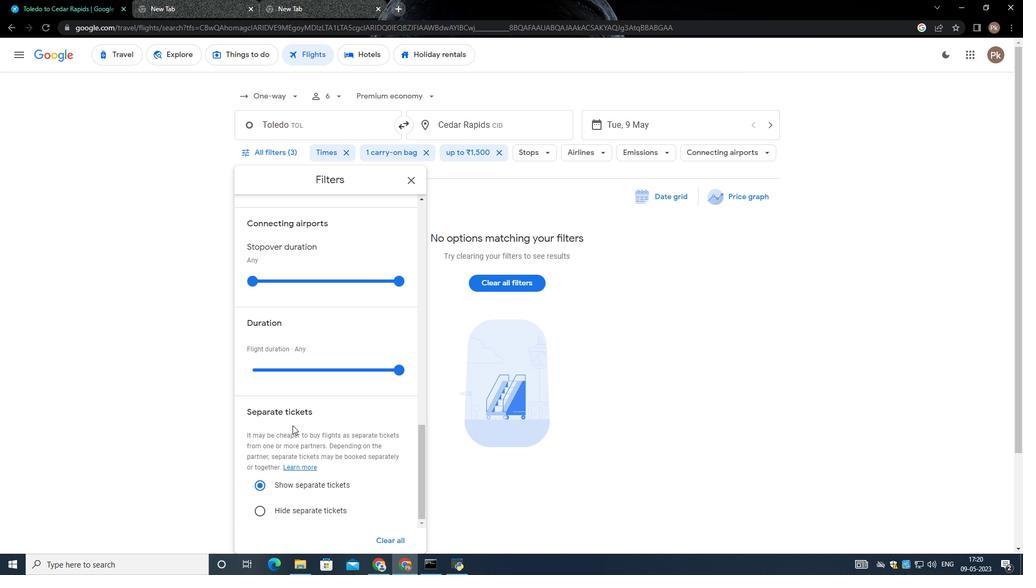 
Action: Mouse scrolled (291, 422) with delta (0, 0)
Screenshot: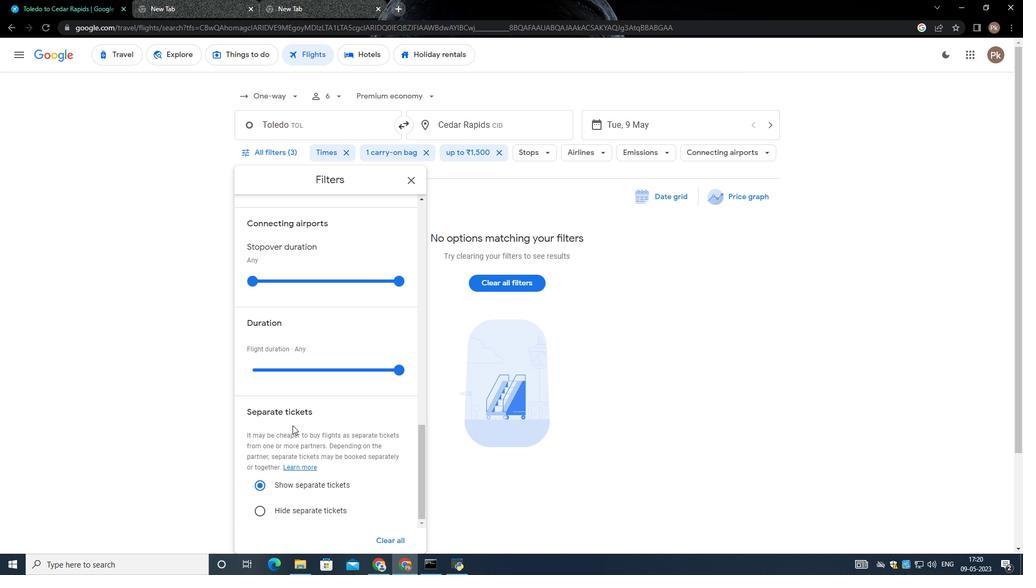 
Action: Mouse moved to (291, 422)
Screenshot: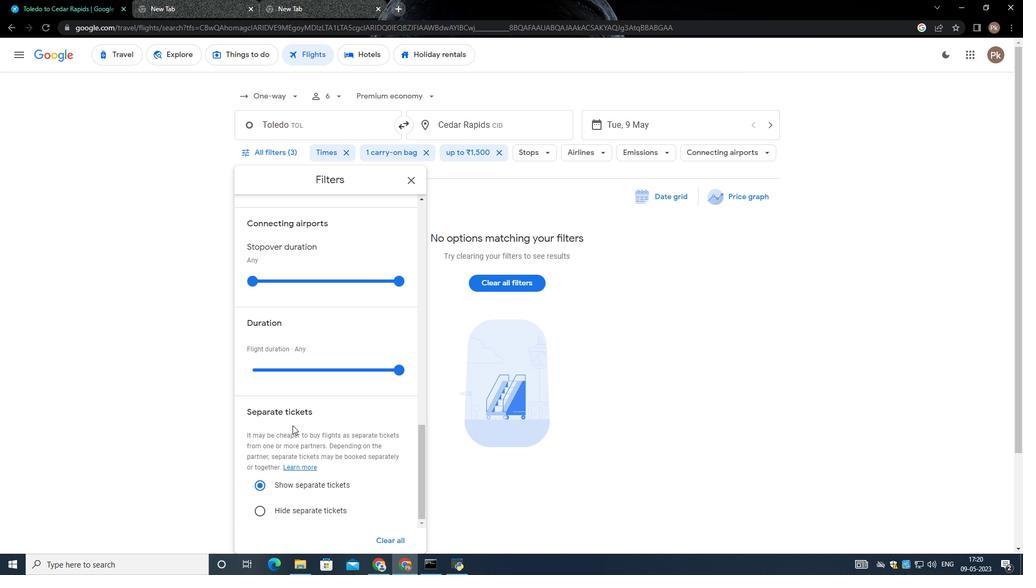 
Action: Mouse scrolled (291, 422) with delta (0, 0)
Screenshot: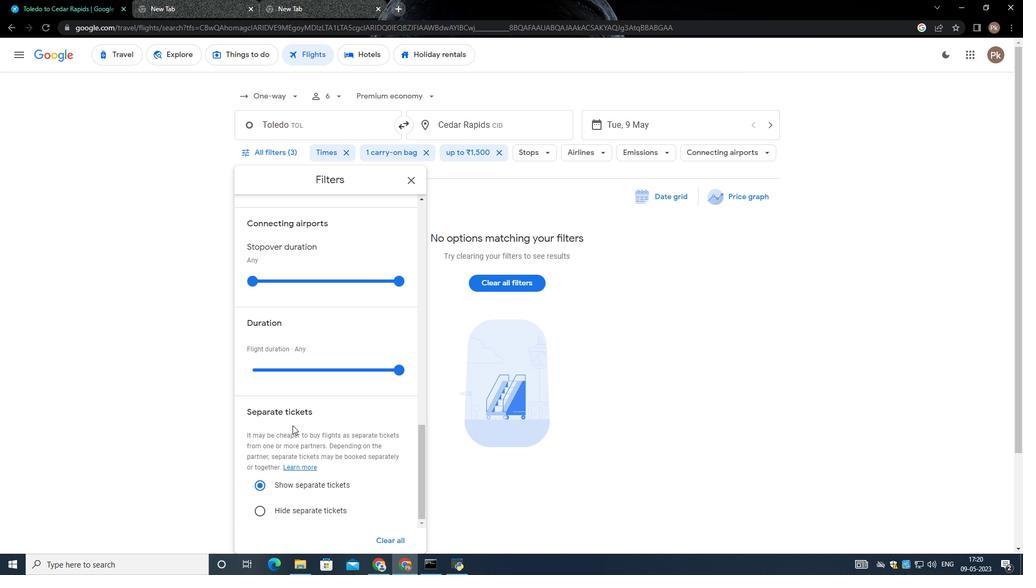 
Action: Mouse scrolled (291, 422) with delta (0, 0)
Screenshot: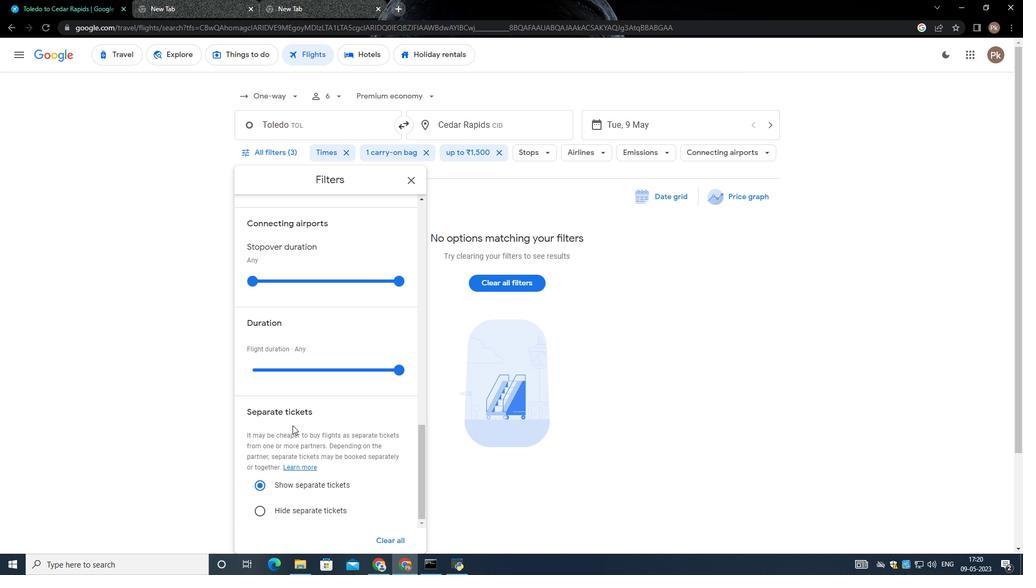 
Action: Mouse scrolled (291, 422) with delta (0, 0)
Screenshot: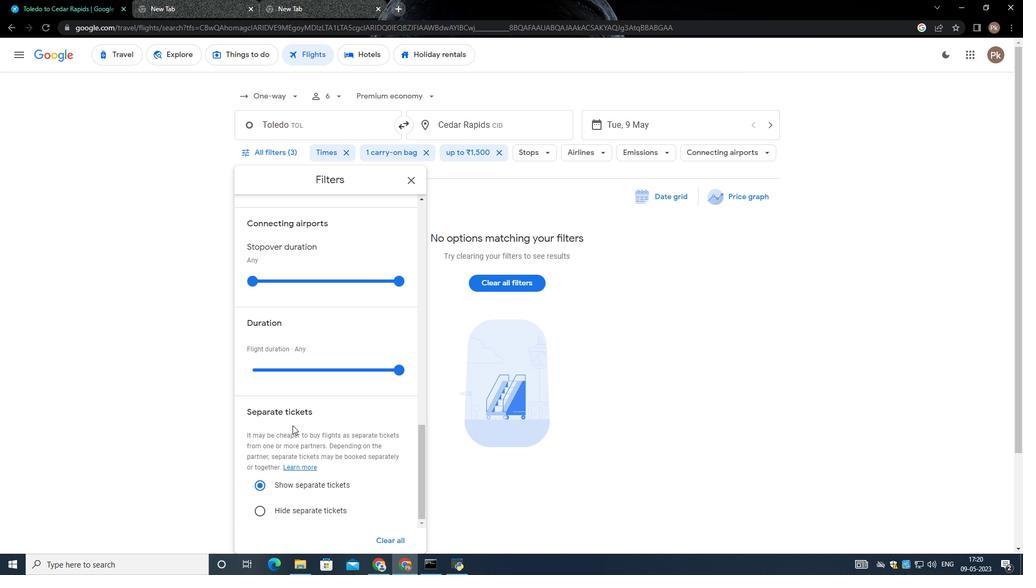 
Action: Mouse moved to (291, 436)
Screenshot: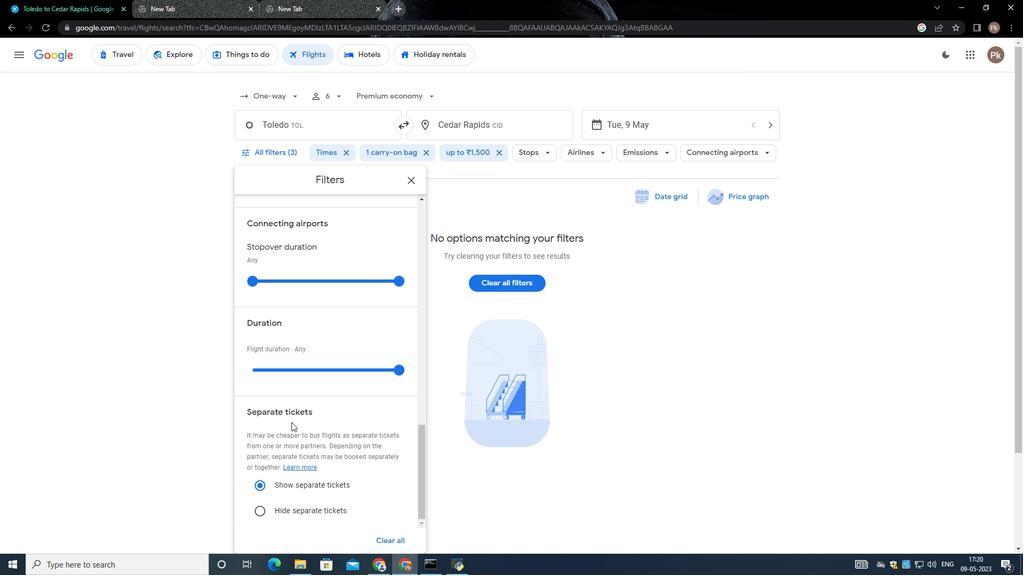 
